 Task: Explore botanical conservatorys in Pittsburgh. 383.820607
Action: Key pressed botanical<Key.space>conservatory<Key.space>in<Key.space>pittsburgh
Screenshot: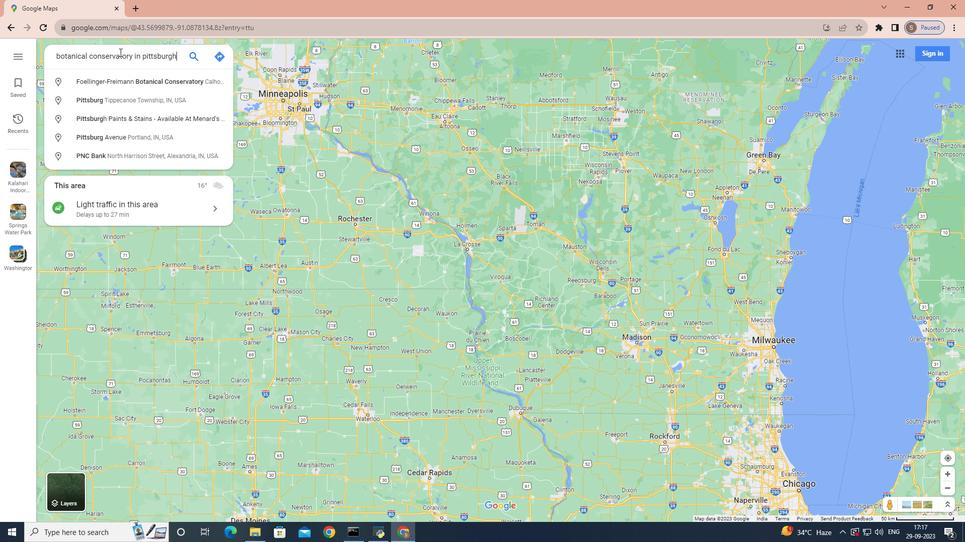 
Action: Mouse moved to (188, 77)
Screenshot: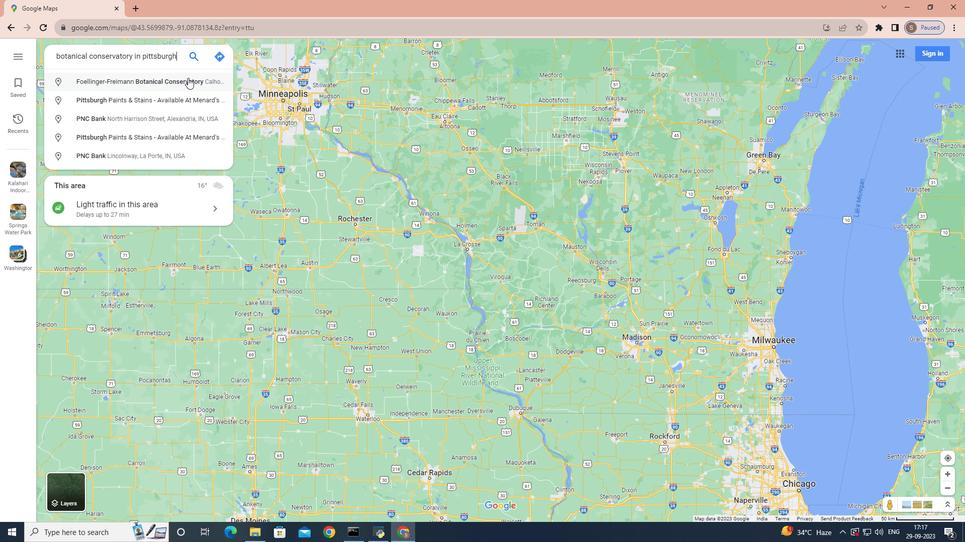 
Action: Mouse pressed left at (188, 77)
Screenshot: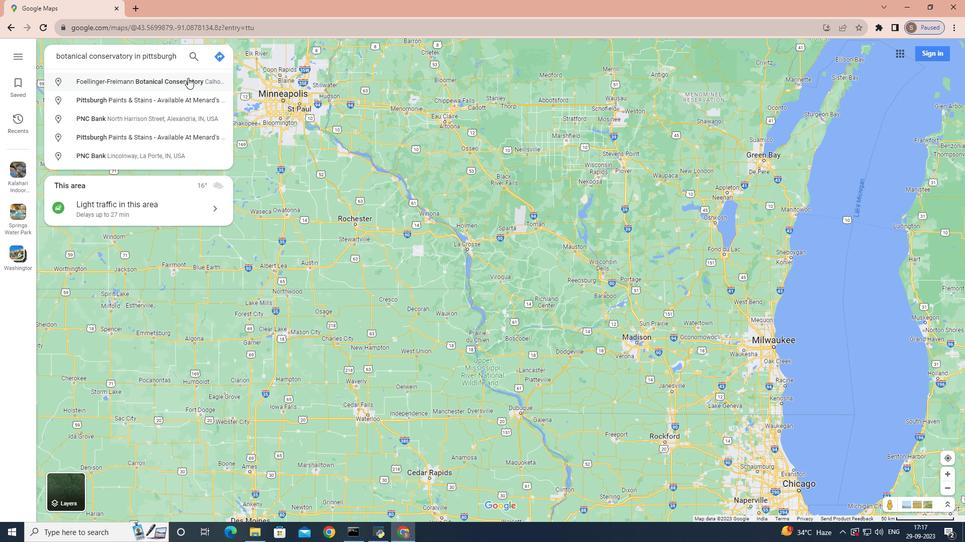 
Action: Mouse moved to (153, 57)
Screenshot: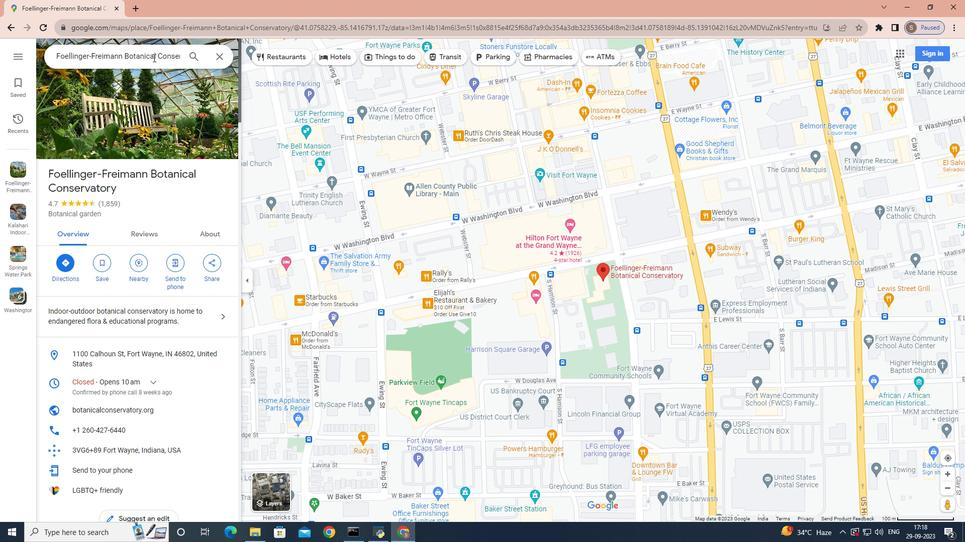 
Action: Mouse pressed left at (153, 57)
Screenshot: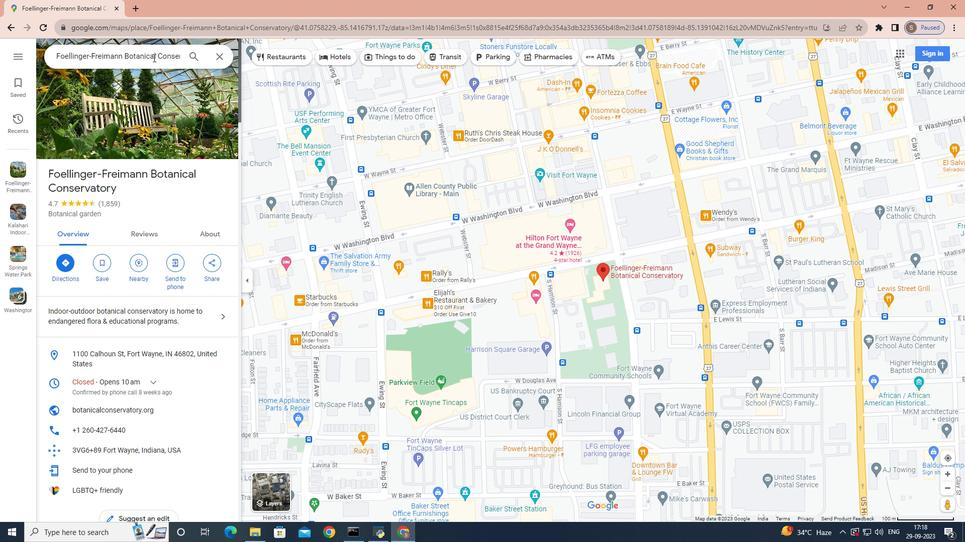 
Action: Mouse moved to (211, 57)
Screenshot: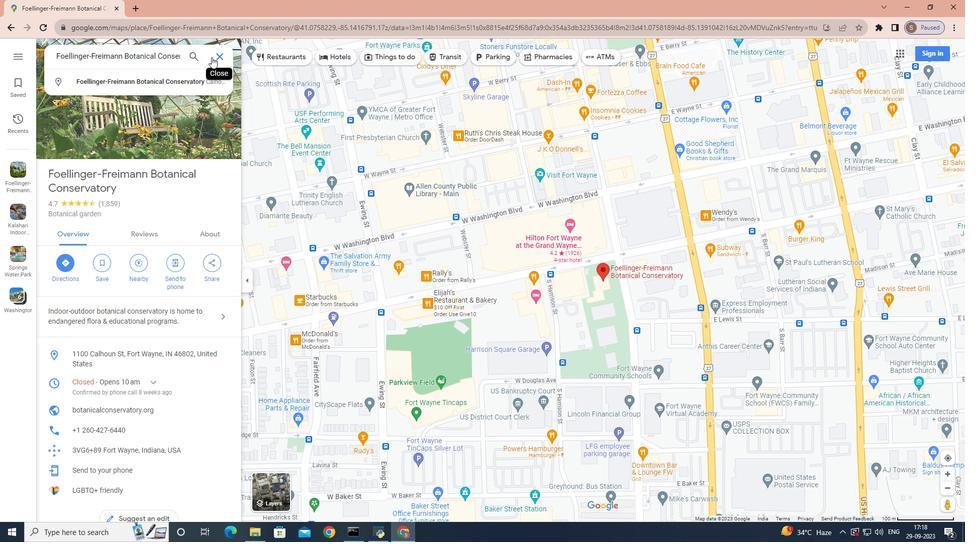 
Action: Mouse pressed left at (211, 57)
Screenshot: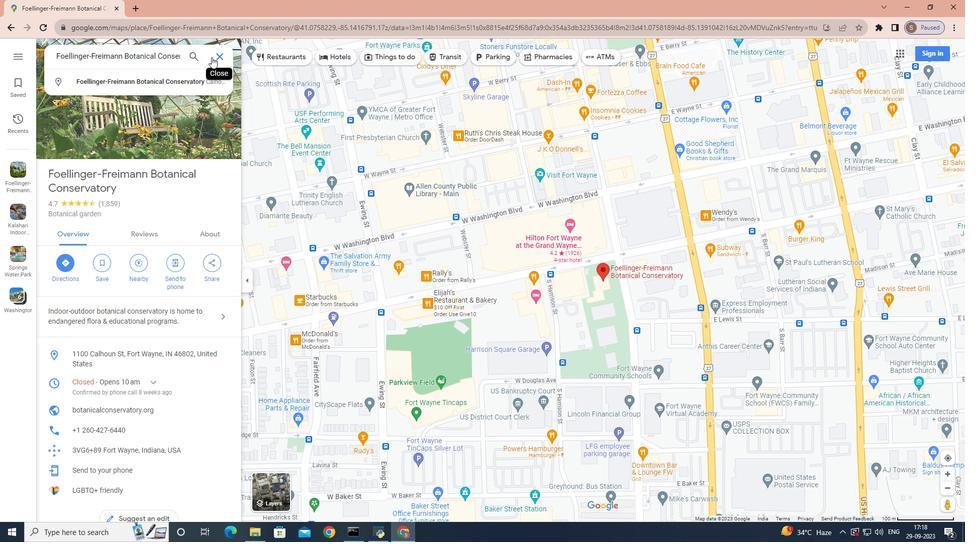 
Action: Mouse moved to (136, 51)
Screenshot: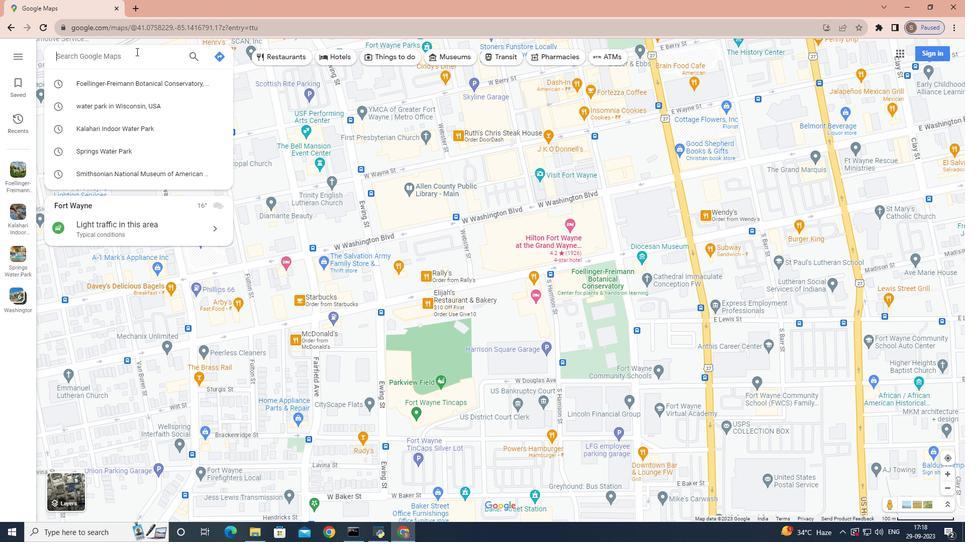 
Action: Key pressed botanical<Key.space>conservatoryb<Key.space>
Screenshot: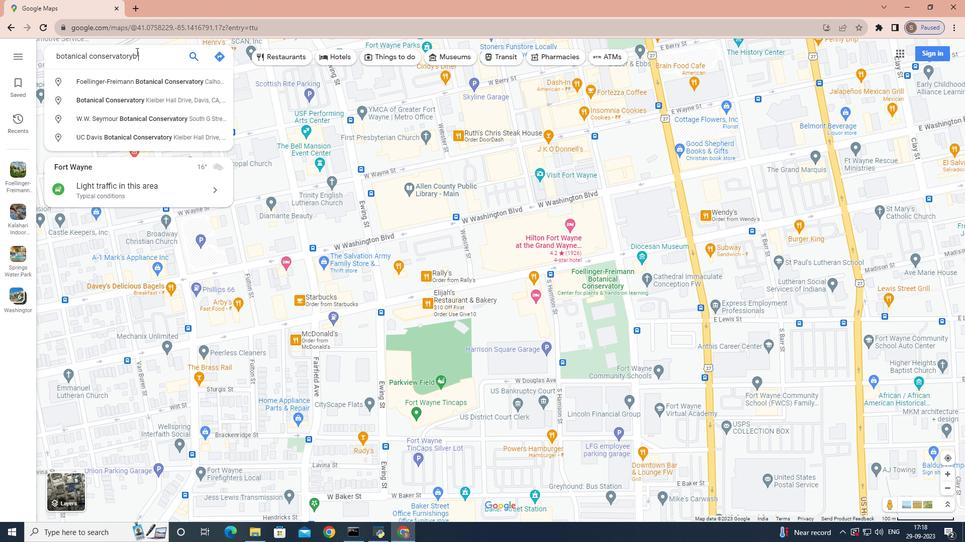 
Action: Mouse moved to (135, 48)
Screenshot: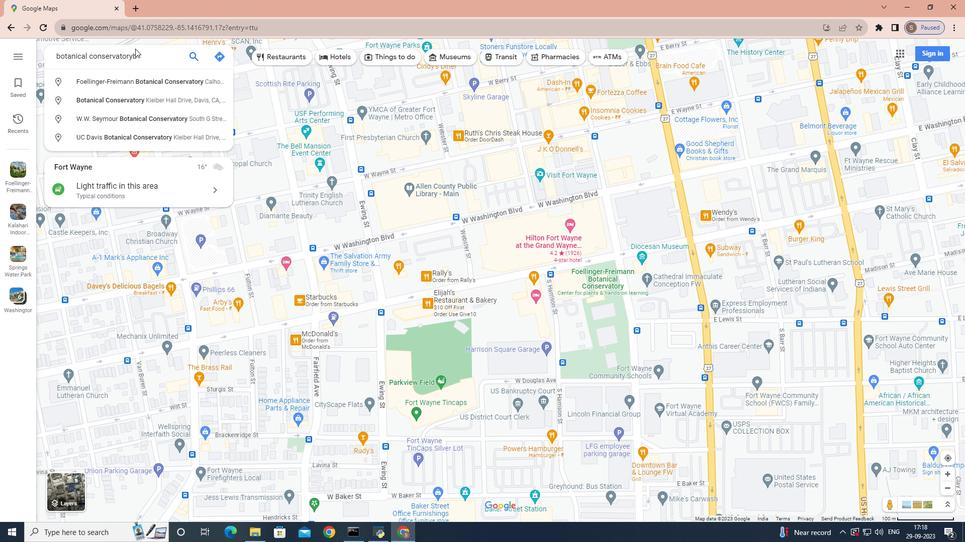 
Action: Key pressed <Key.backspace><Key.space>
Screenshot: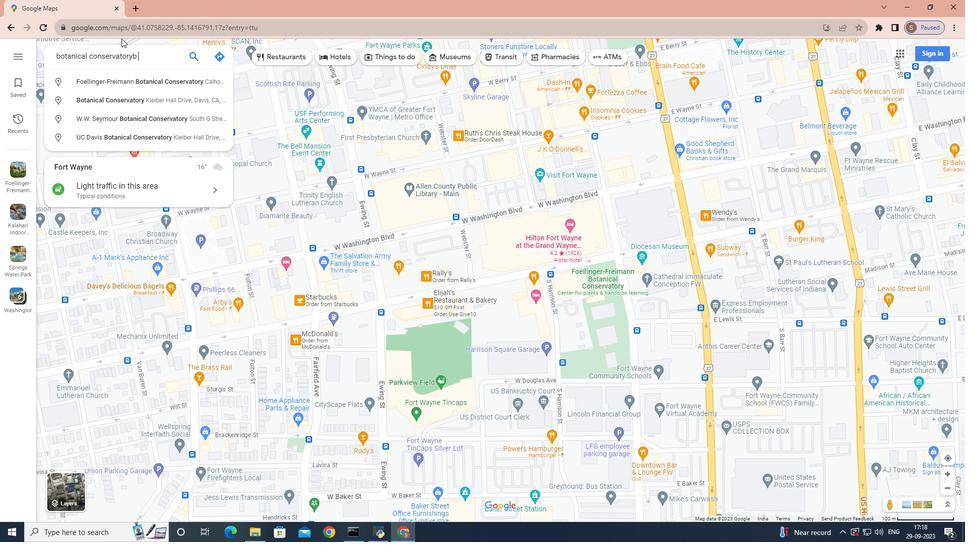 
Action: Mouse moved to (121, 38)
Screenshot: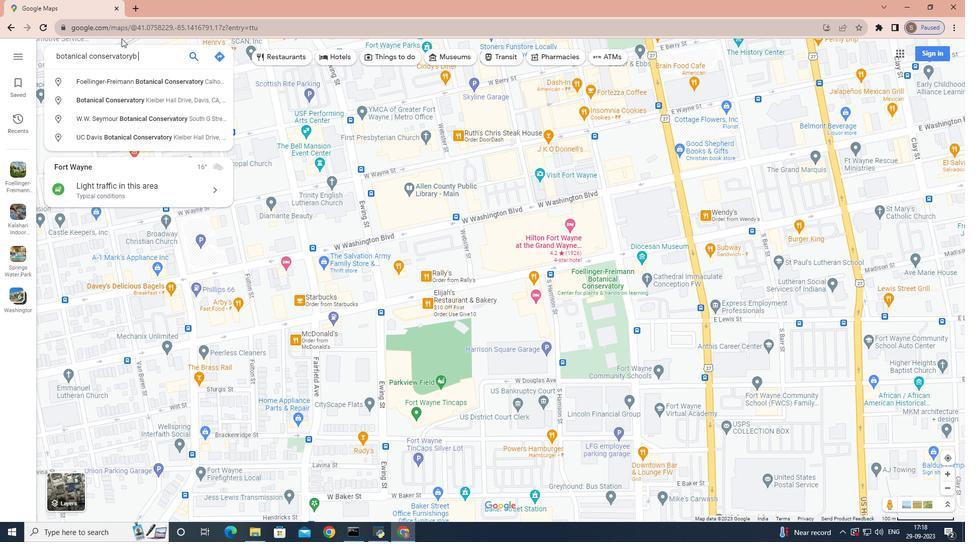 
Action: Key pressed <Key.backspace><Key.backspace><Key.space>in<Key.space>pittsburgh
Screenshot: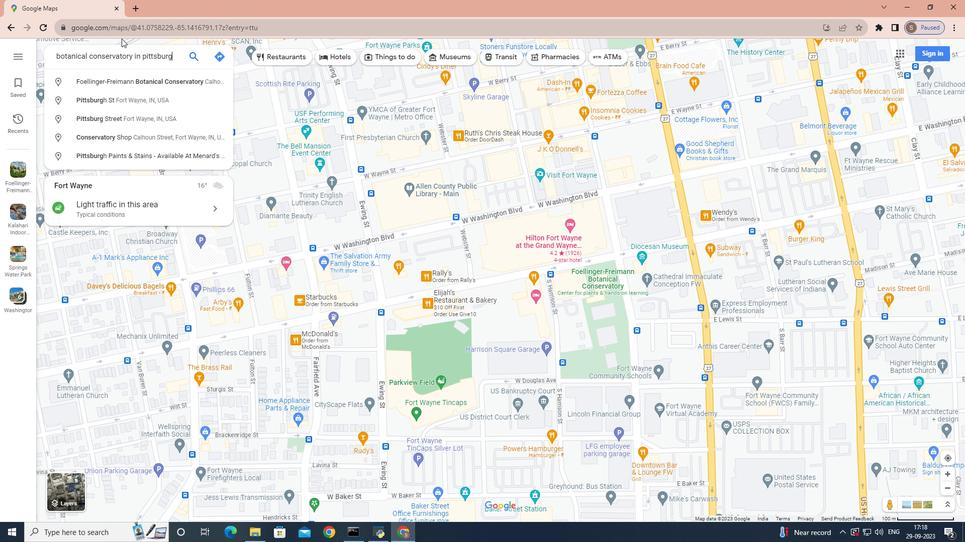 
Action: Mouse moved to (121, 74)
Screenshot: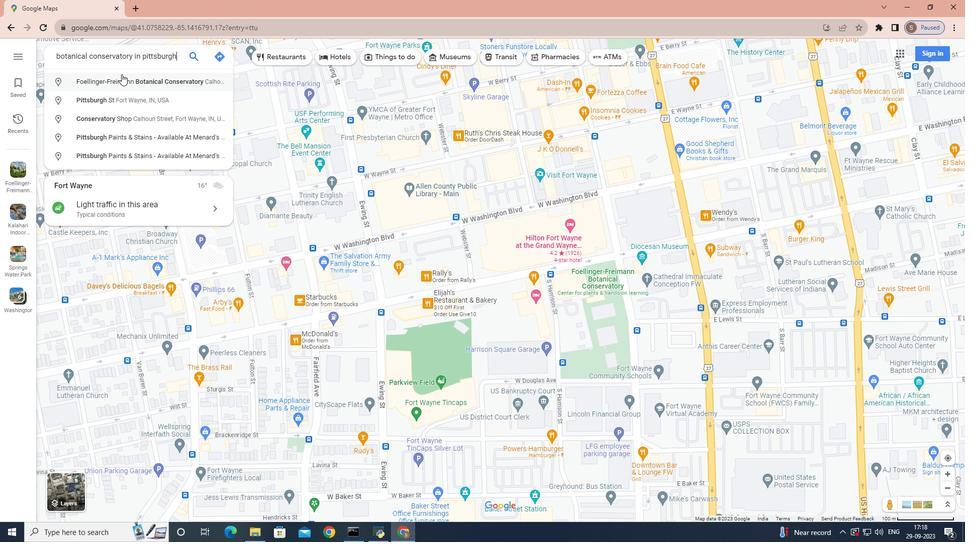 
Action: Mouse pressed left at (121, 74)
Screenshot: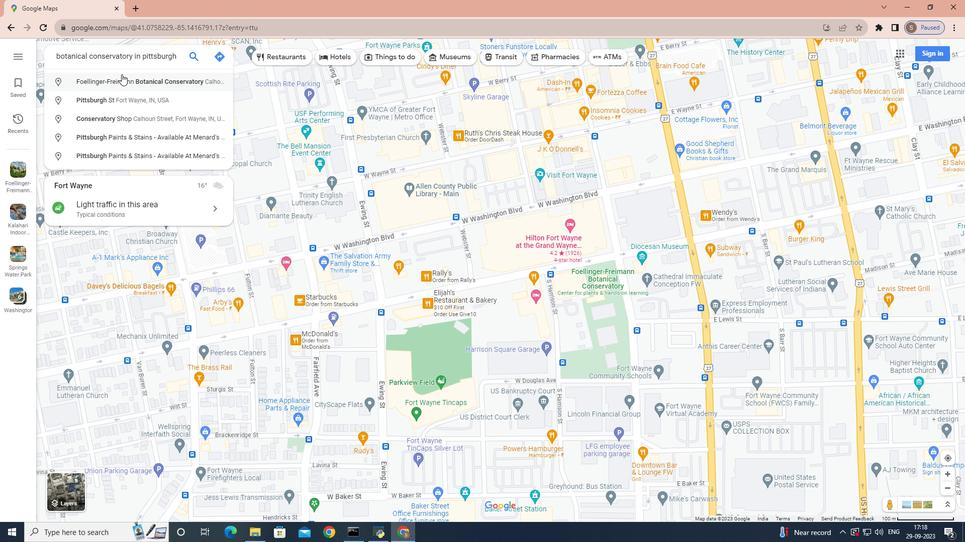 
Action: Mouse moved to (115, 107)
Screenshot: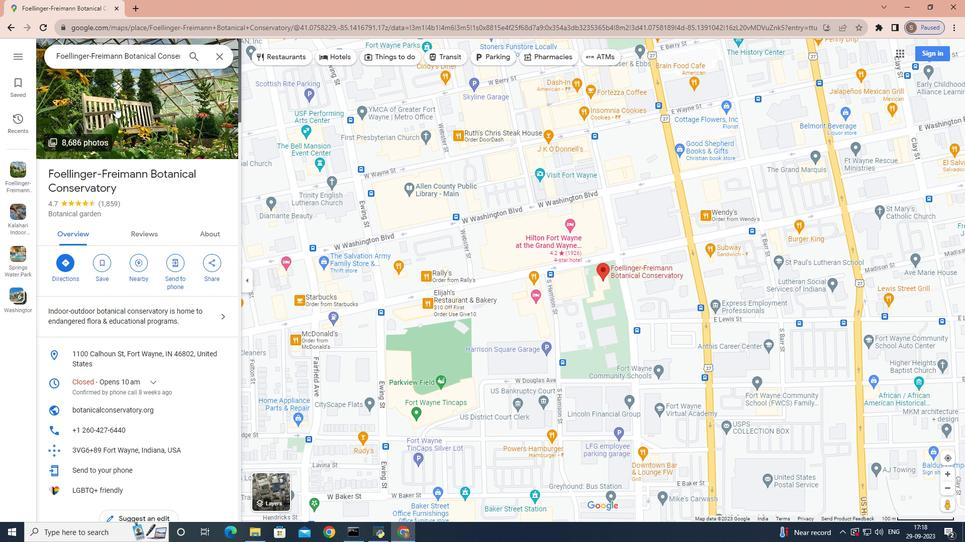 
Action: Mouse scrolled (115, 106) with delta (0, 0)
Screenshot: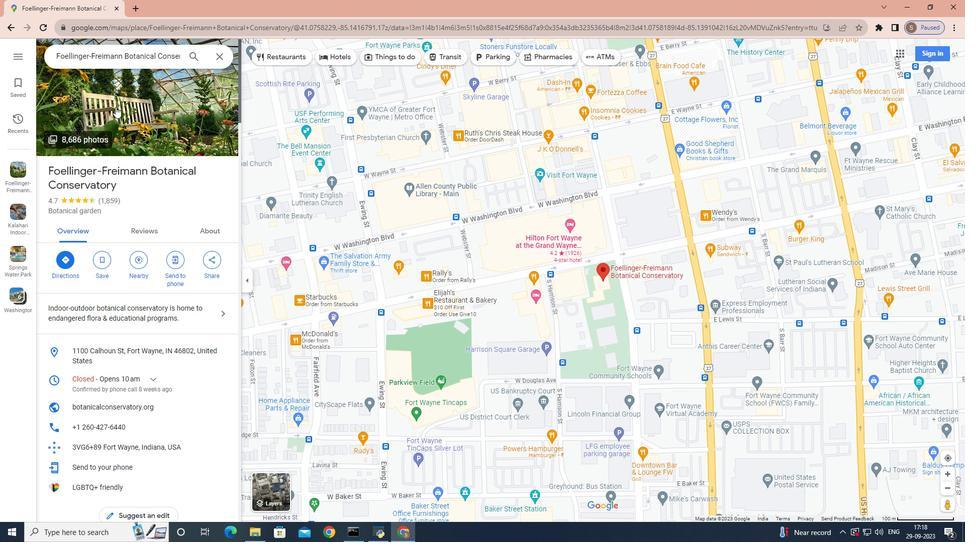 
Action: Mouse scrolled (115, 106) with delta (0, 0)
Screenshot: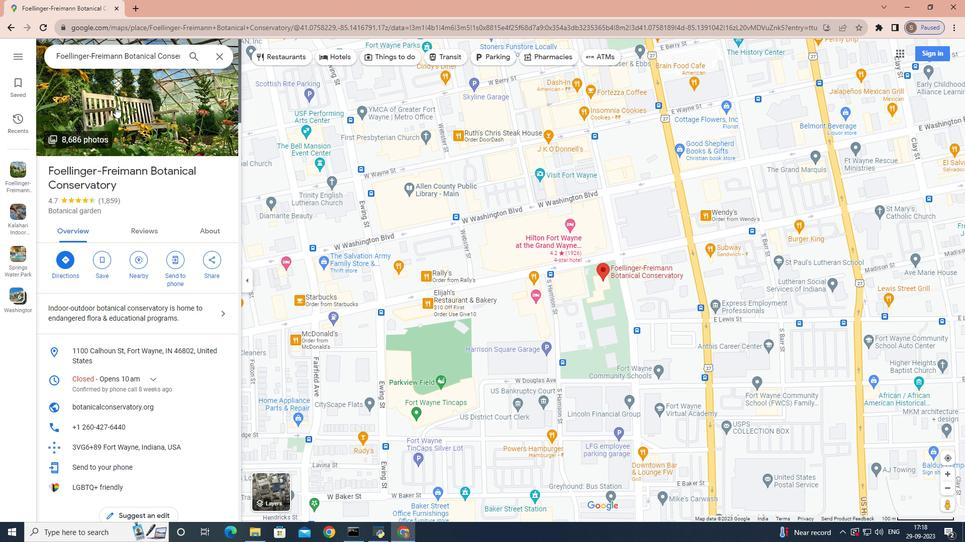 
Action: Mouse scrolled (115, 106) with delta (0, 0)
Screenshot: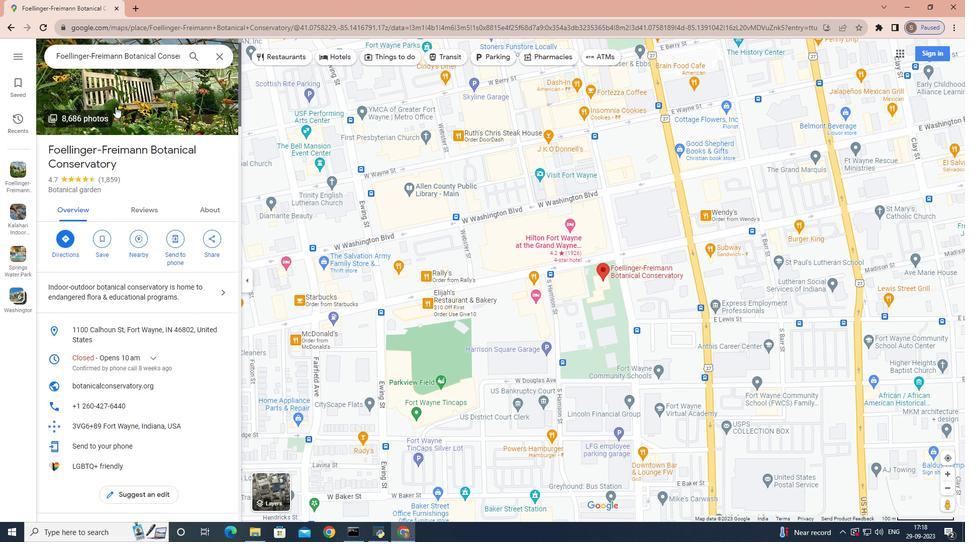 
Action: Mouse scrolled (115, 106) with delta (0, 0)
Screenshot: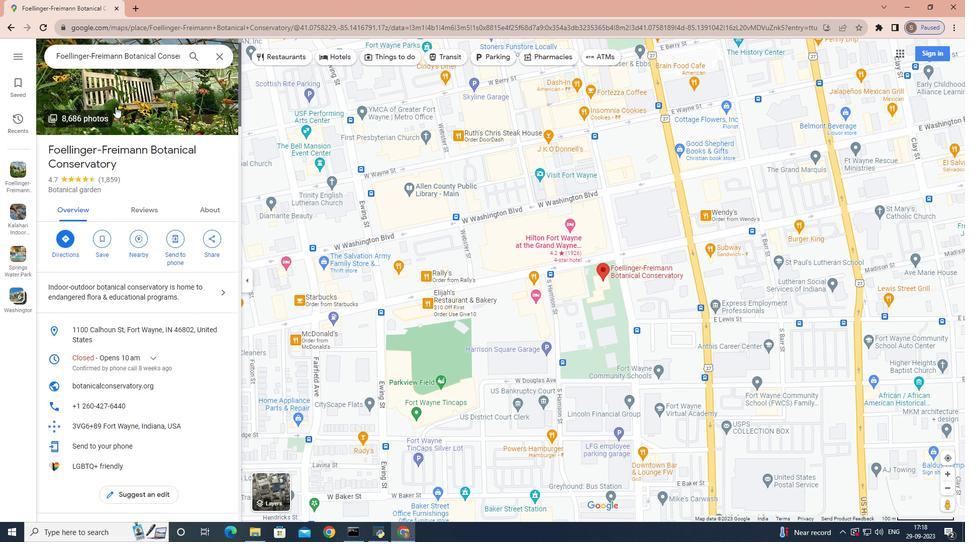
Action: Mouse scrolled (115, 106) with delta (0, 0)
Screenshot: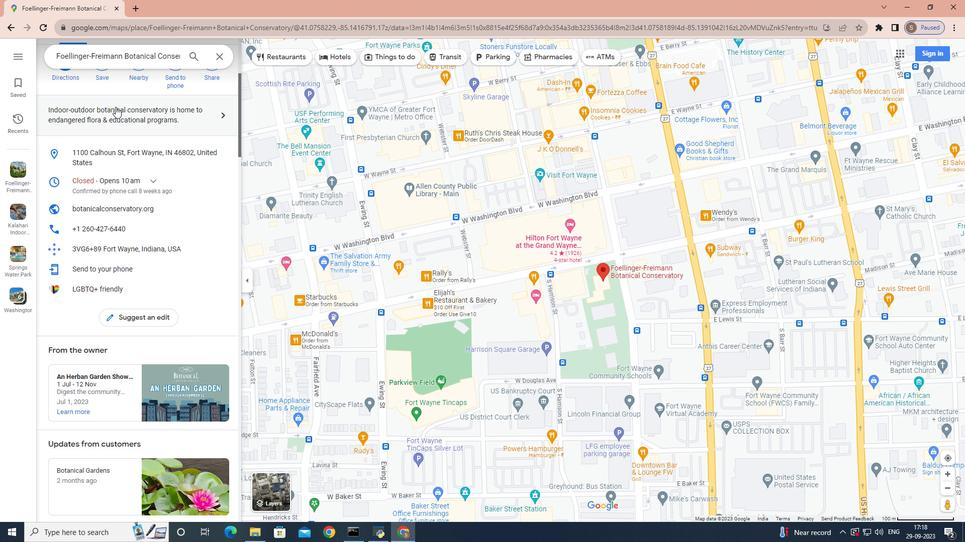 
Action: Mouse scrolled (115, 106) with delta (0, 0)
Screenshot: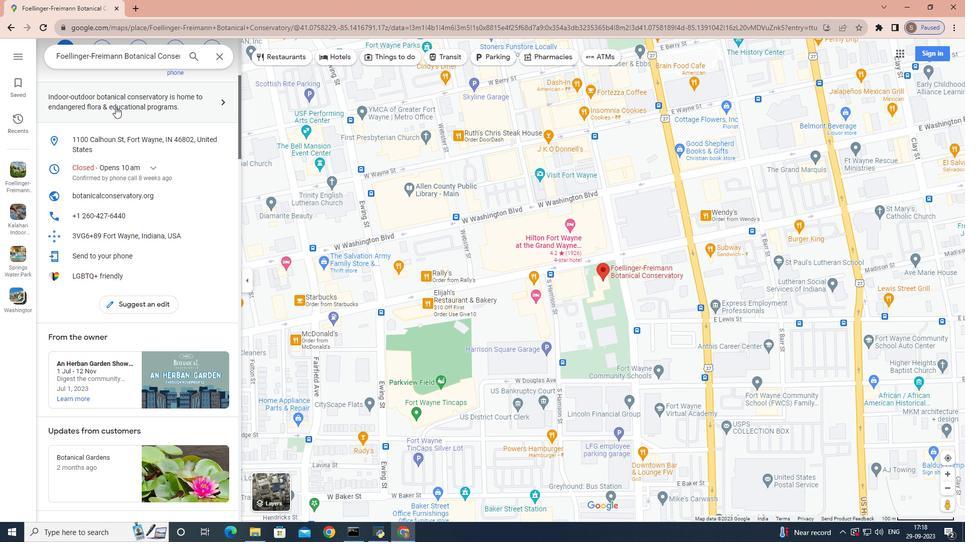 
Action: Mouse scrolled (115, 106) with delta (0, 0)
Screenshot: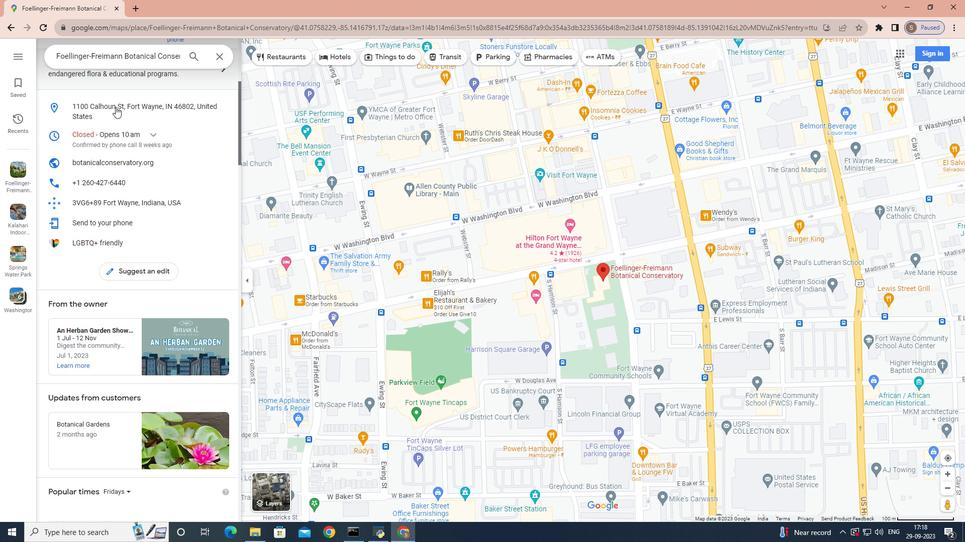 
Action: Mouse scrolled (115, 107) with delta (0, 0)
Screenshot: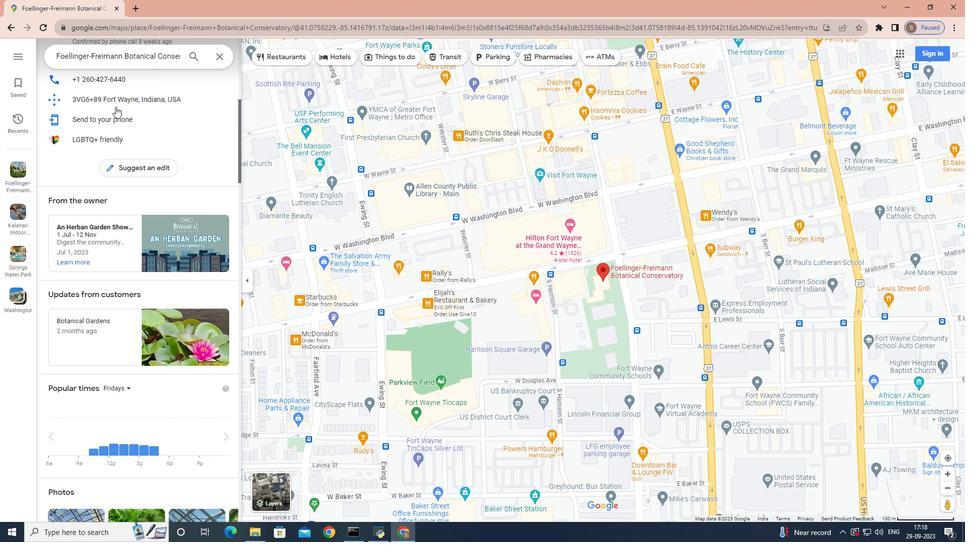 
Action: Mouse scrolled (115, 107) with delta (0, 0)
Screenshot: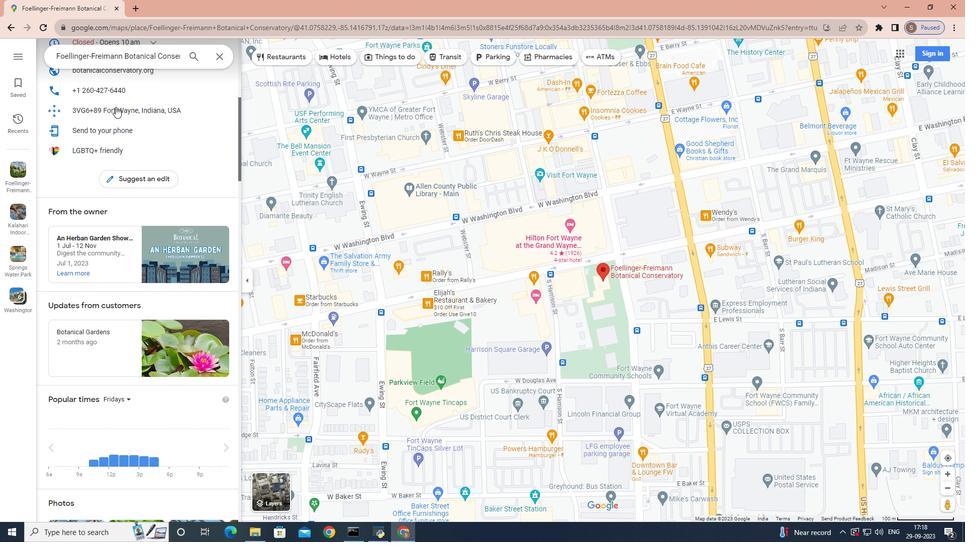 
Action: Mouse scrolled (115, 106) with delta (0, 0)
Screenshot: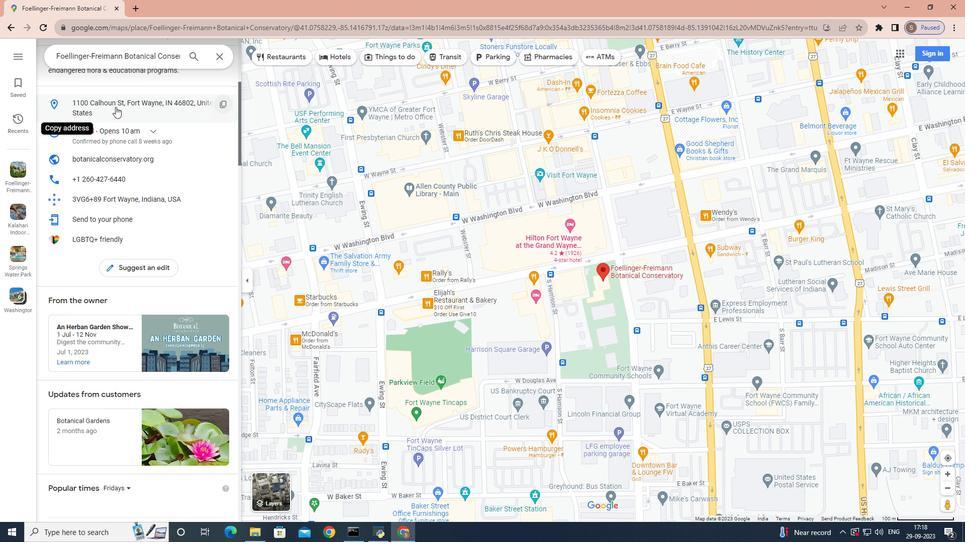 
Action: Mouse scrolled (115, 106) with delta (0, 0)
Screenshot: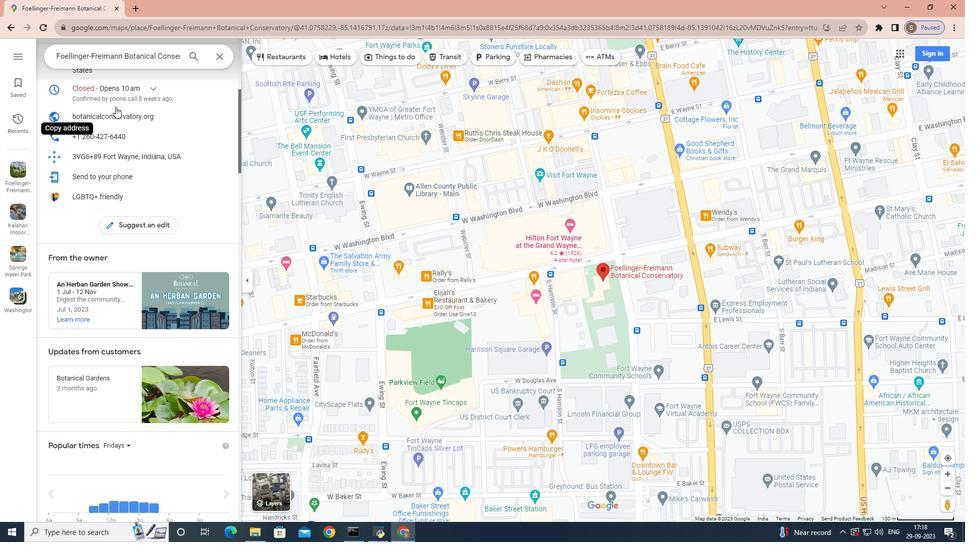 
Action: Mouse scrolled (115, 106) with delta (0, 0)
Screenshot: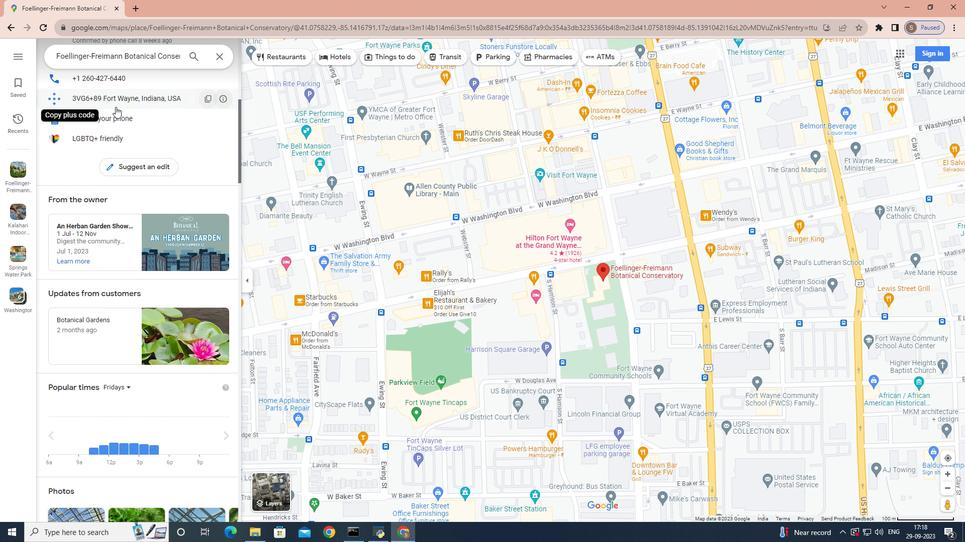 
Action: Mouse scrolled (115, 106) with delta (0, 0)
Screenshot: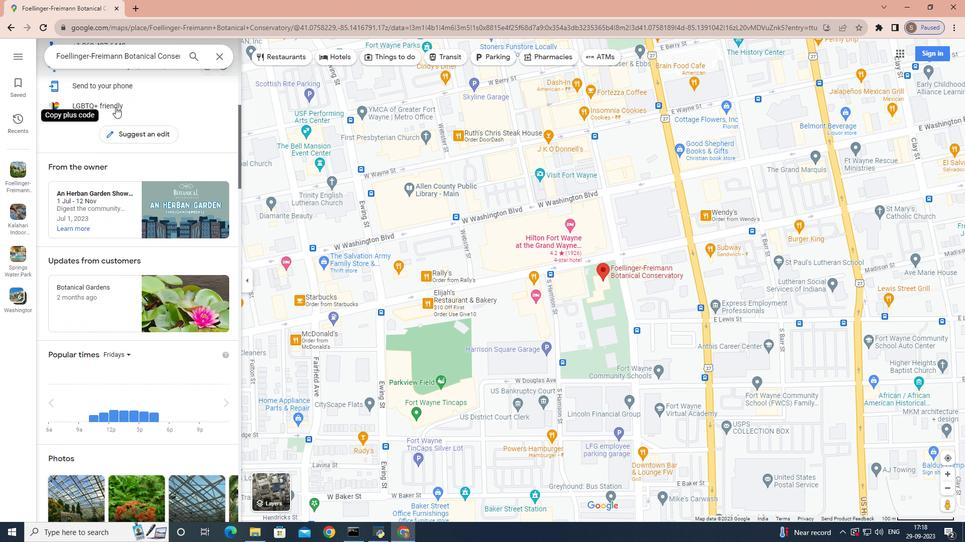 
Action: Mouse moved to (109, 102)
Screenshot: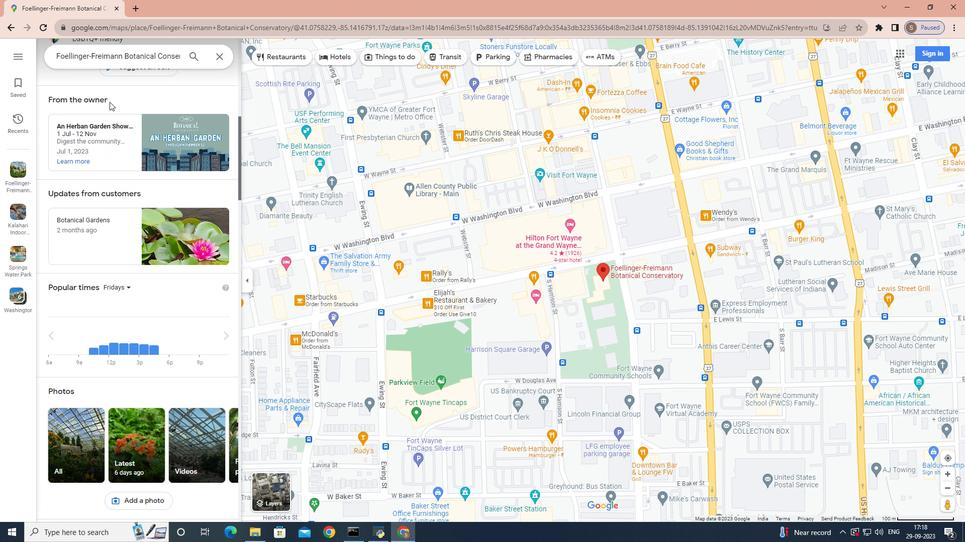 
Action: Mouse scrolled (109, 101) with delta (0, 0)
Screenshot: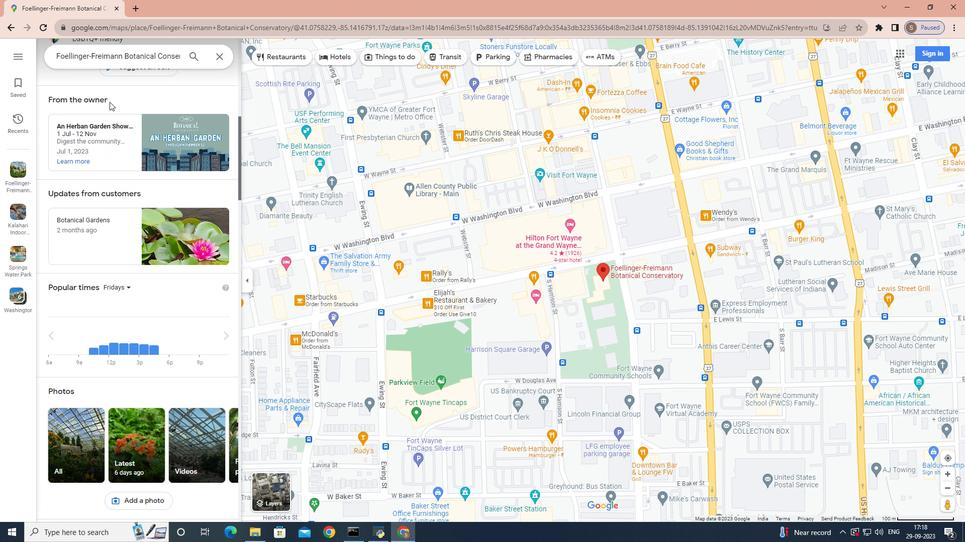 
Action: Mouse scrolled (109, 101) with delta (0, 0)
Screenshot: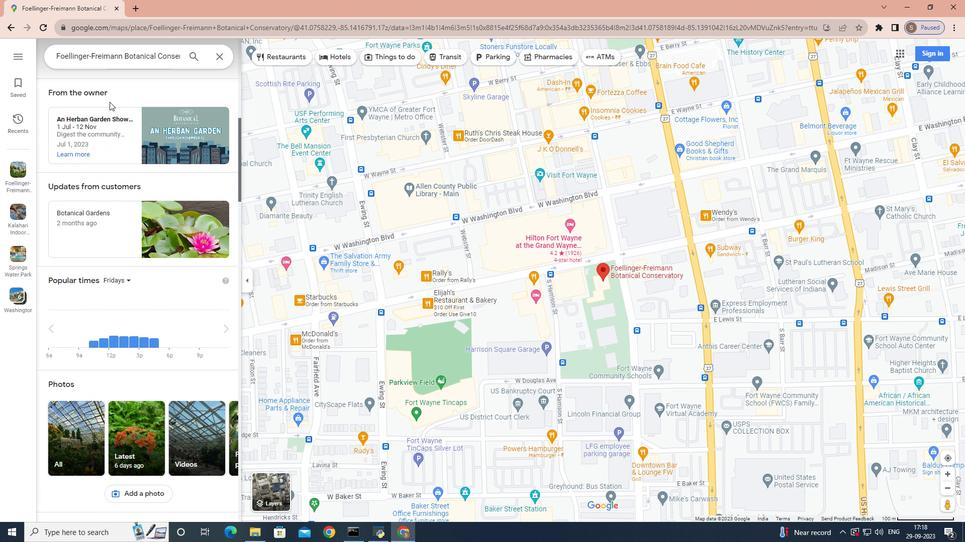 
Action: Mouse scrolled (109, 101) with delta (0, 0)
Screenshot: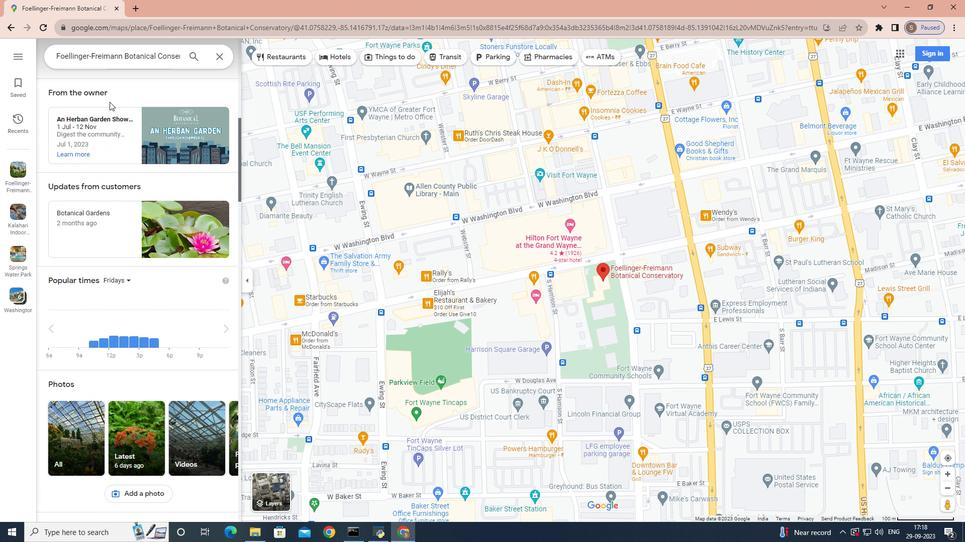 
Action: Mouse scrolled (109, 101) with delta (0, 0)
Screenshot: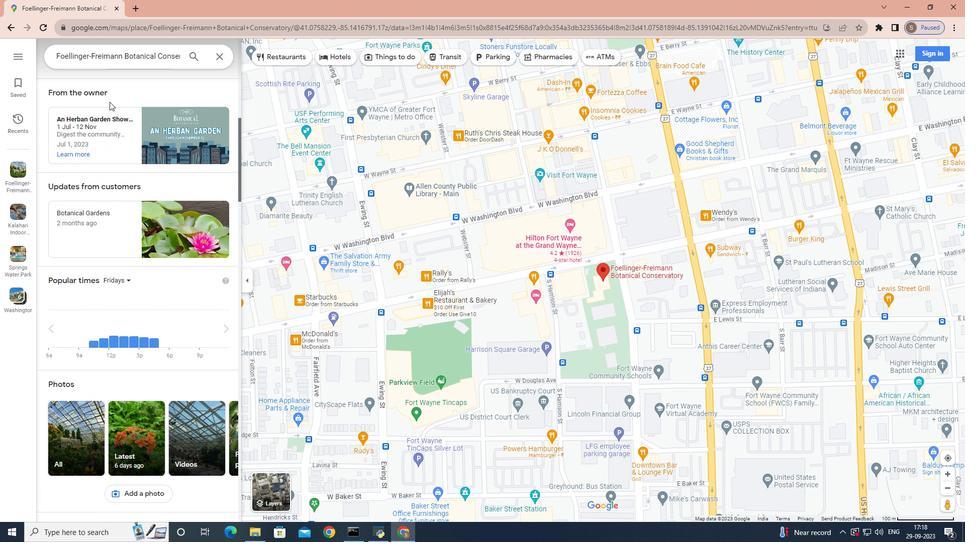 
Action: Mouse scrolled (109, 101) with delta (0, 0)
Screenshot: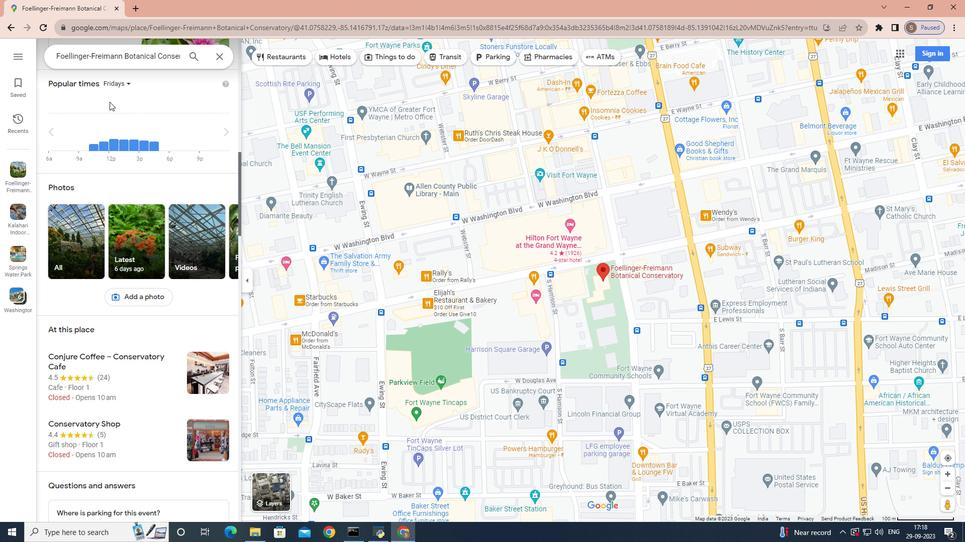 
Action: Mouse scrolled (109, 101) with delta (0, 0)
Screenshot: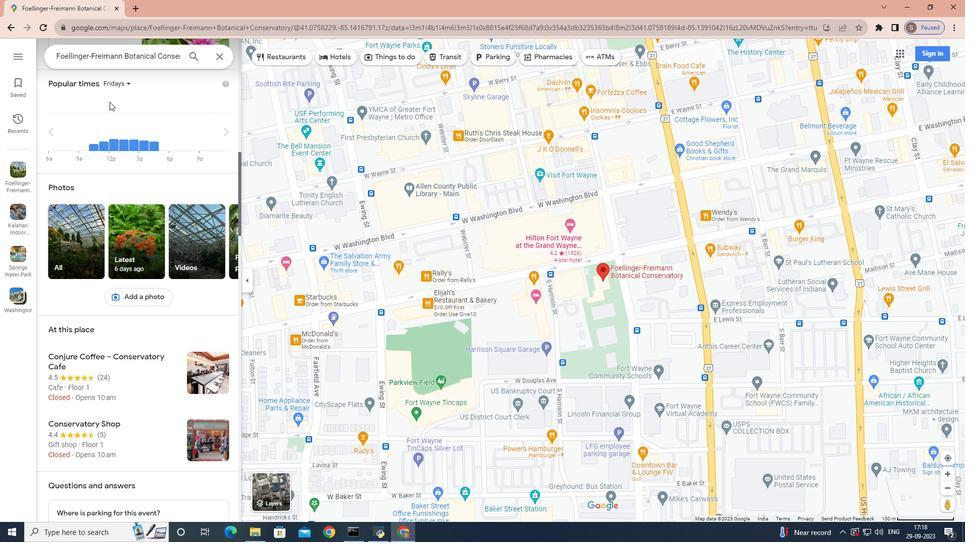 
Action: Mouse scrolled (109, 101) with delta (0, 0)
Screenshot: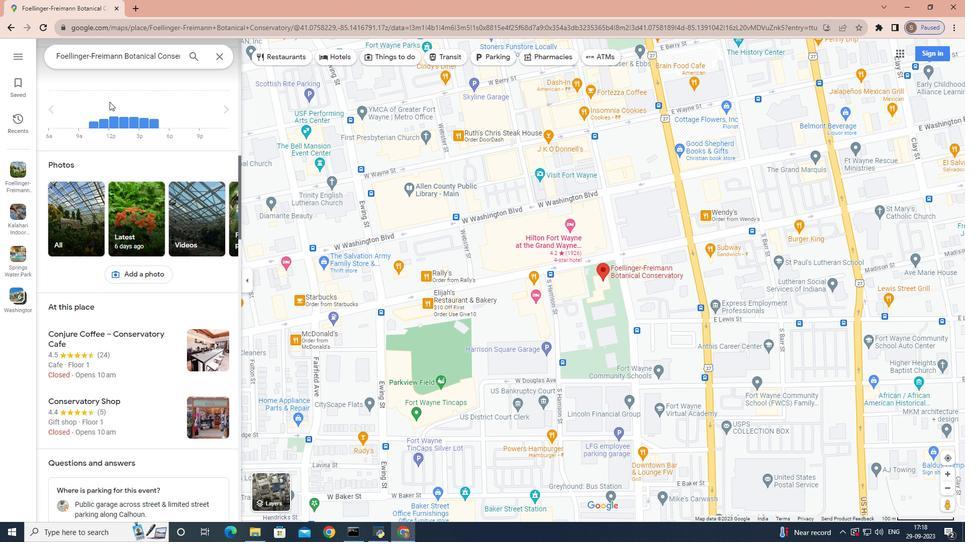 
Action: Mouse scrolled (109, 101) with delta (0, 0)
Screenshot: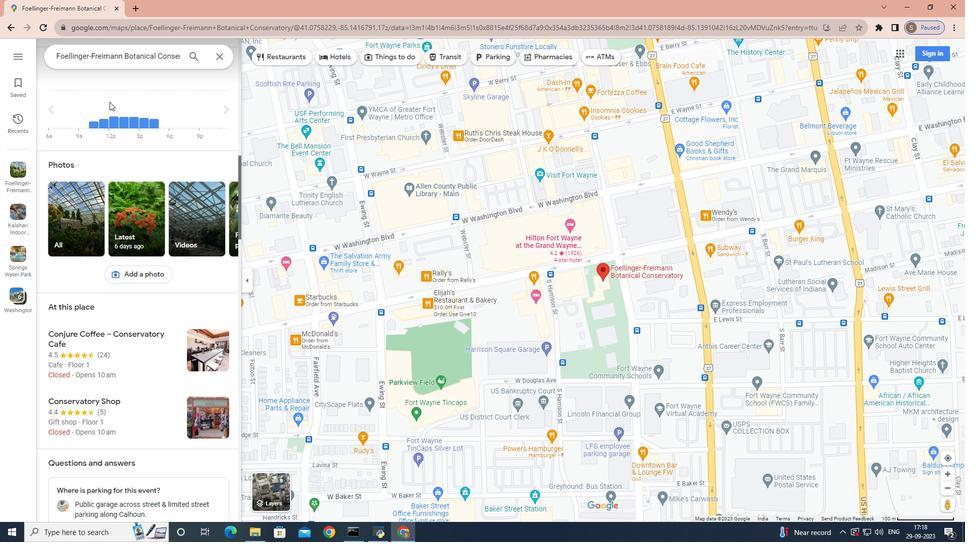 
Action: Mouse scrolled (109, 101) with delta (0, 0)
Screenshot: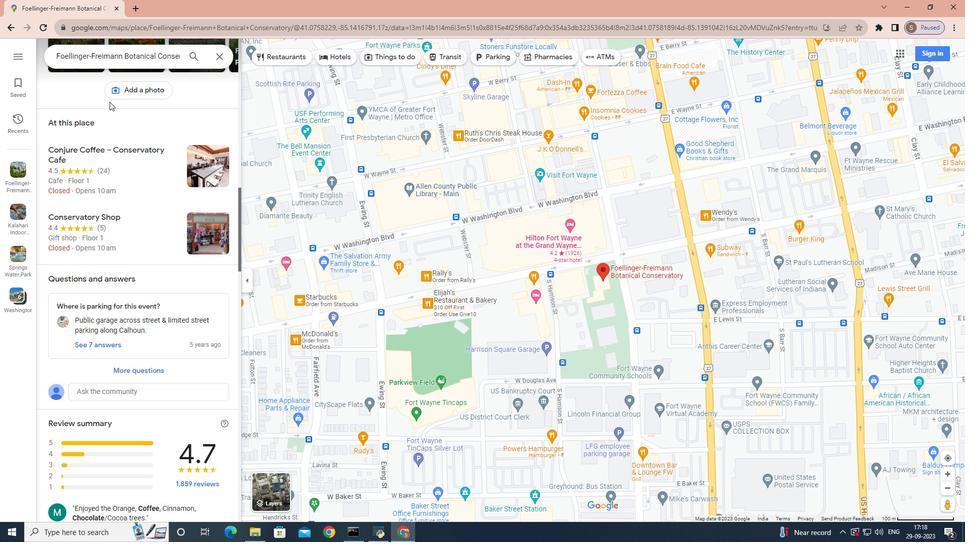 
Action: Mouse scrolled (109, 101) with delta (0, 0)
Screenshot: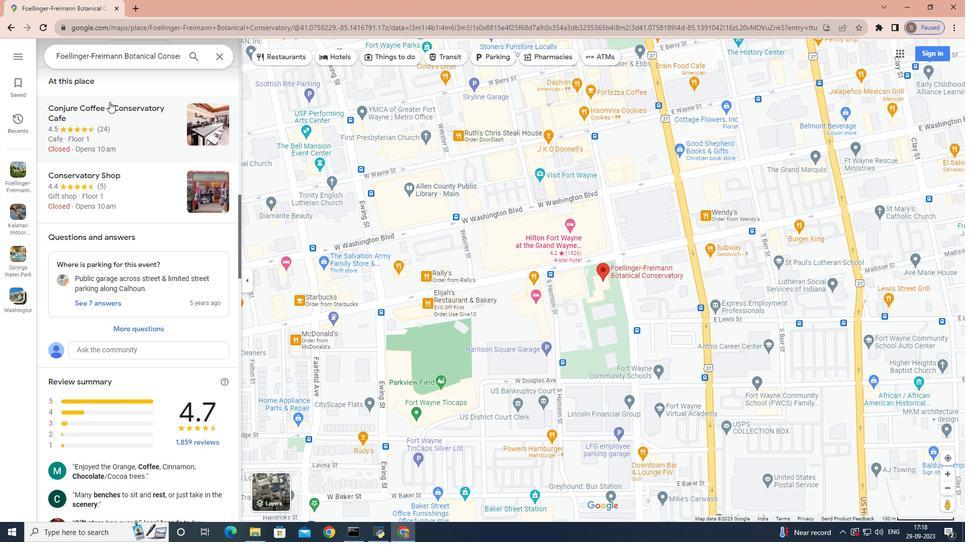 
Action: Mouse scrolled (109, 101) with delta (0, 0)
Screenshot: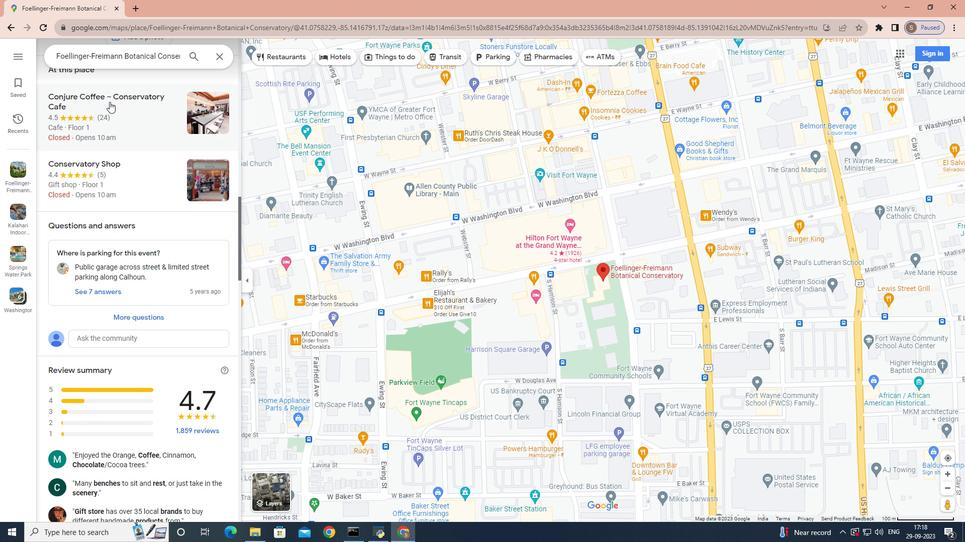 
Action: Mouse scrolled (109, 101) with delta (0, 0)
Screenshot: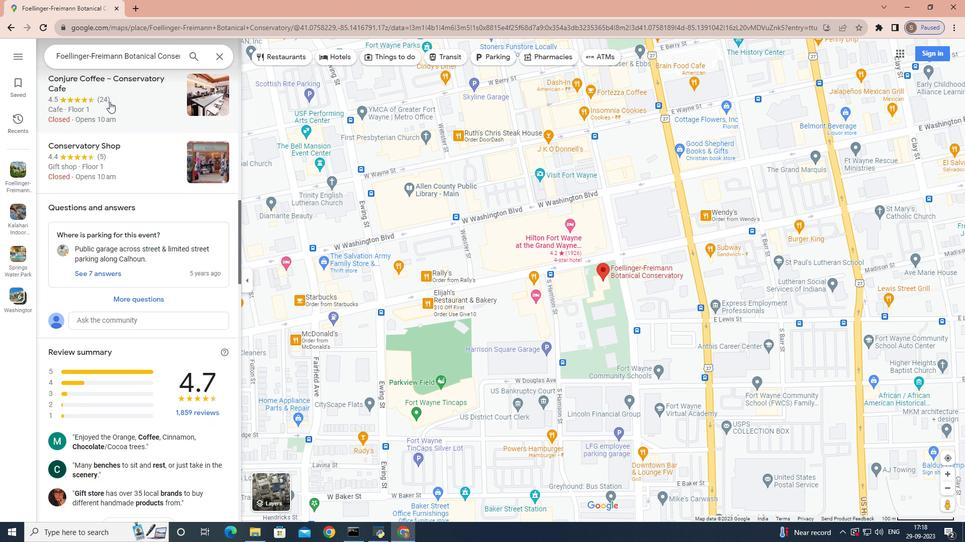 
Action: Mouse scrolled (109, 101) with delta (0, 0)
Screenshot: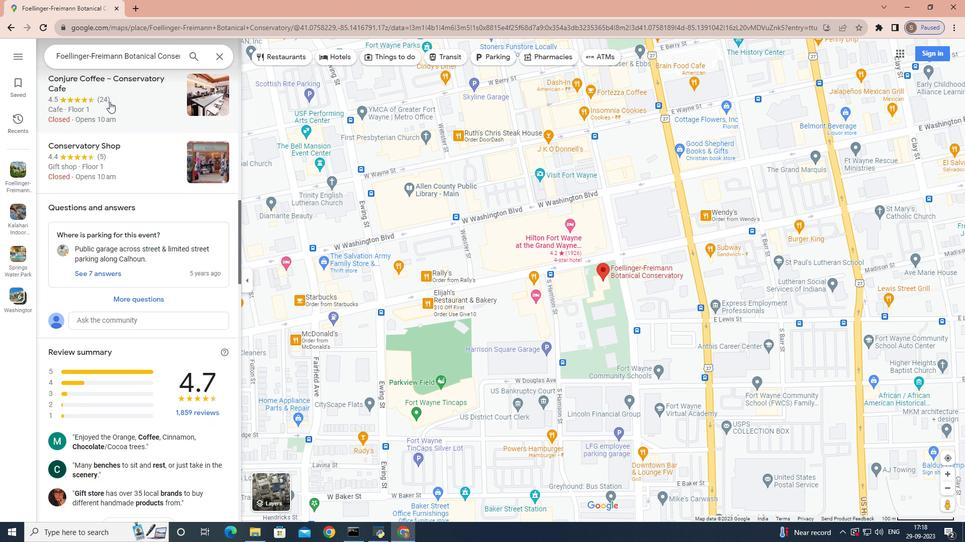 
Action: Mouse scrolled (109, 101) with delta (0, 0)
Screenshot: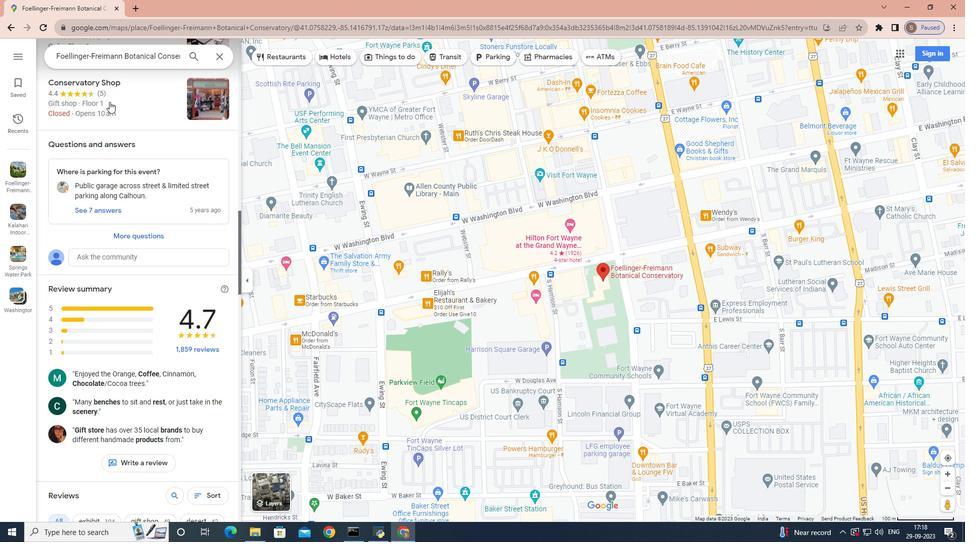 
Action: Mouse scrolled (109, 101) with delta (0, 0)
Screenshot: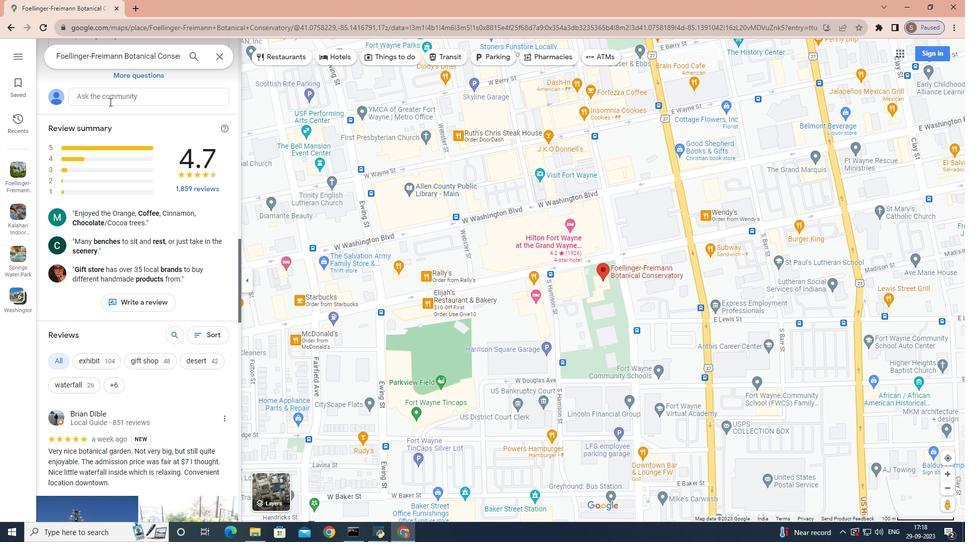 
Action: Mouse scrolled (109, 101) with delta (0, 0)
Screenshot: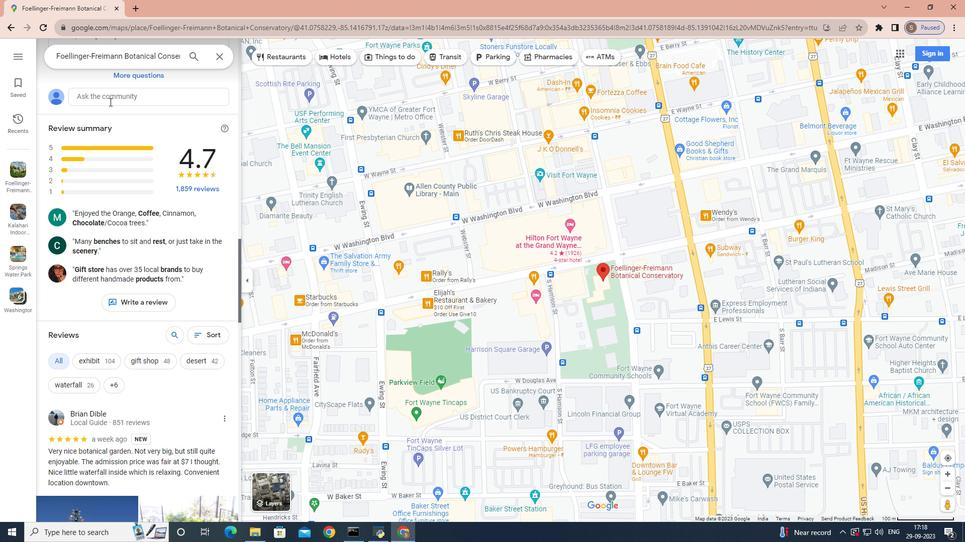 
Action: Mouse scrolled (109, 101) with delta (0, 0)
Screenshot: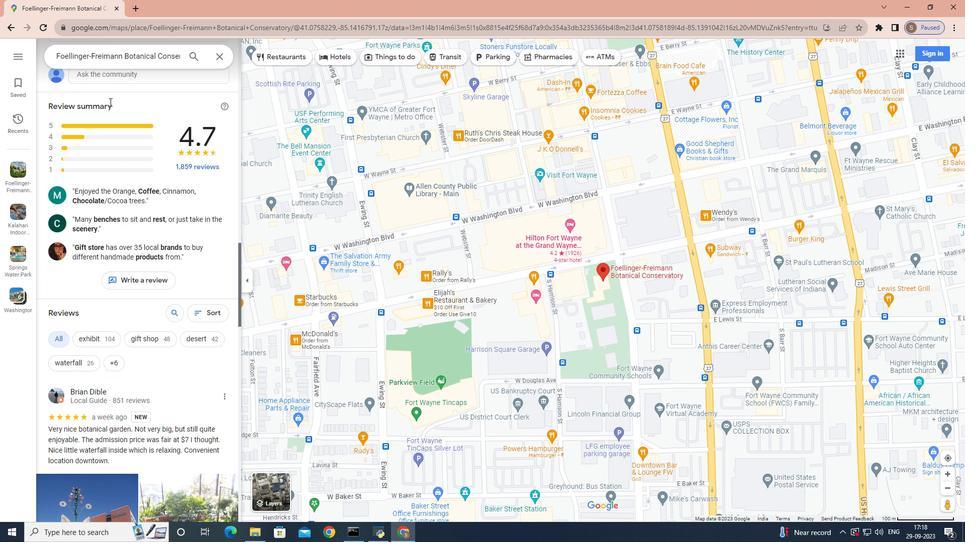 
Action: Mouse scrolled (109, 101) with delta (0, 0)
Screenshot: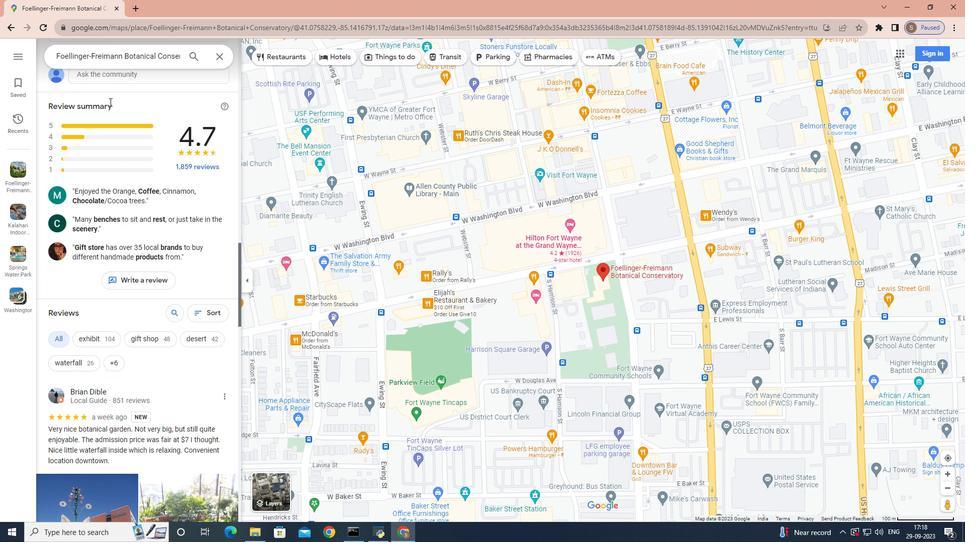 
Action: Mouse scrolled (109, 101) with delta (0, 0)
Screenshot: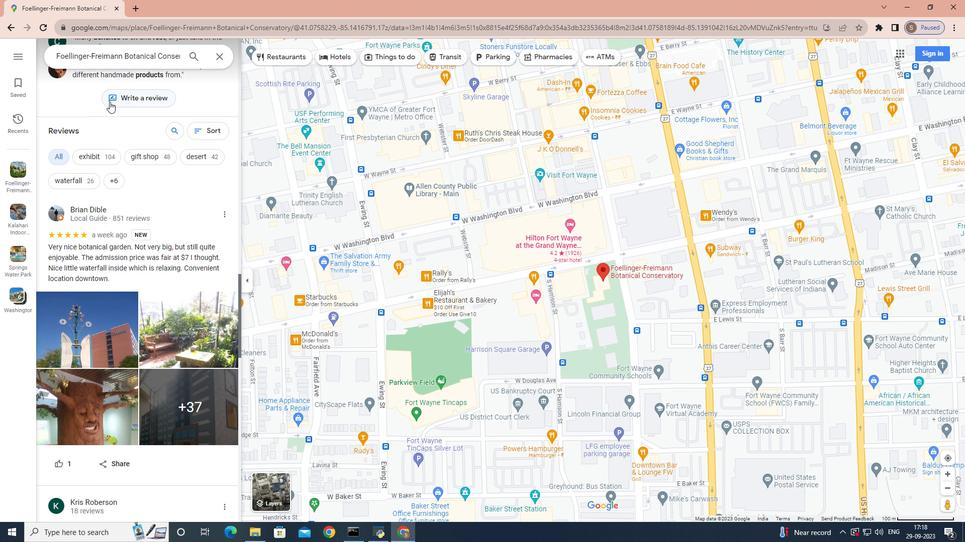 
Action: Mouse scrolled (109, 101) with delta (0, 0)
Screenshot: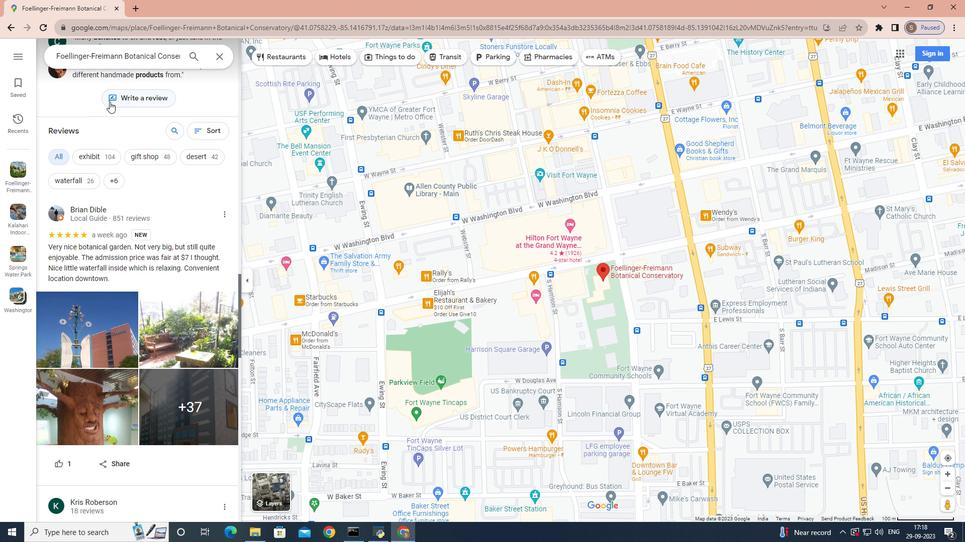
Action: Mouse scrolled (109, 101) with delta (0, 0)
Screenshot: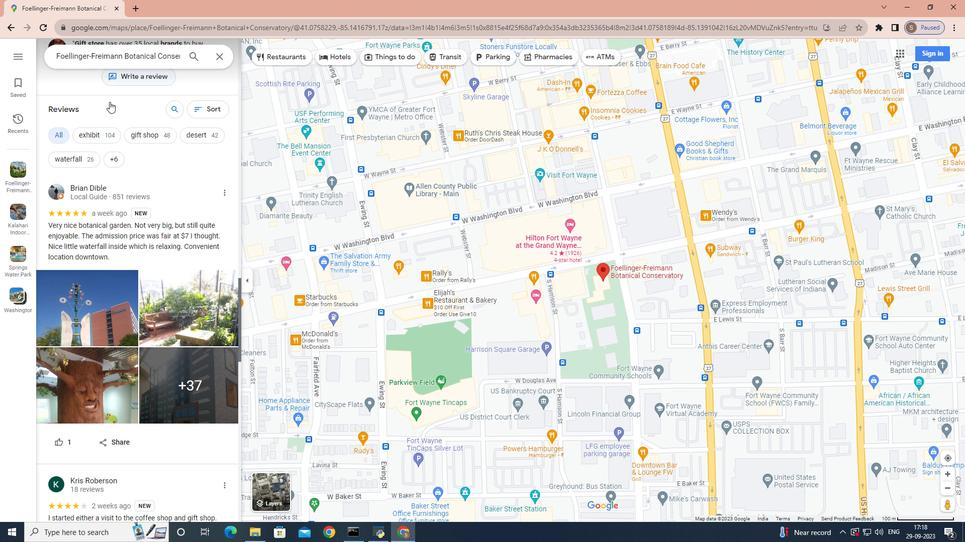 
Action: Mouse scrolled (109, 101) with delta (0, 0)
Screenshot: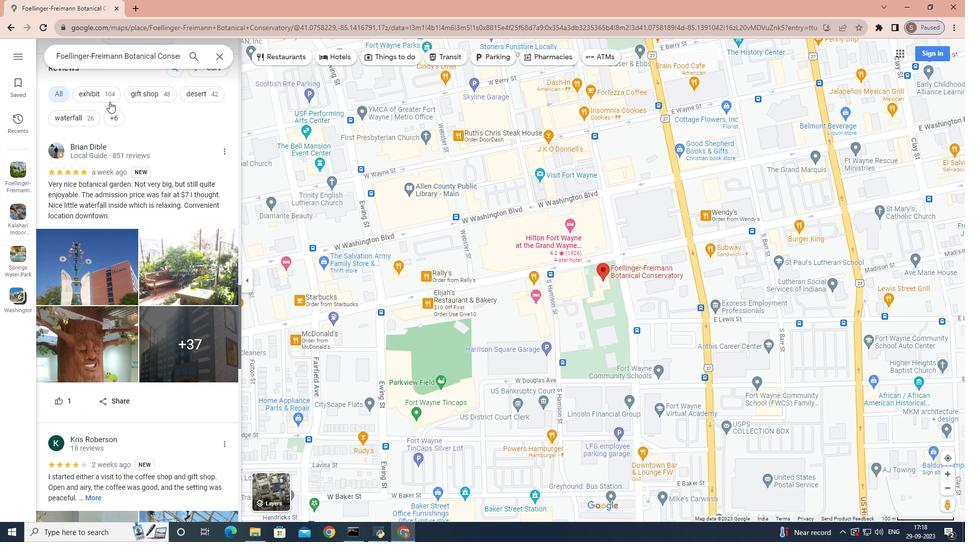 
Action: Mouse scrolled (109, 101) with delta (0, 0)
Screenshot: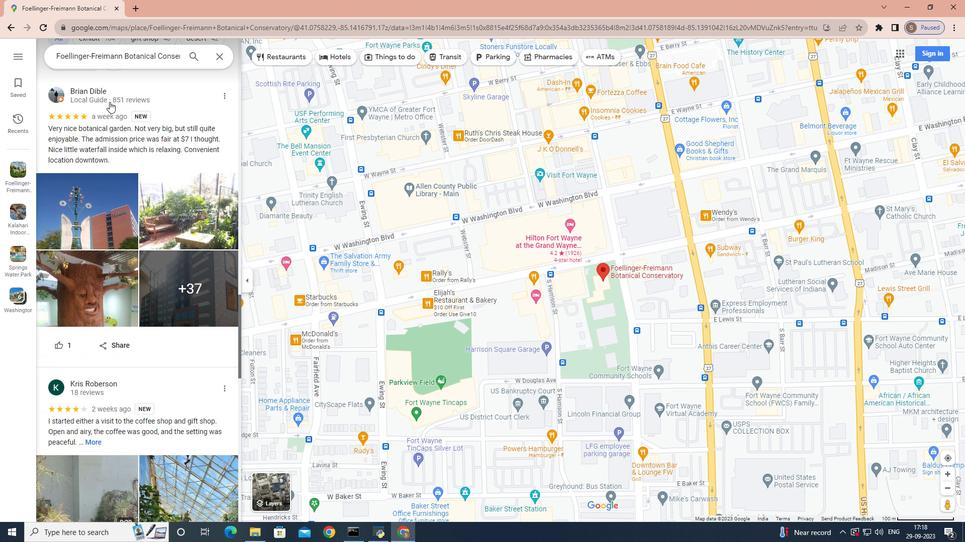 
Action: Mouse scrolled (109, 101) with delta (0, 0)
Screenshot: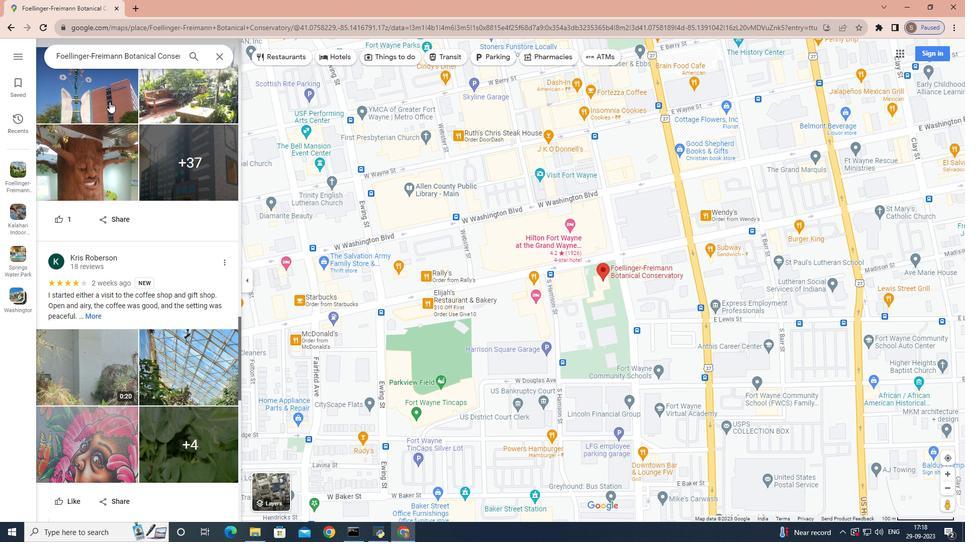 
Action: Mouse scrolled (109, 101) with delta (0, 0)
Screenshot: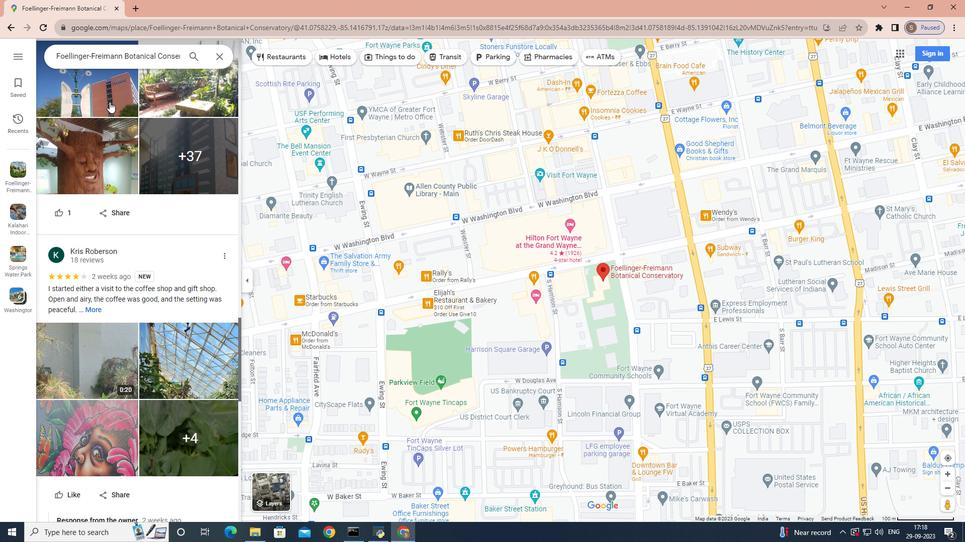 
Action: Mouse scrolled (109, 101) with delta (0, 0)
Screenshot: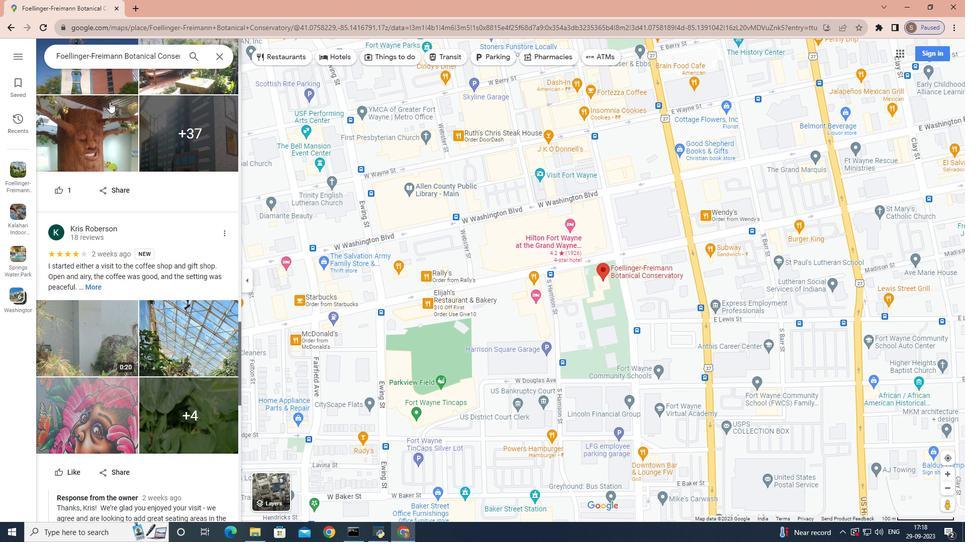 
Action: Mouse scrolled (109, 101) with delta (0, 0)
Screenshot: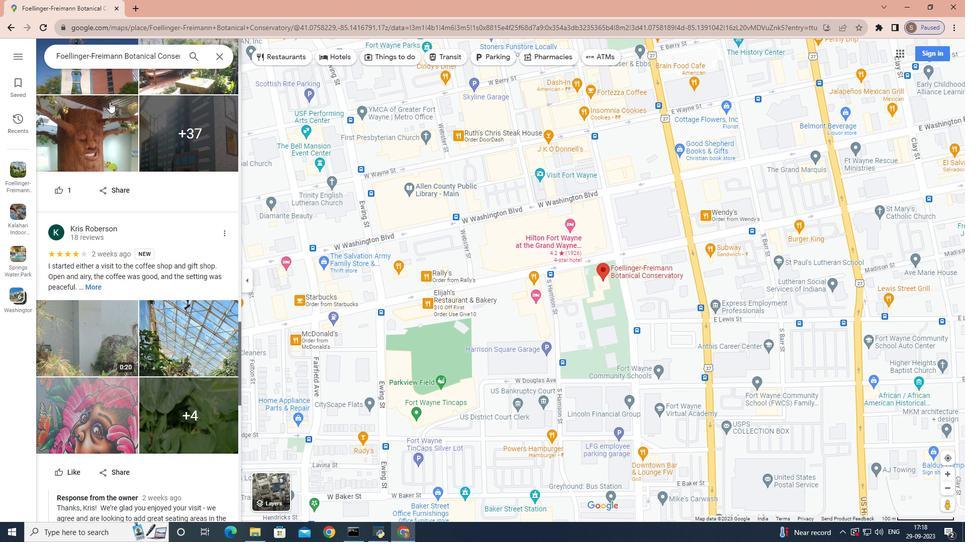 
Action: Mouse scrolled (109, 101) with delta (0, 0)
Screenshot: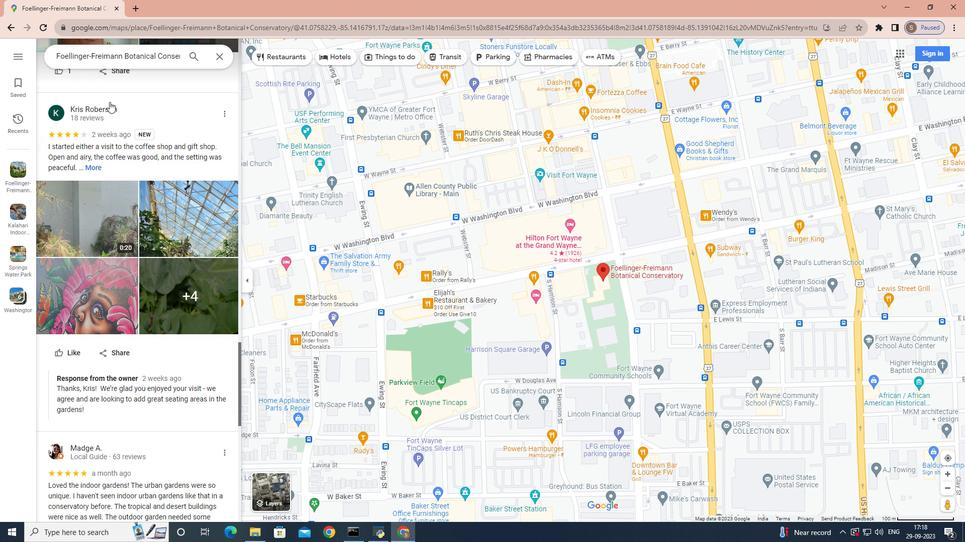 
Action: Mouse scrolled (109, 101) with delta (0, 0)
Screenshot: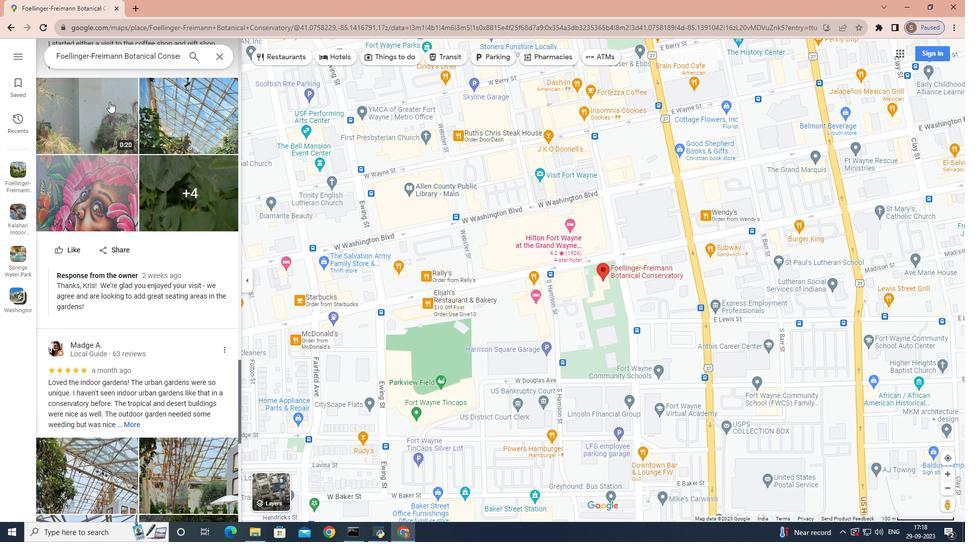 
Action: Mouse scrolled (109, 101) with delta (0, 0)
Screenshot: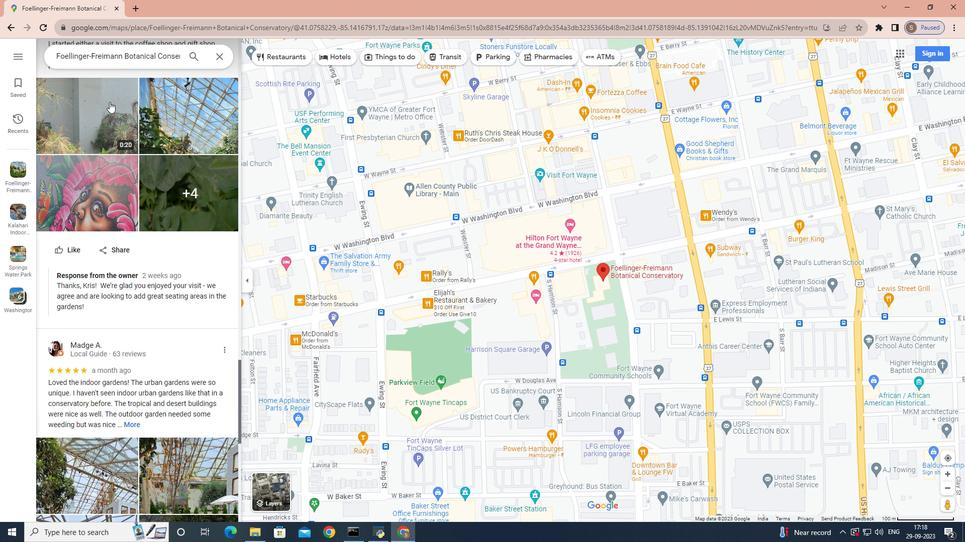 
Action: Mouse scrolled (109, 101) with delta (0, 0)
Screenshot: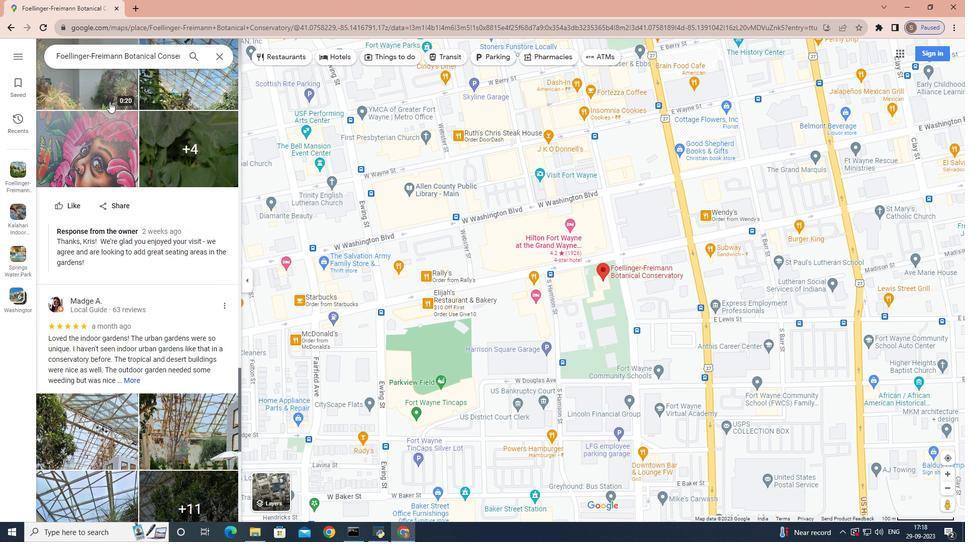 
Action: Mouse scrolled (109, 101) with delta (0, 0)
Screenshot: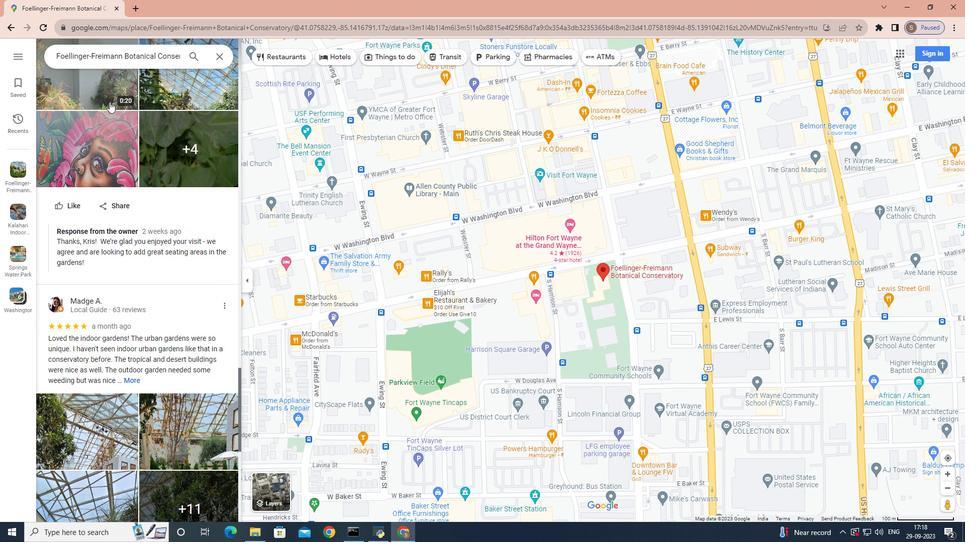 
Action: Mouse scrolled (109, 101) with delta (0, 0)
Screenshot: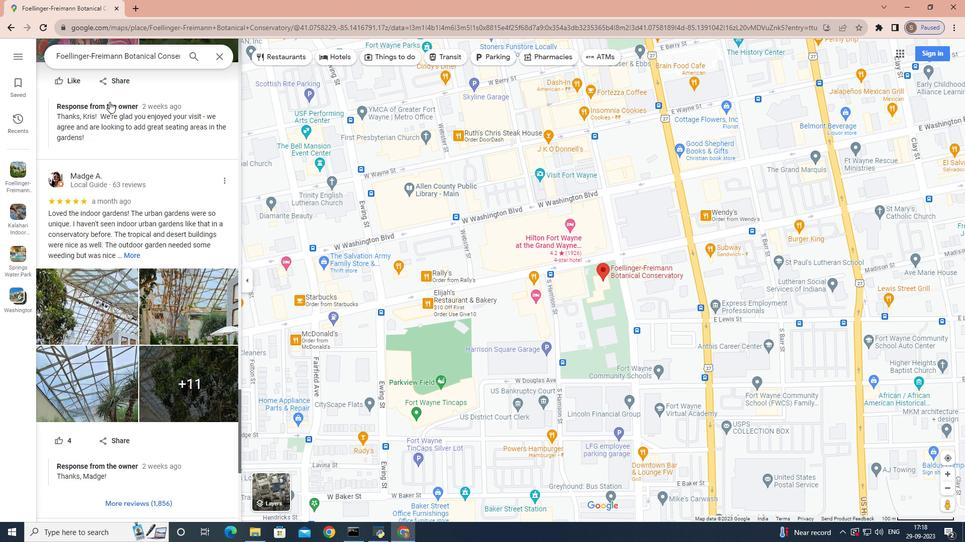 
Action: Mouse moved to (136, 169)
Screenshot: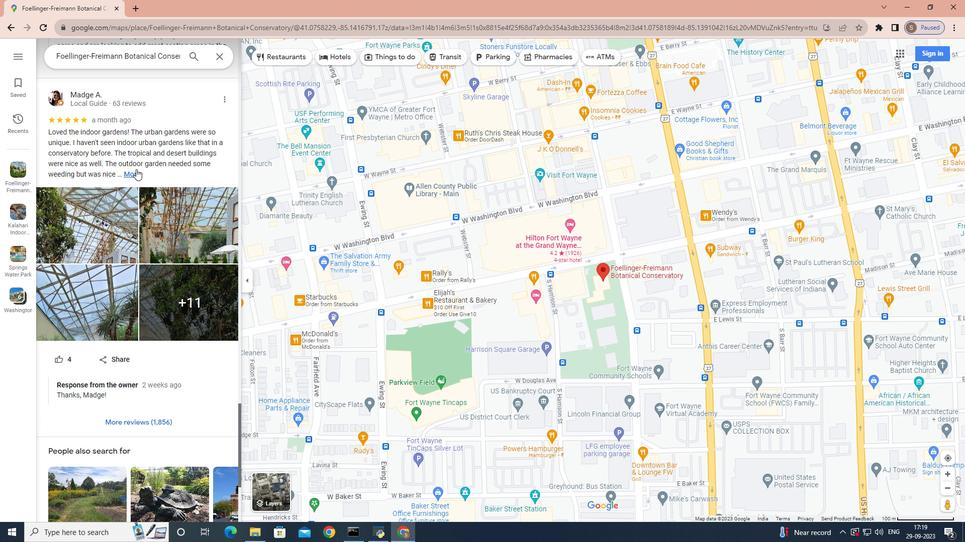 
Action: Mouse pressed left at (136, 169)
Screenshot: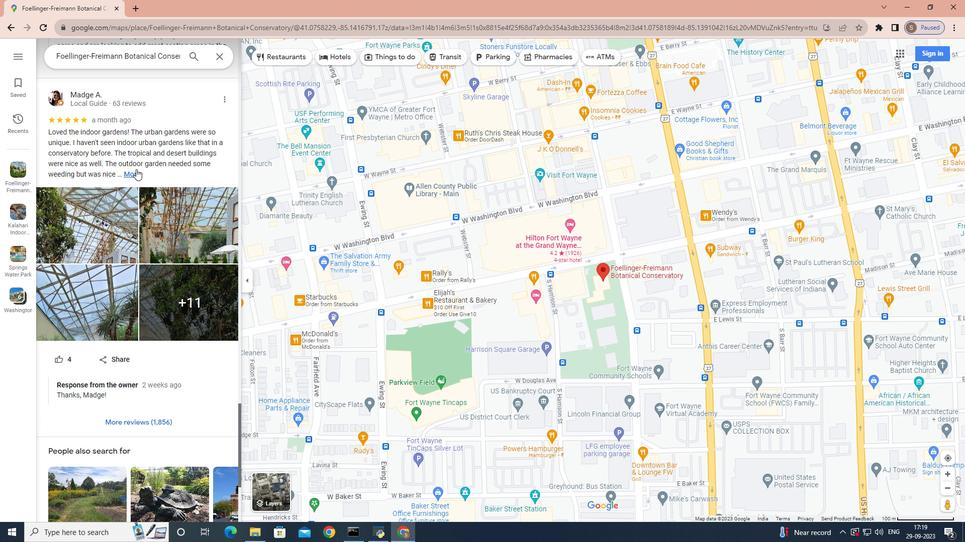 
Action: Mouse scrolled (136, 168) with delta (0, 0)
Screenshot: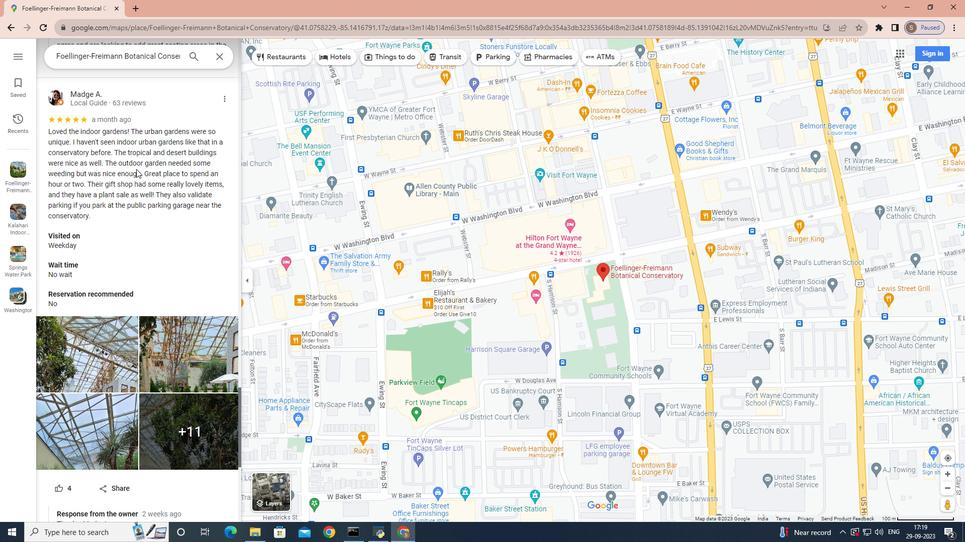 
Action: Mouse scrolled (136, 168) with delta (0, 0)
Screenshot: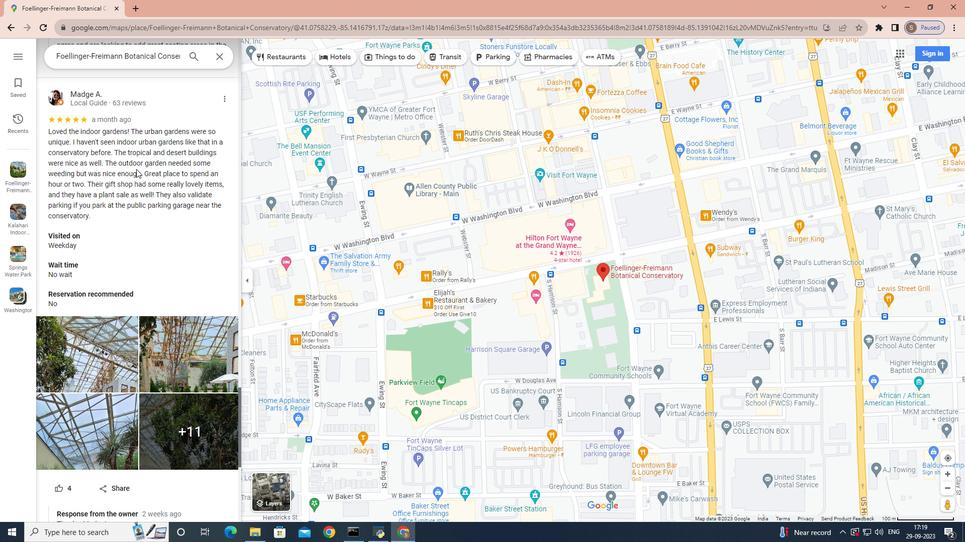 
Action: Mouse scrolled (136, 168) with delta (0, 0)
Screenshot: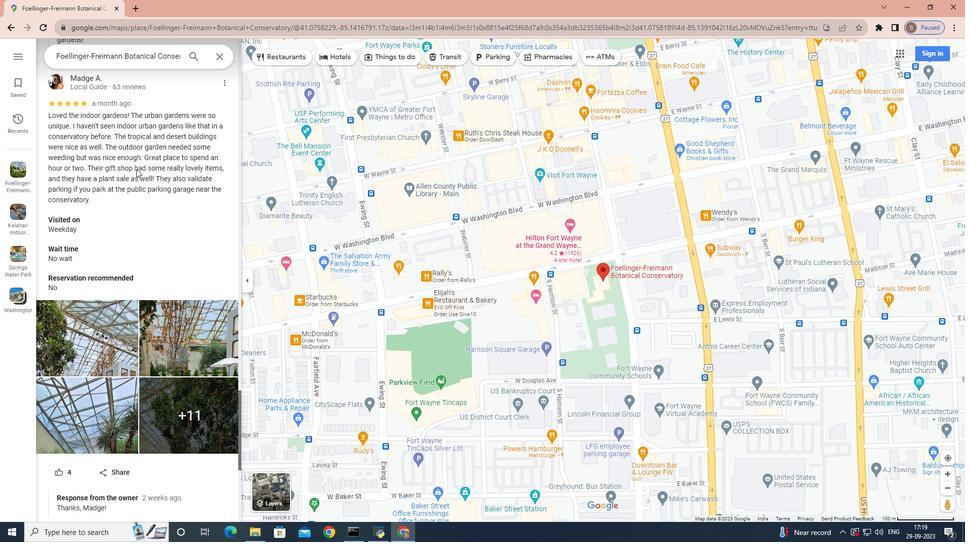 
Action: Mouse scrolled (136, 168) with delta (0, 0)
Screenshot: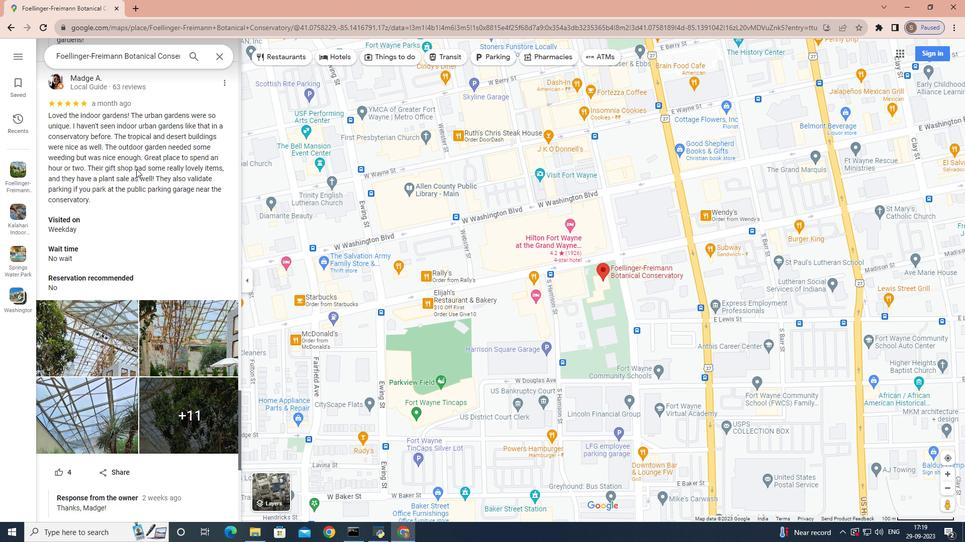 
Action: Mouse scrolled (136, 168) with delta (0, 0)
Screenshot: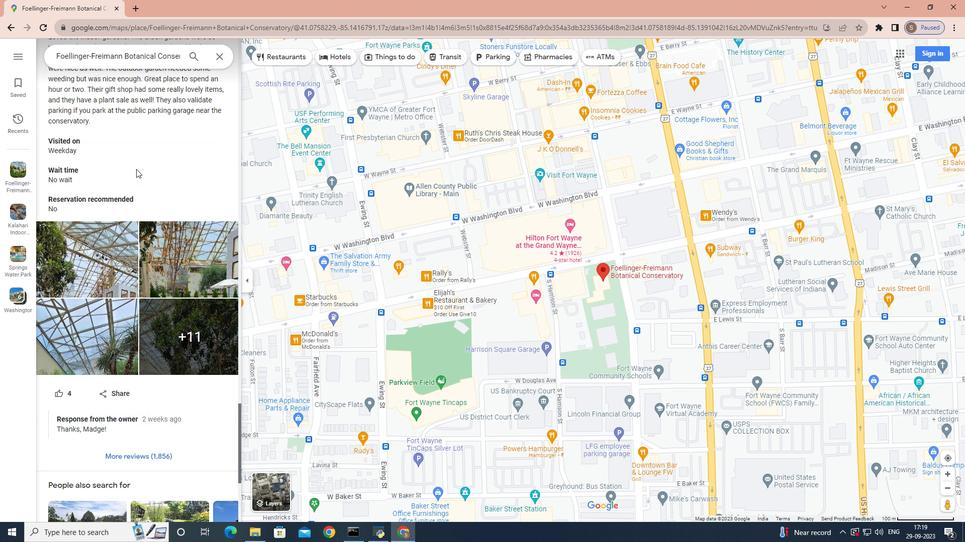 
Action: Mouse scrolled (136, 168) with delta (0, 0)
Screenshot: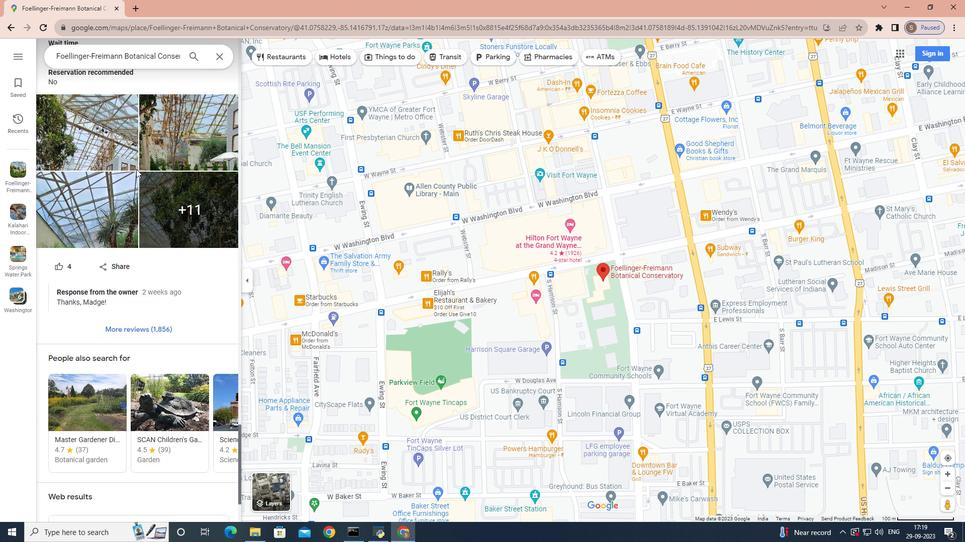 
Action: Mouse scrolled (136, 168) with delta (0, 0)
Screenshot: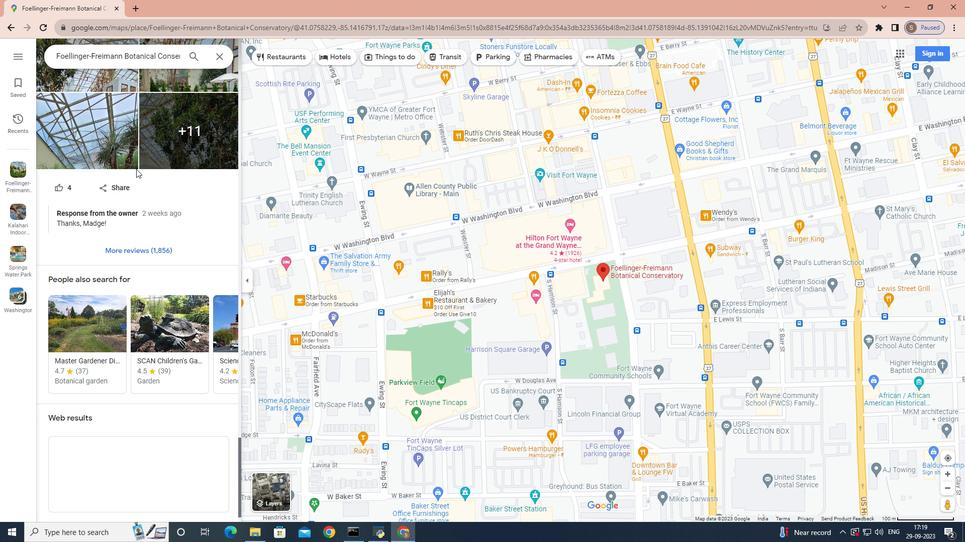 
Action: Mouse scrolled (136, 168) with delta (0, 0)
Screenshot: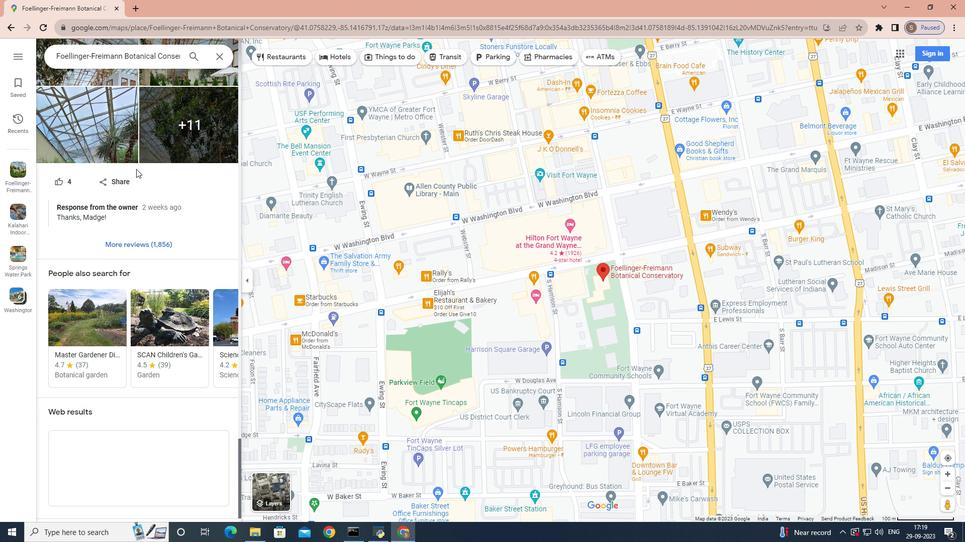 
Action: Mouse scrolled (136, 168) with delta (0, 0)
Screenshot: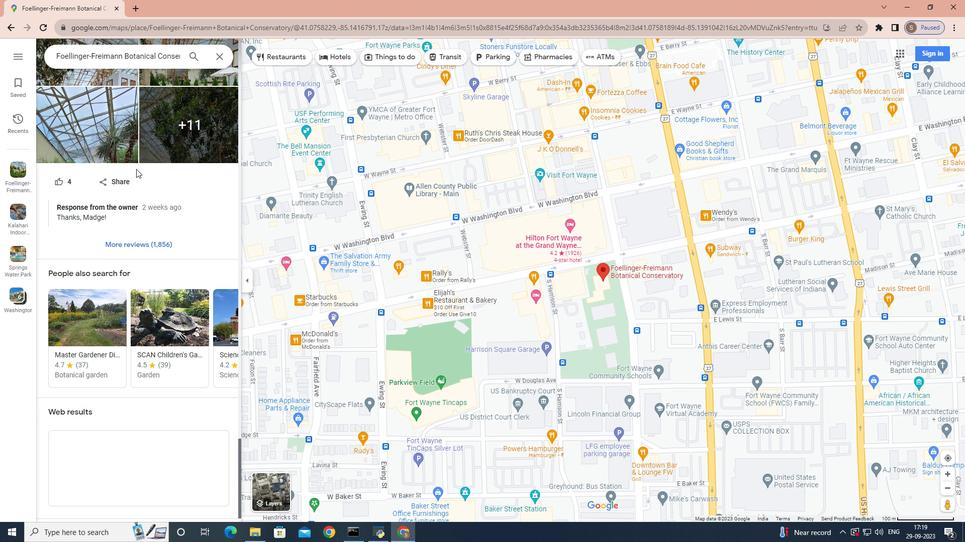 
Action: Mouse scrolled (136, 168) with delta (0, 0)
Screenshot: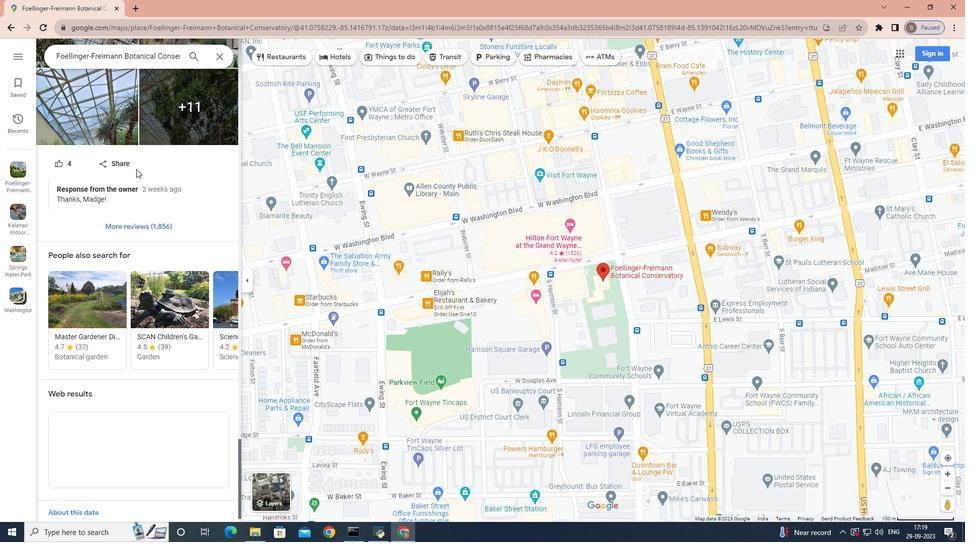 
Action: Mouse scrolled (136, 168) with delta (0, 0)
Screenshot: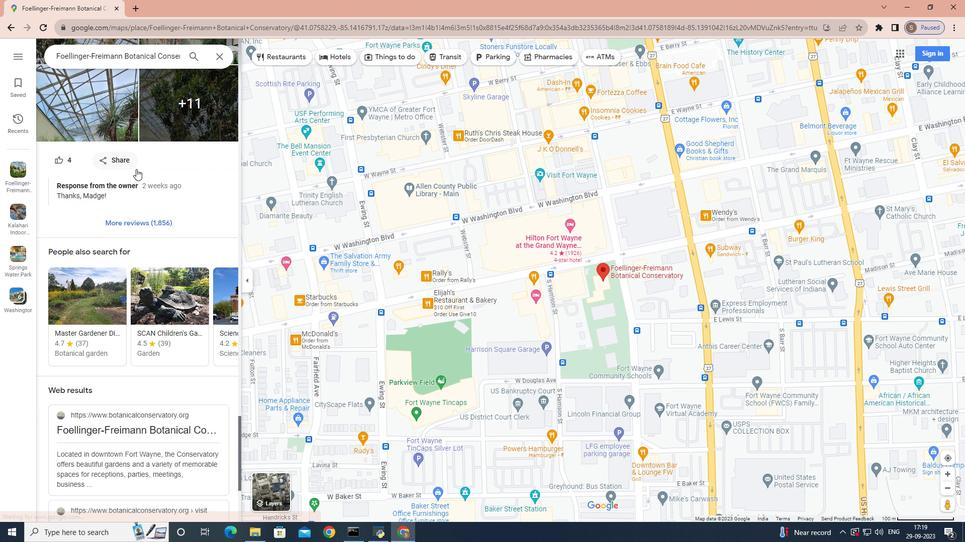 
Action: Mouse scrolled (136, 168) with delta (0, 0)
Screenshot: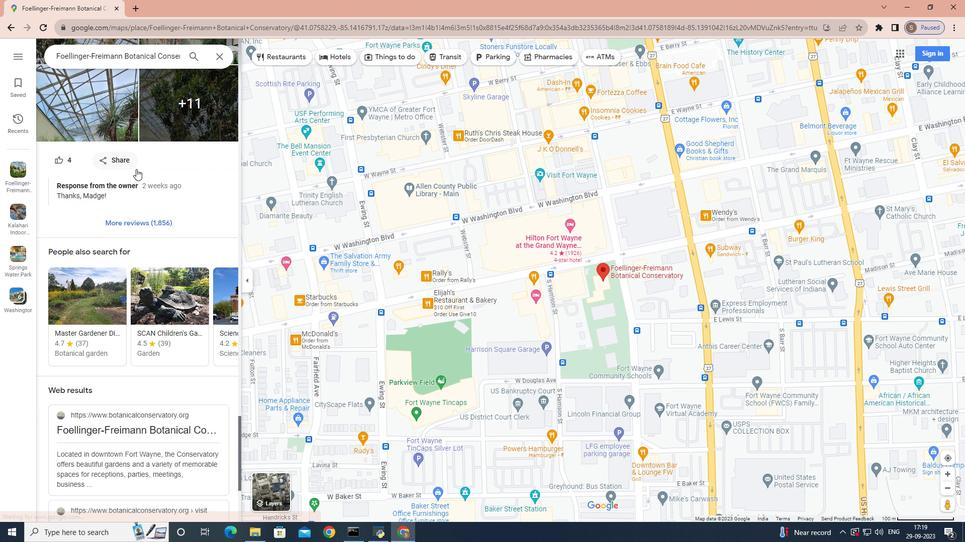 
Action: Mouse scrolled (136, 168) with delta (0, 0)
Screenshot: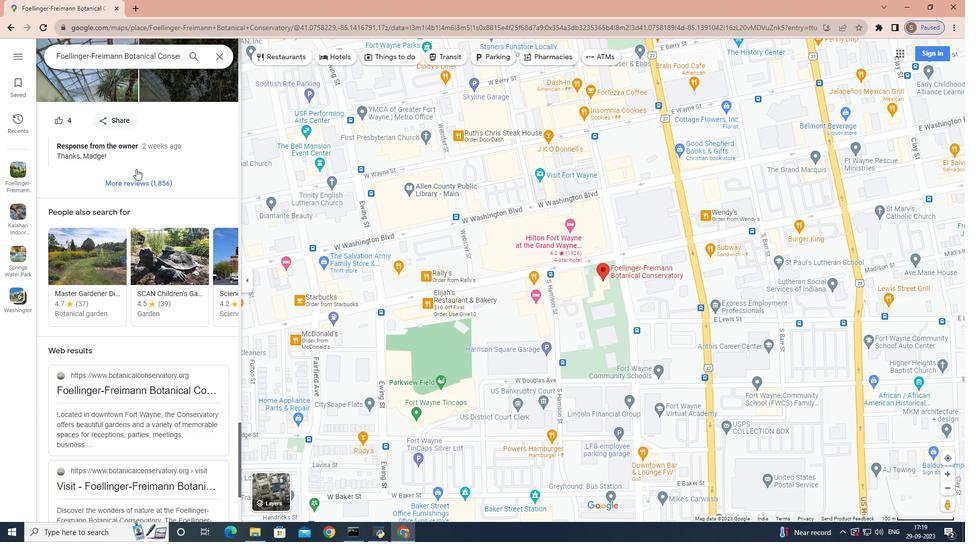 
Action: Mouse scrolled (136, 168) with delta (0, 0)
Screenshot: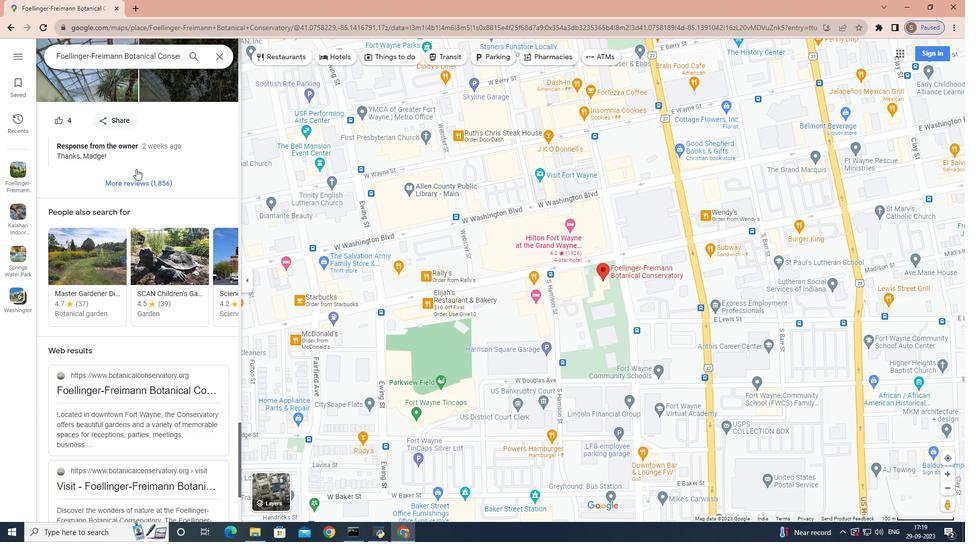 
Action: Mouse scrolled (136, 168) with delta (0, 0)
Screenshot: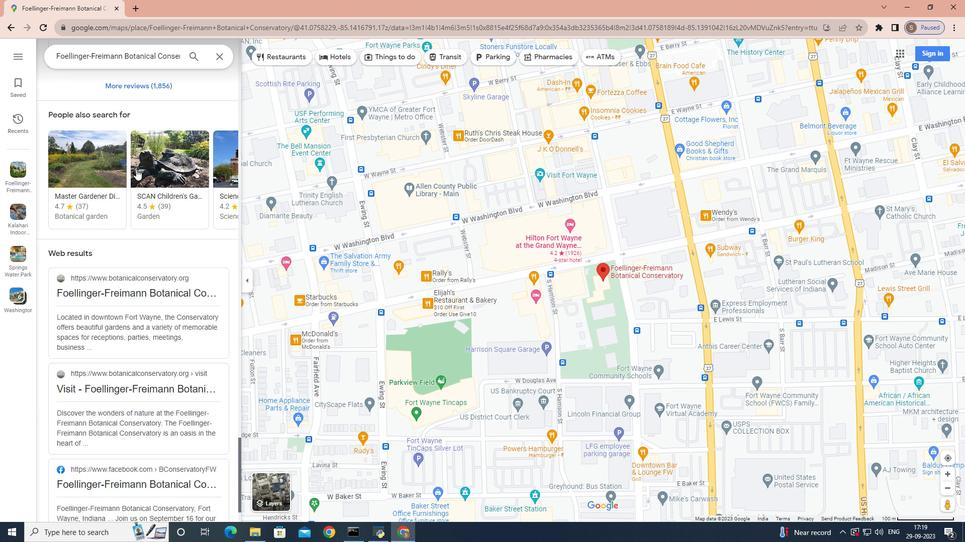 
Action: Mouse scrolled (136, 168) with delta (0, 0)
Screenshot: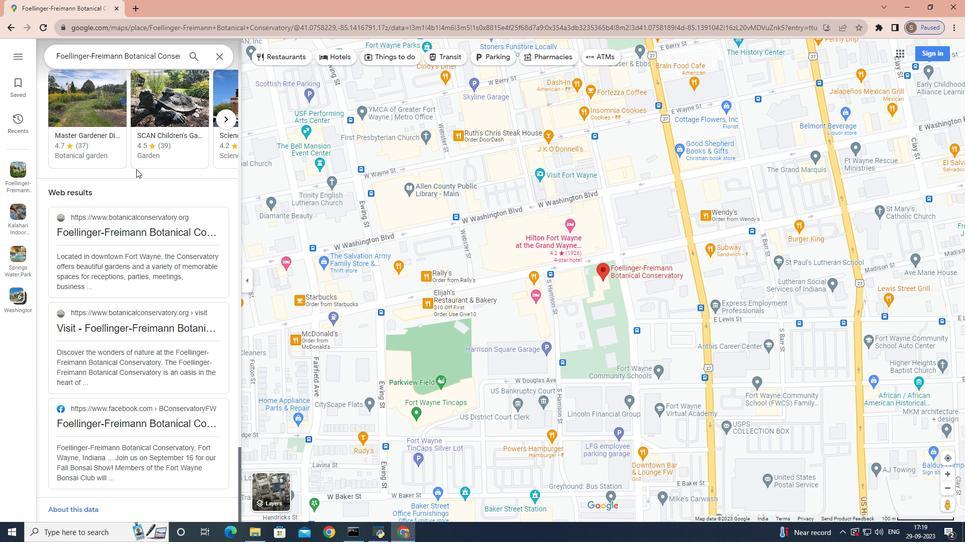 
Action: Mouse scrolled (136, 168) with delta (0, 0)
Screenshot: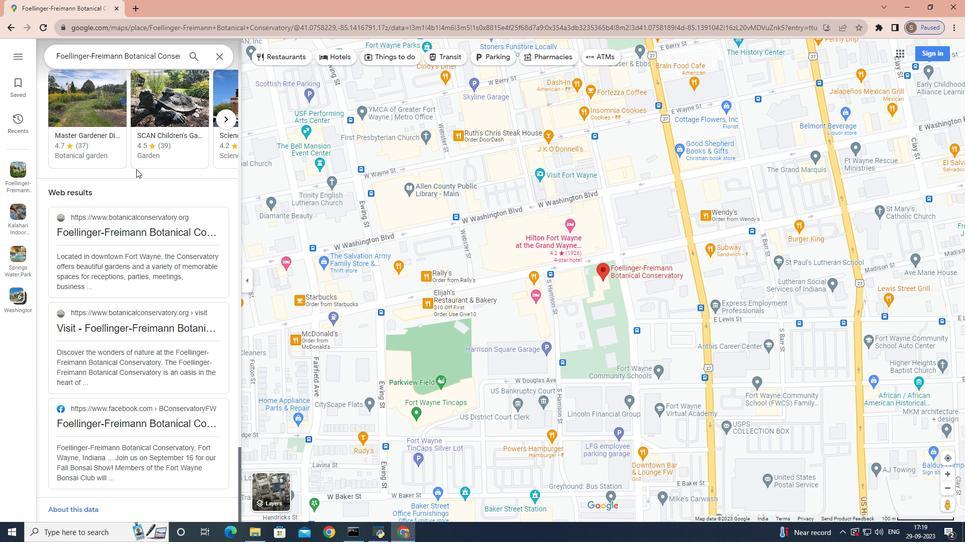 
Action: Mouse scrolled (136, 168) with delta (0, 0)
Screenshot: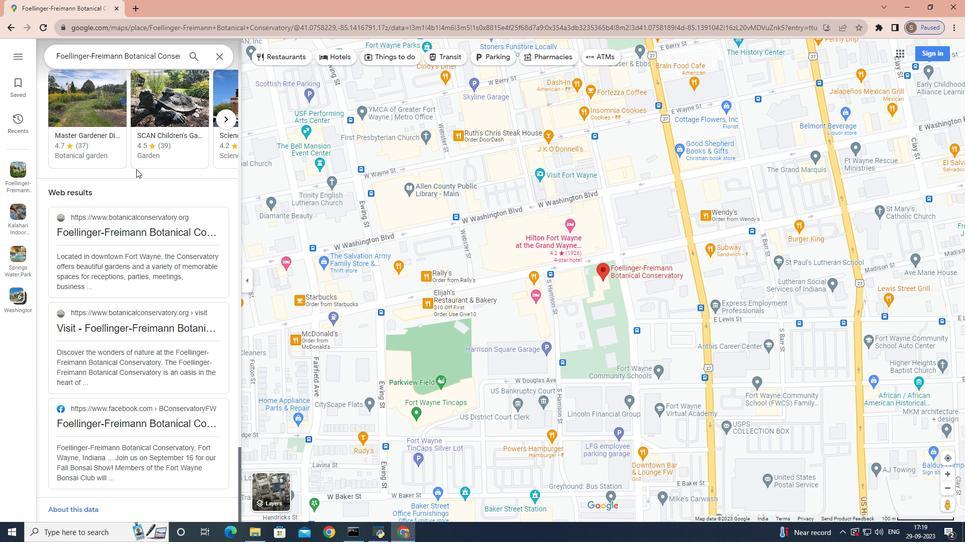 
Action: Mouse scrolled (136, 168) with delta (0, 0)
Screenshot: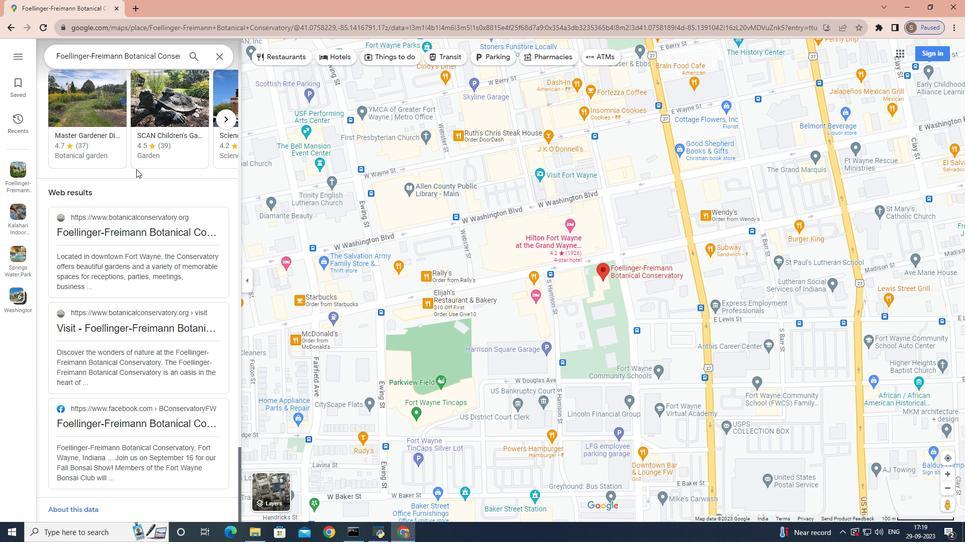 
Action: Mouse scrolled (136, 169) with delta (0, 0)
Screenshot: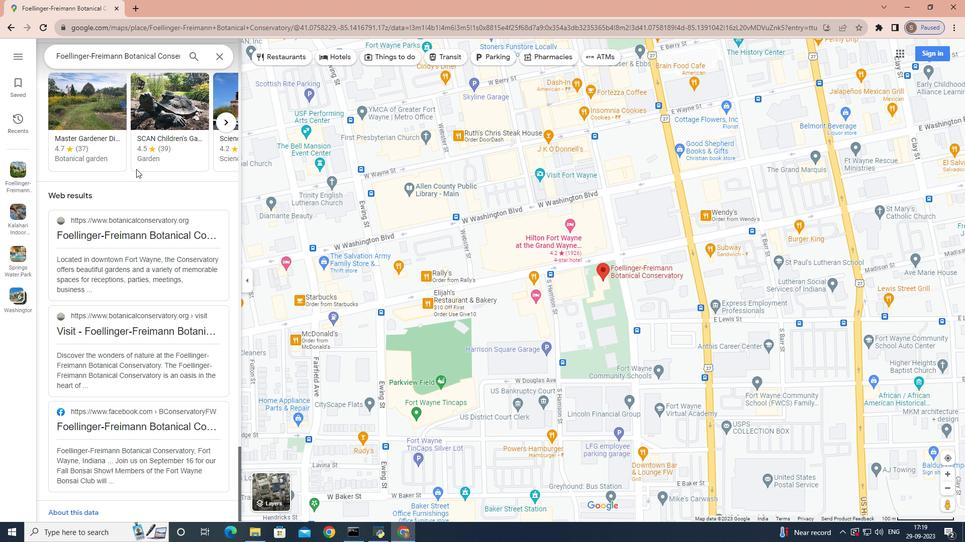 
Action: Mouse scrolled (136, 169) with delta (0, 0)
Screenshot: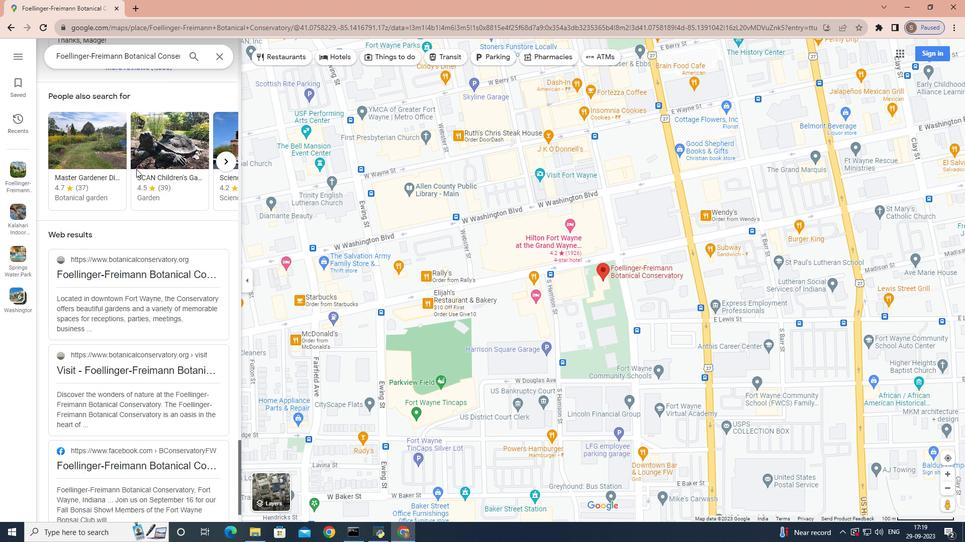 
Action: Mouse scrolled (136, 169) with delta (0, 0)
Screenshot: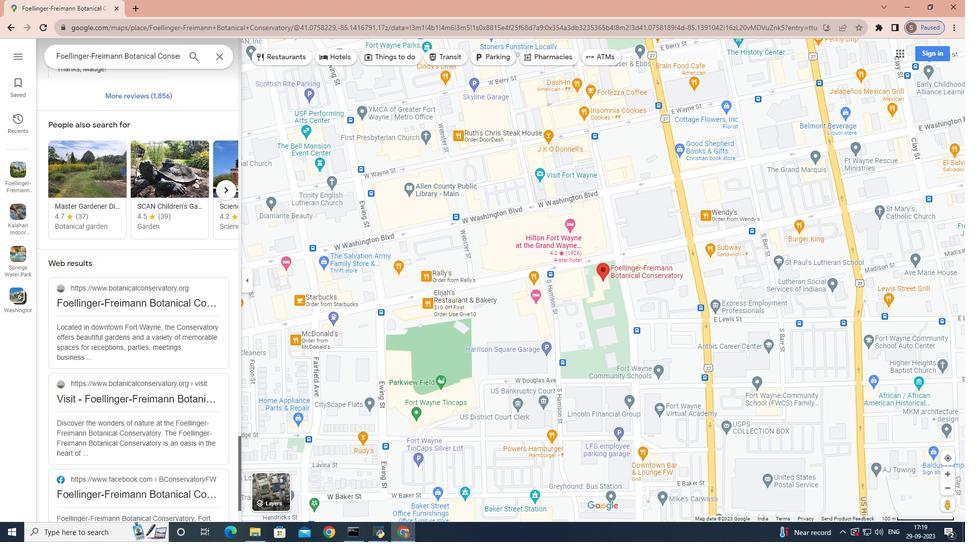 
Action: Mouse scrolled (136, 169) with delta (0, 0)
Screenshot: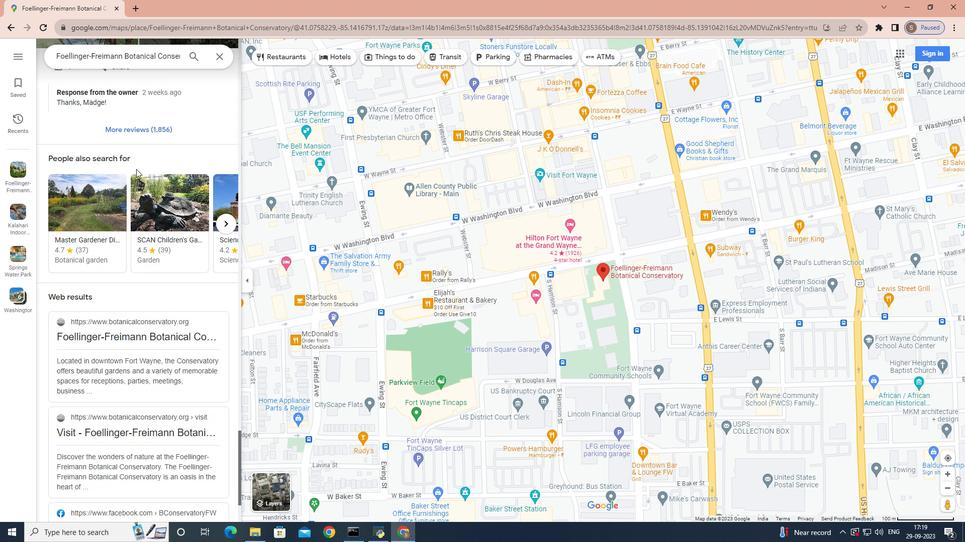 
Action: Mouse scrolled (136, 169) with delta (0, 0)
Screenshot: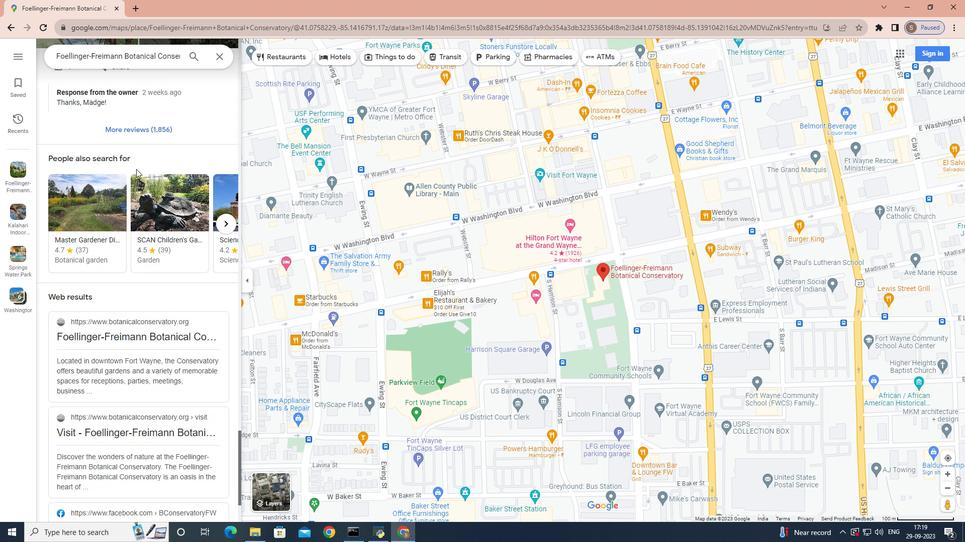 
Action: Mouse scrolled (136, 169) with delta (0, 0)
Screenshot: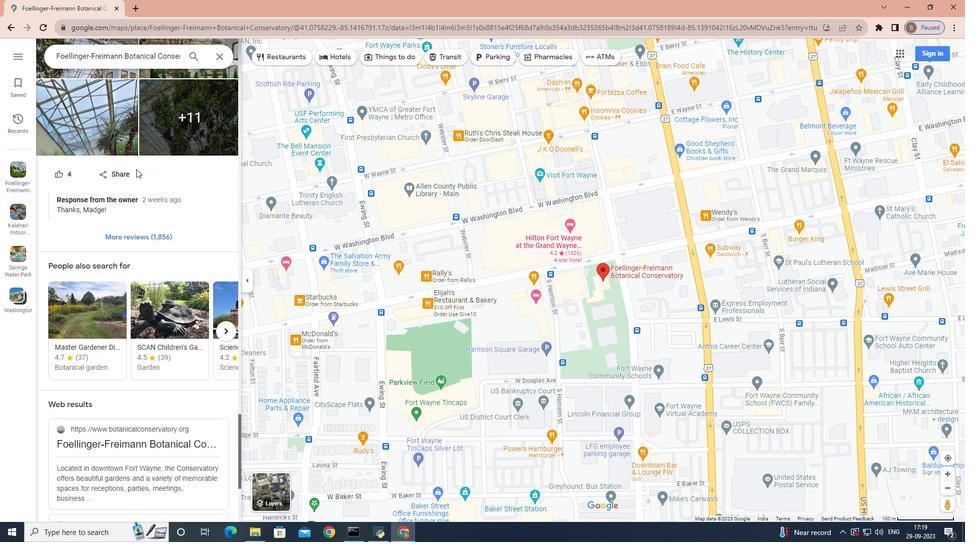 
Action: Mouse scrolled (136, 169) with delta (0, 0)
Screenshot: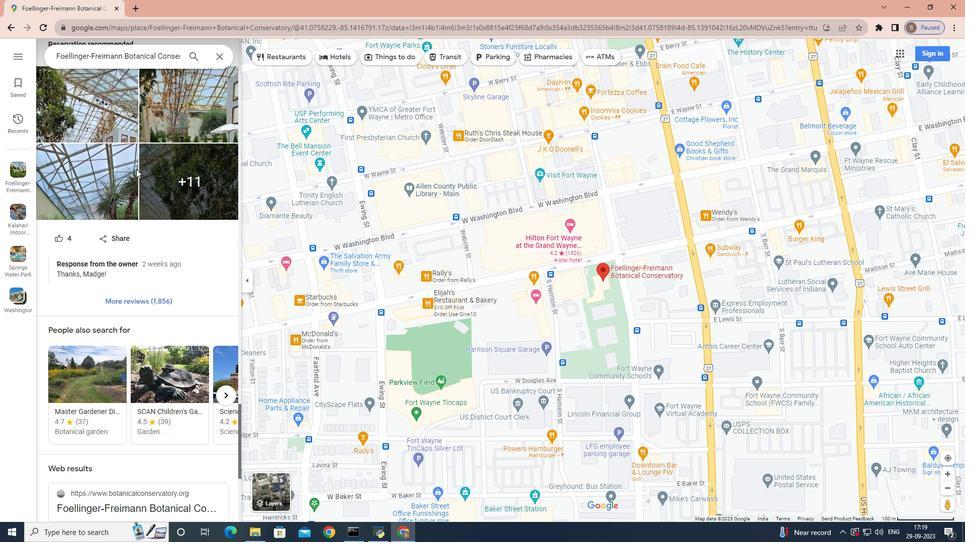 
Action: Mouse scrolled (136, 169) with delta (0, 0)
Screenshot: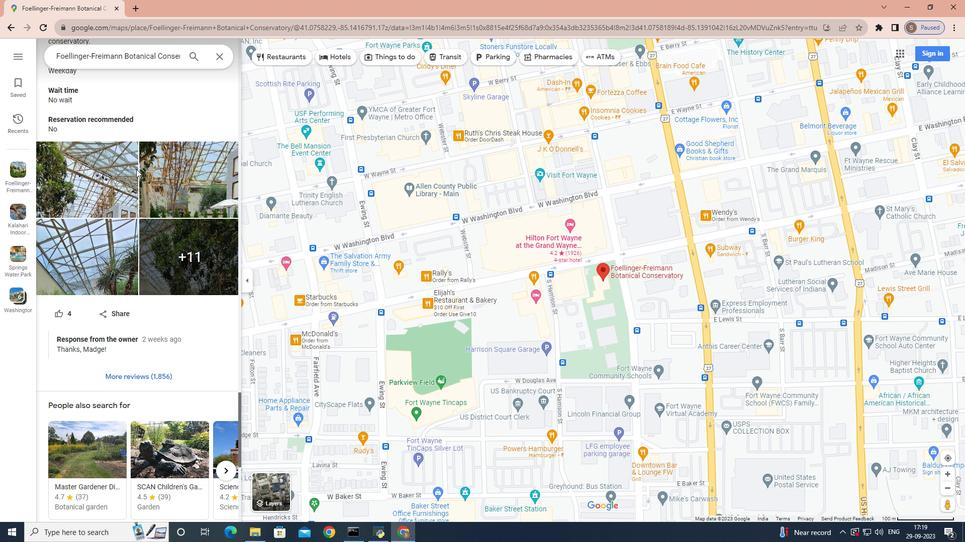 
Action: Mouse scrolled (136, 169) with delta (0, 0)
Screenshot: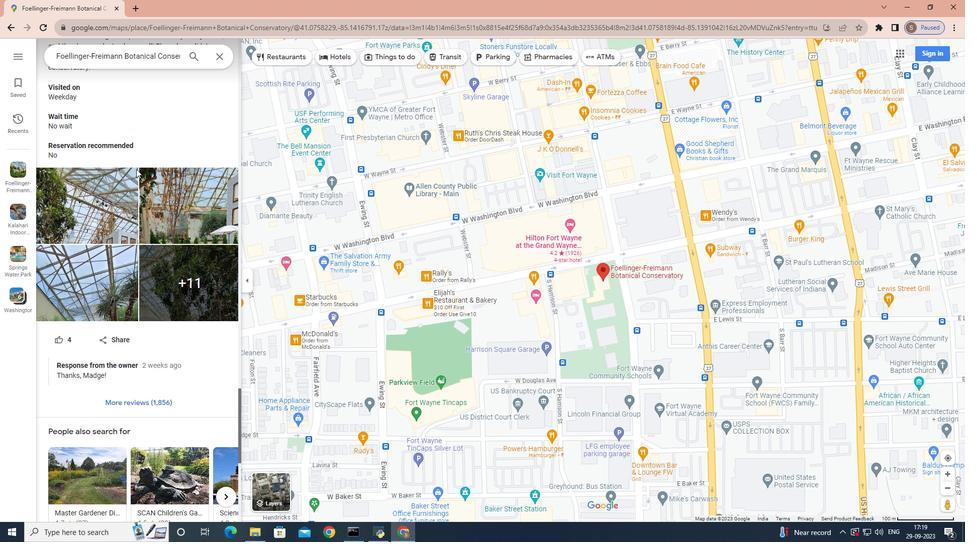 
Action: Mouse scrolled (136, 169) with delta (0, 0)
Screenshot: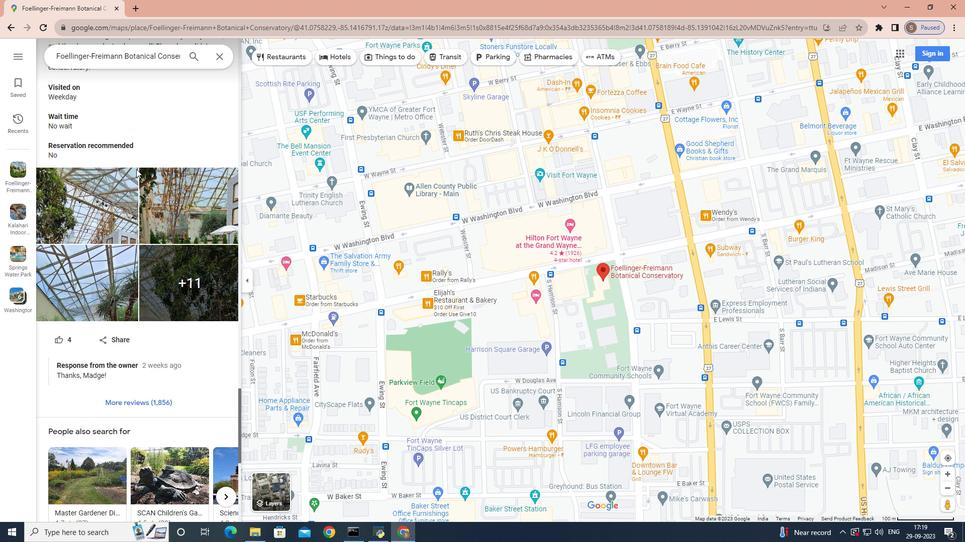 
Action: Mouse scrolled (136, 169) with delta (0, 0)
Screenshot: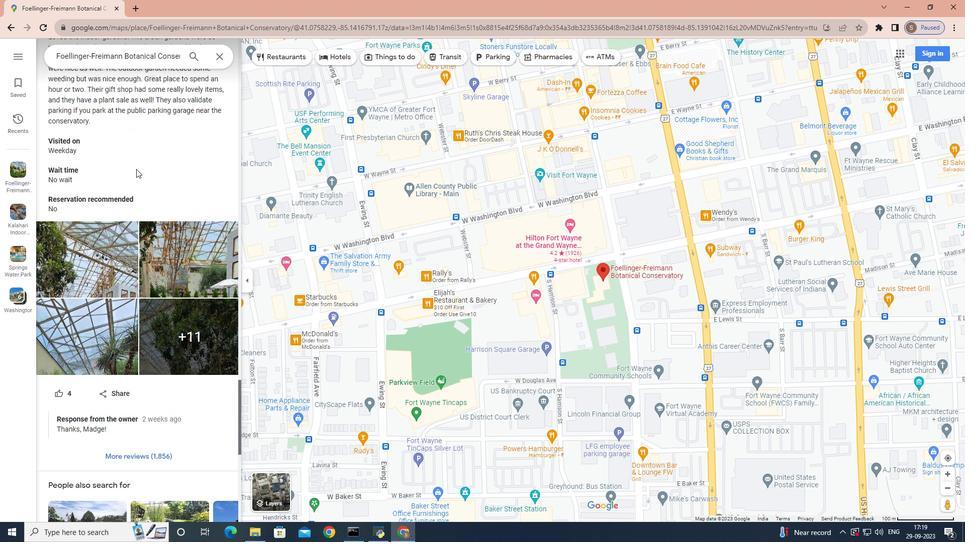 
Action: Mouse scrolled (136, 169) with delta (0, 0)
Screenshot: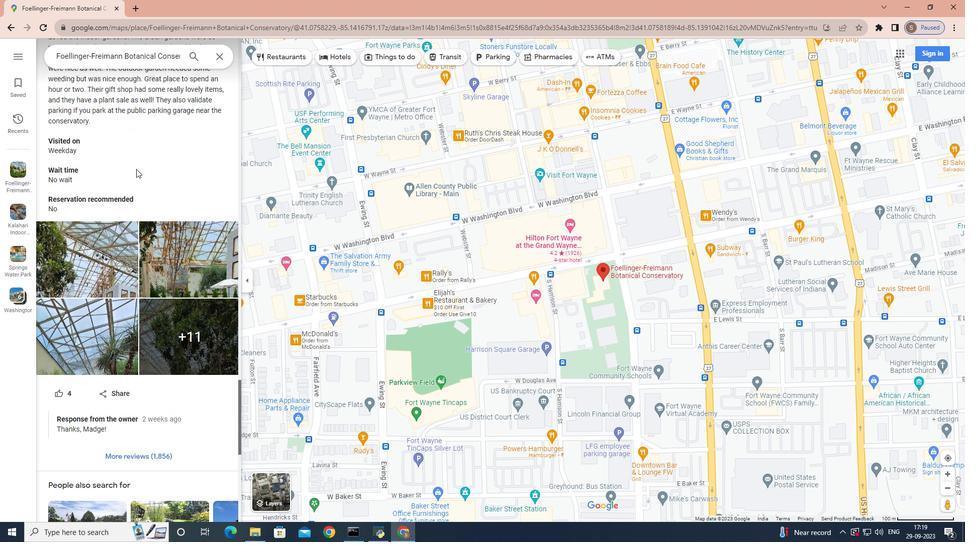 
Action: Mouse scrolled (136, 169) with delta (0, 0)
Screenshot: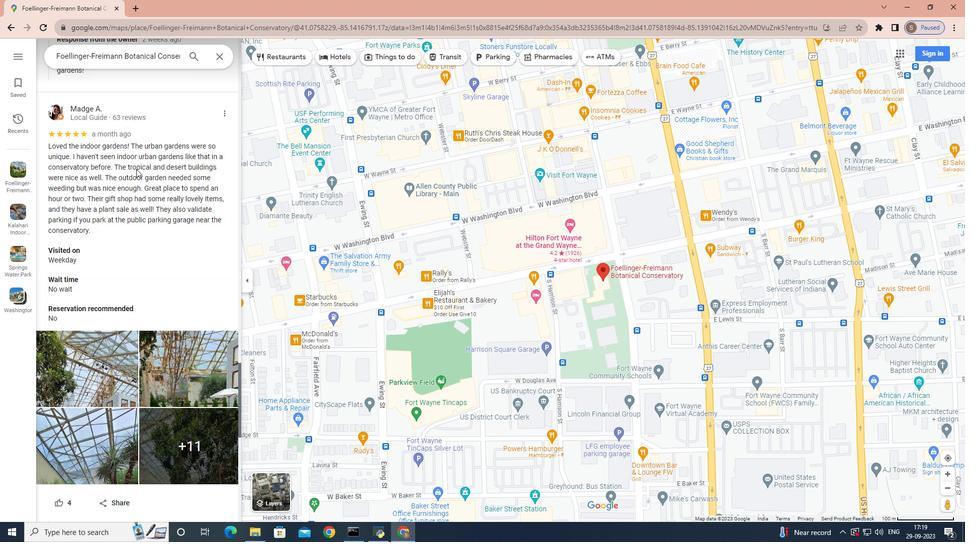 
Action: Mouse scrolled (136, 169) with delta (0, 0)
Screenshot: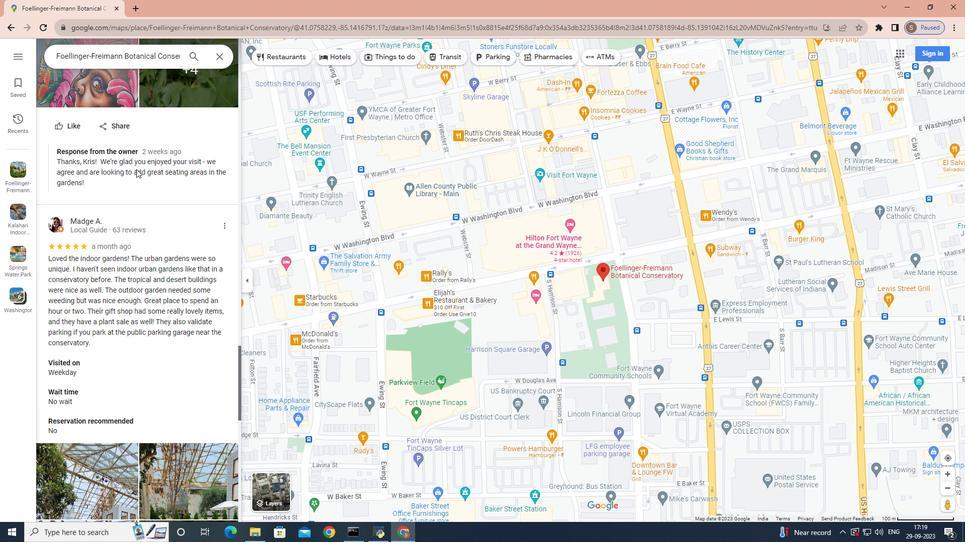 
Action: Mouse scrolled (136, 169) with delta (0, 0)
Screenshot: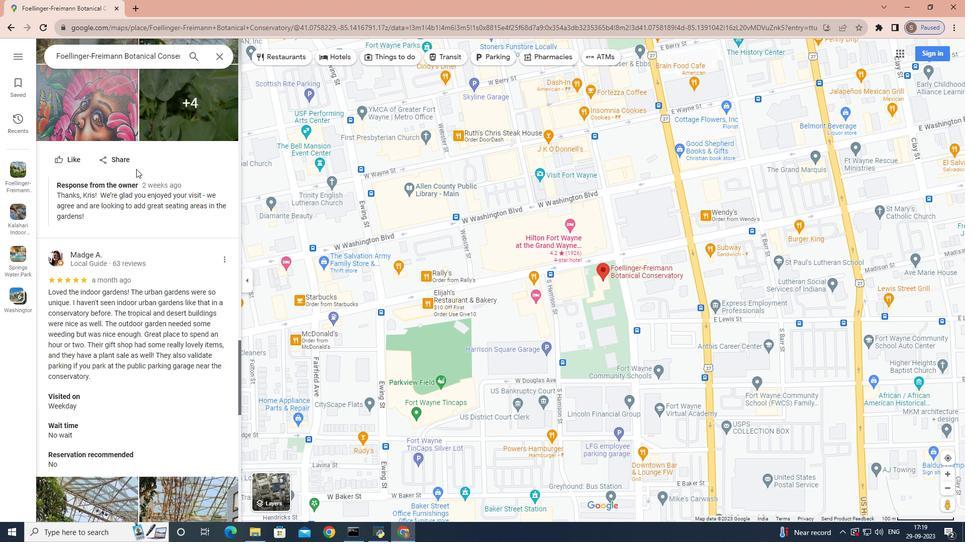 
Action: Mouse scrolled (136, 169) with delta (0, 0)
Screenshot: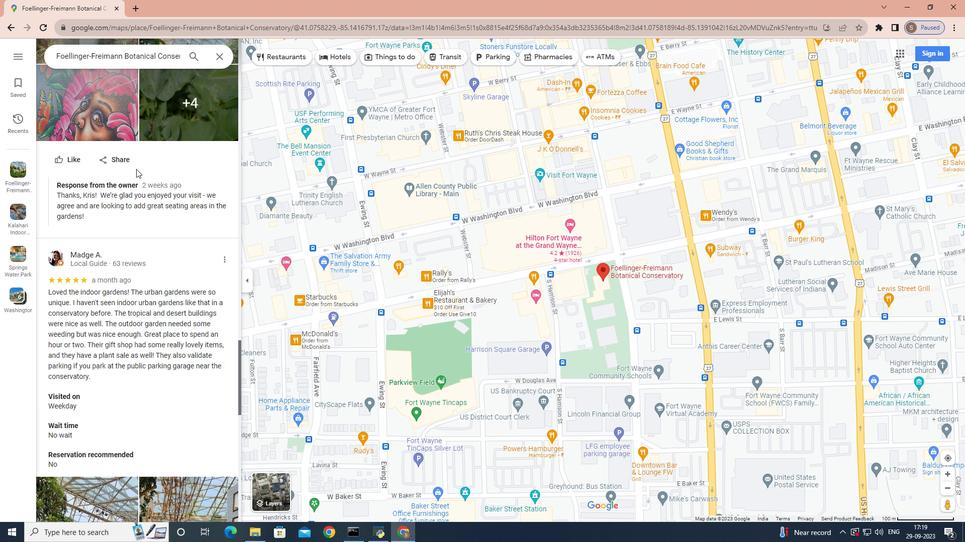 
Action: Mouse scrolled (136, 169) with delta (0, 0)
Screenshot: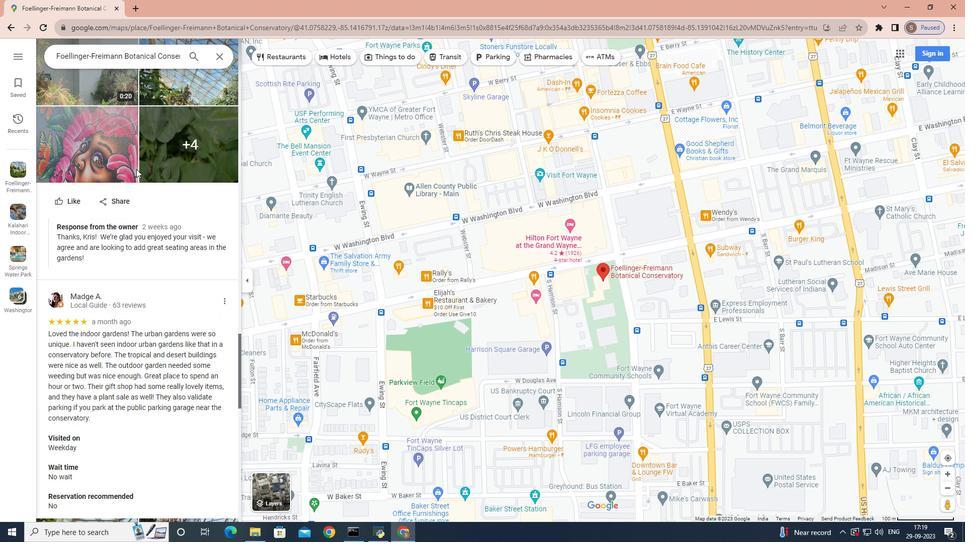 
Action: Mouse scrolled (136, 169) with delta (0, 0)
Screenshot: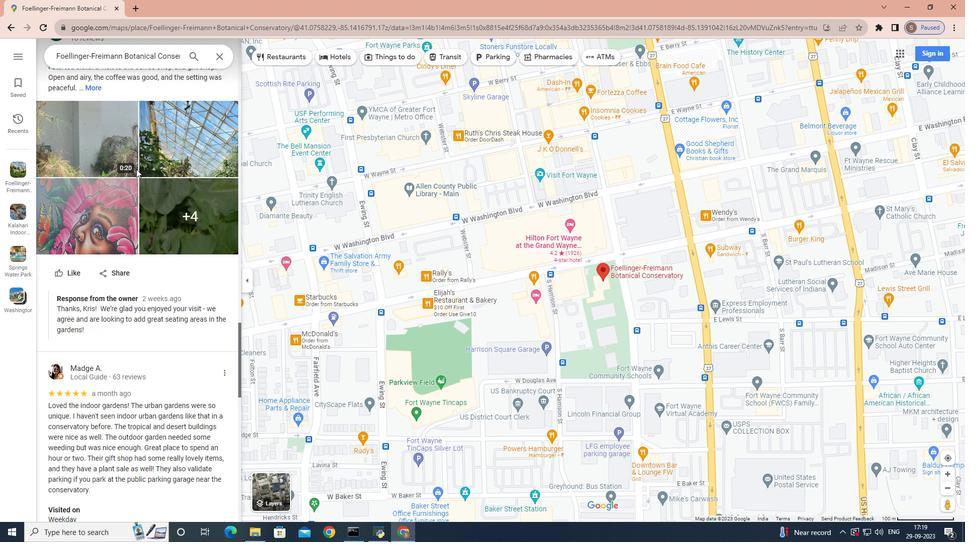 
Action: Mouse moved to (88, 187)
Screenshot: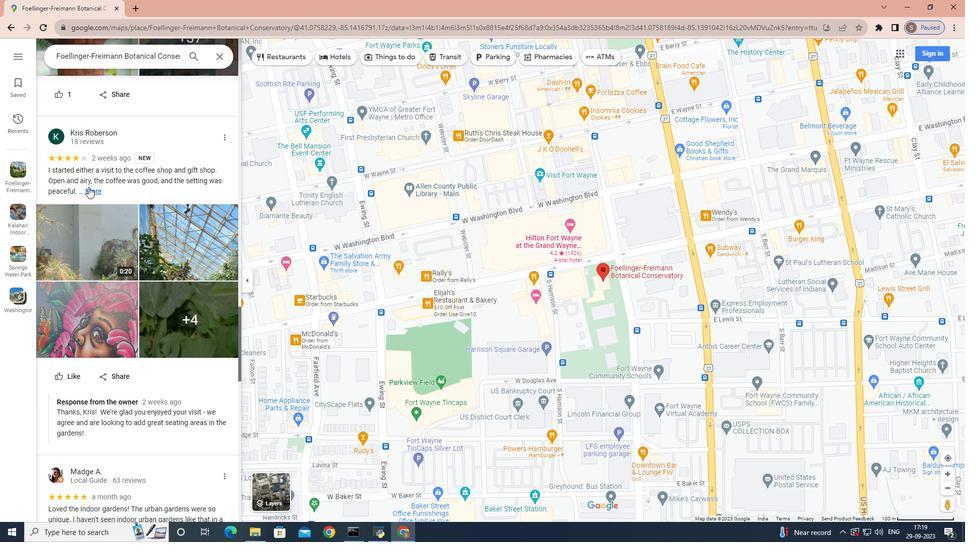 
Action: Mouse pressed left at (88, 187)
Screenshot: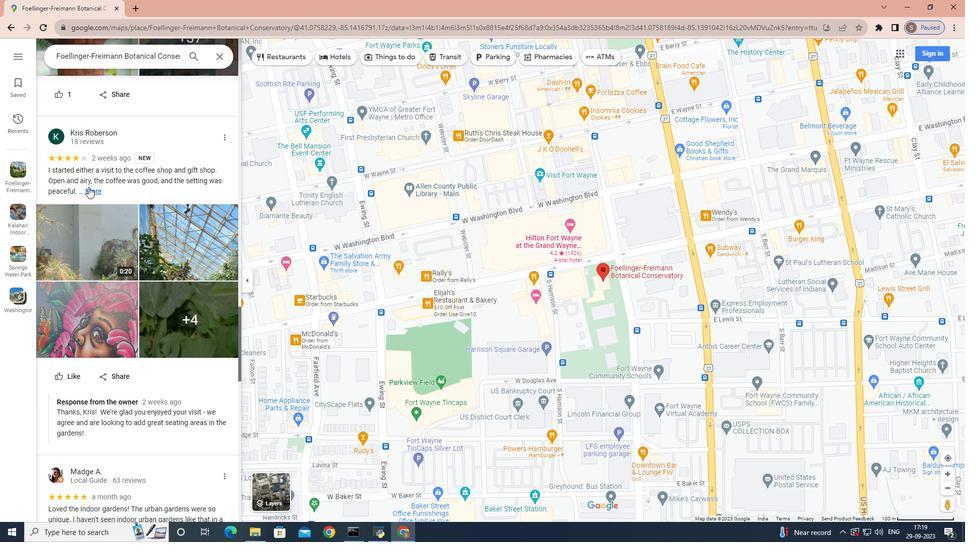 
Action: Mouse moved to (88, 182)
Screenshot: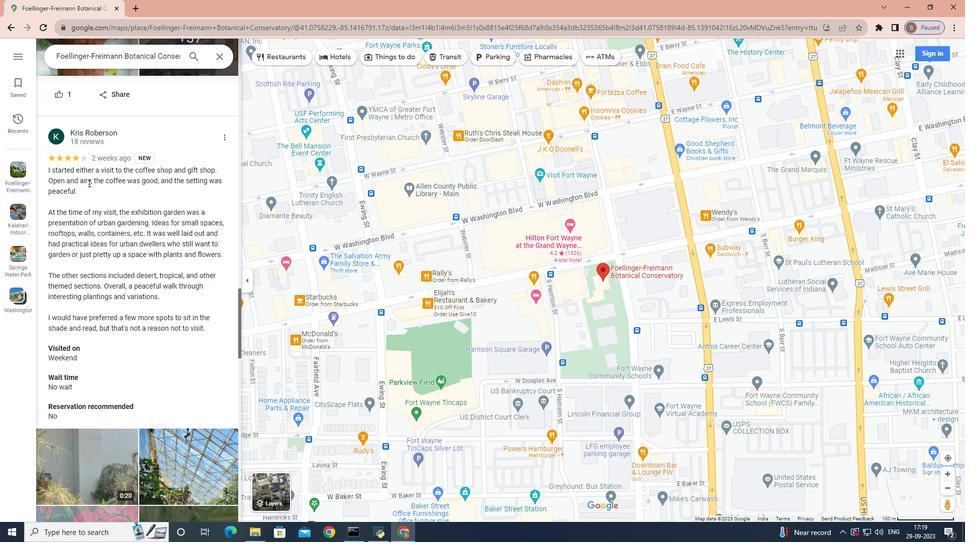 
Action: Mouse scrolled (88, 183) with delta (0, 0)
Screenshot: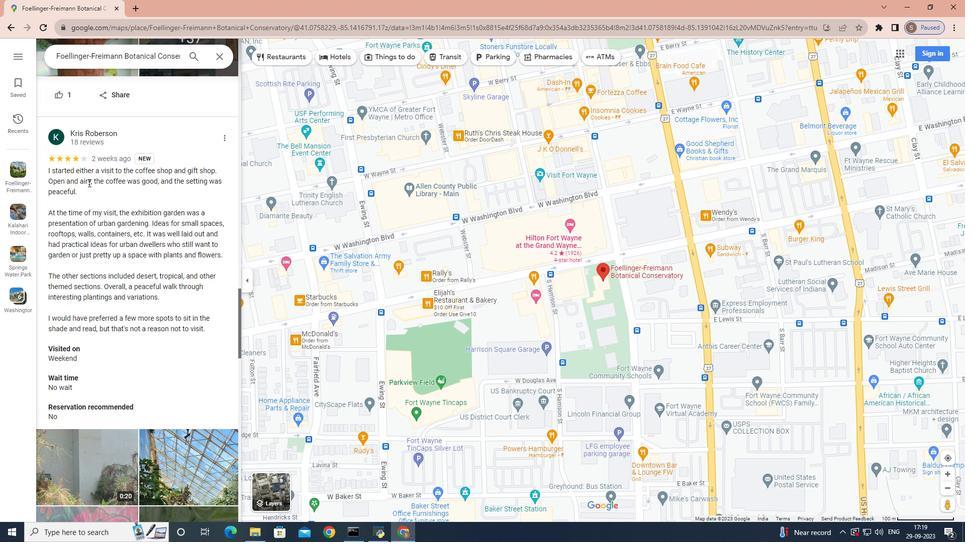 
Action: Mouse scrolled (88, 183) with delta (0, 0)
Screenshot: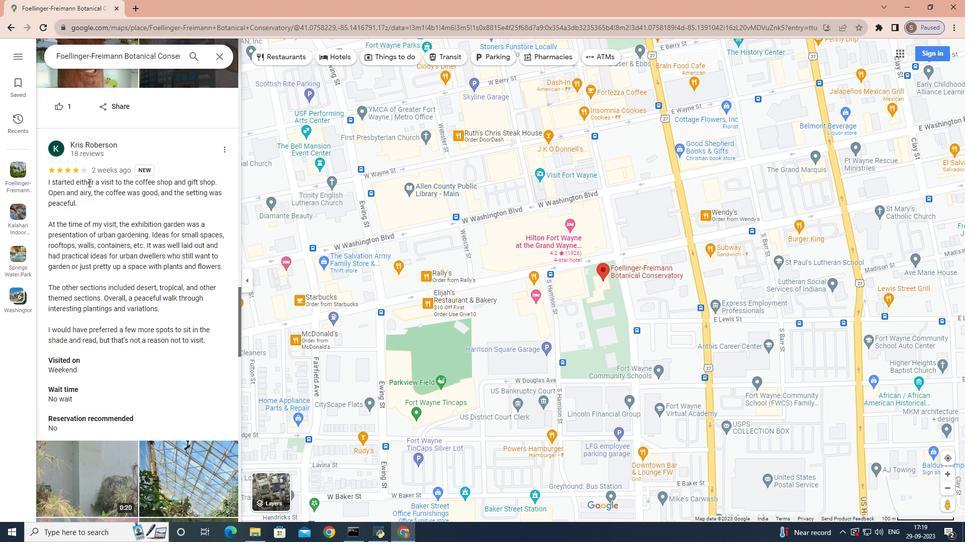 
Action: Mouse scrolled (88, 183) with delta (0, 0)
Screenshot: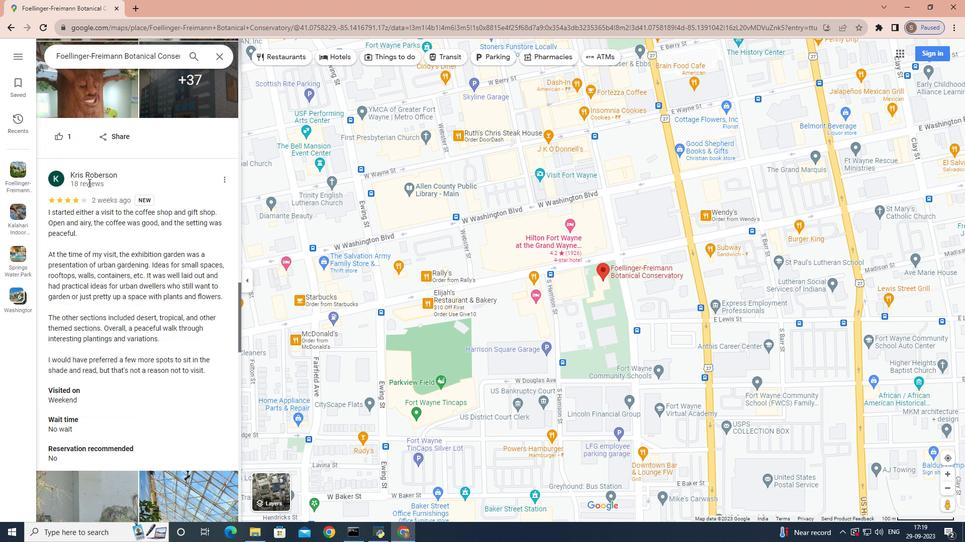 
Action: Mouse scrolled (88, 183) with delta (0, 0)
Screenshot: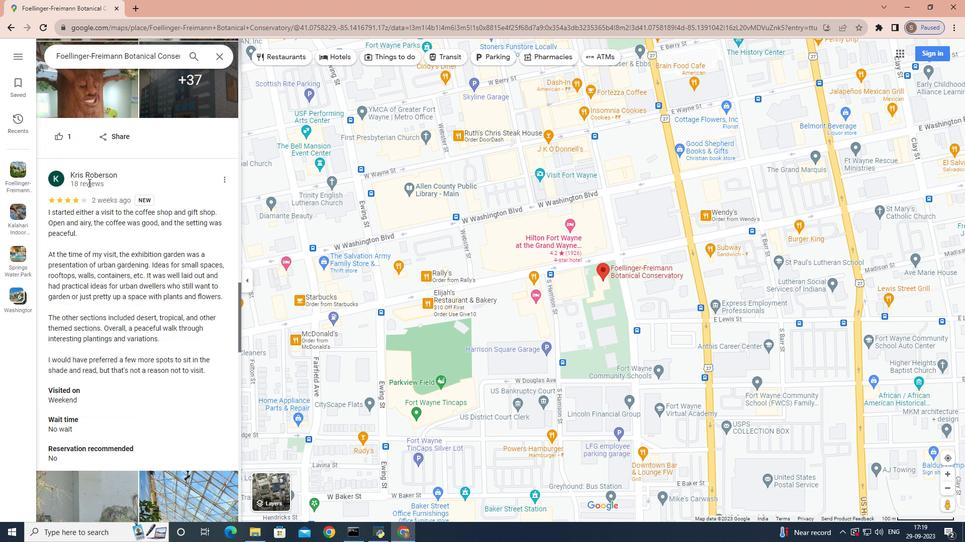 
Action: Mouse scrolled (88, 183) with delta (0, 0)
Screenshot: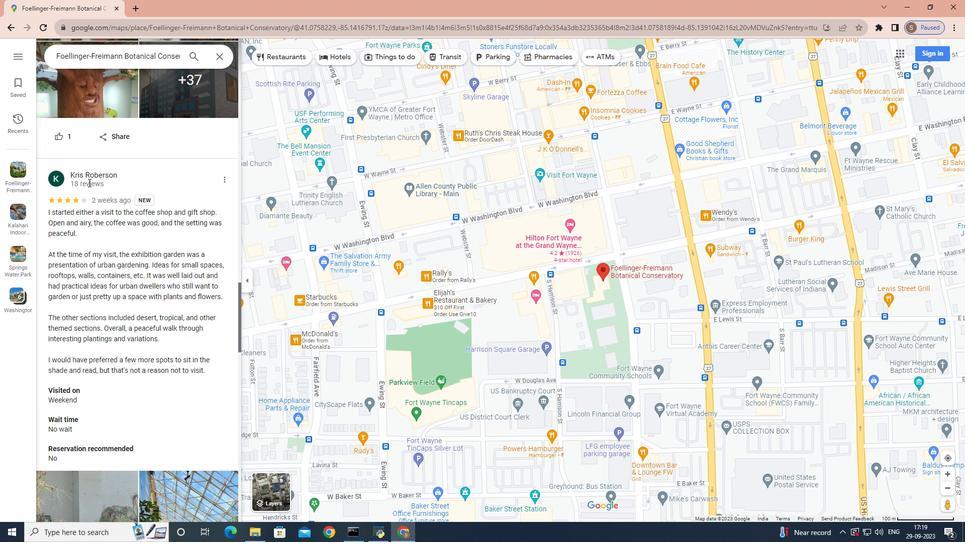 
Action: Mouse scrolled (88, 183) with delta (0, 0)
Screenshot: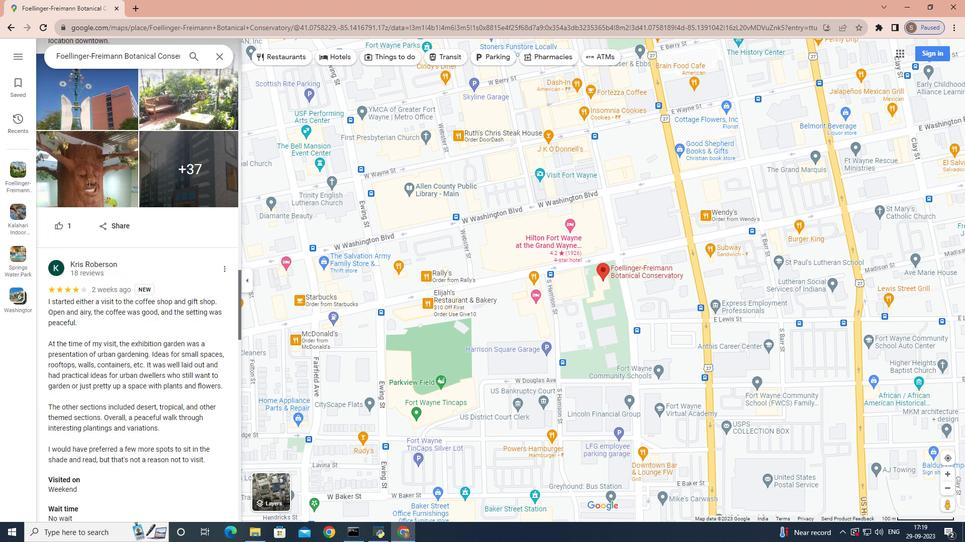 
Action: Mouse scrolled (88, 183) with delta (0, 0)
Screenshot: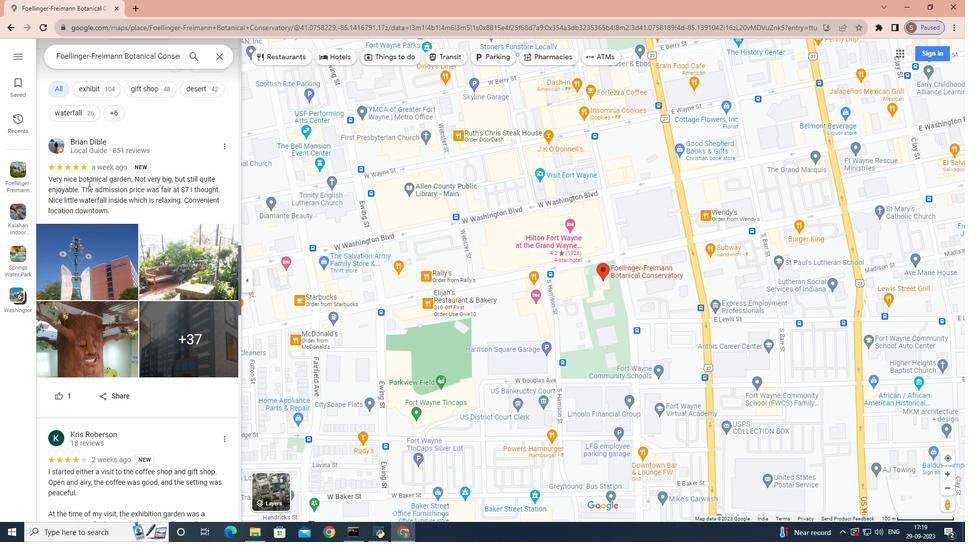 
Action: Mouse scrolled (88, 183) with delta (0, 0)
Screenshot: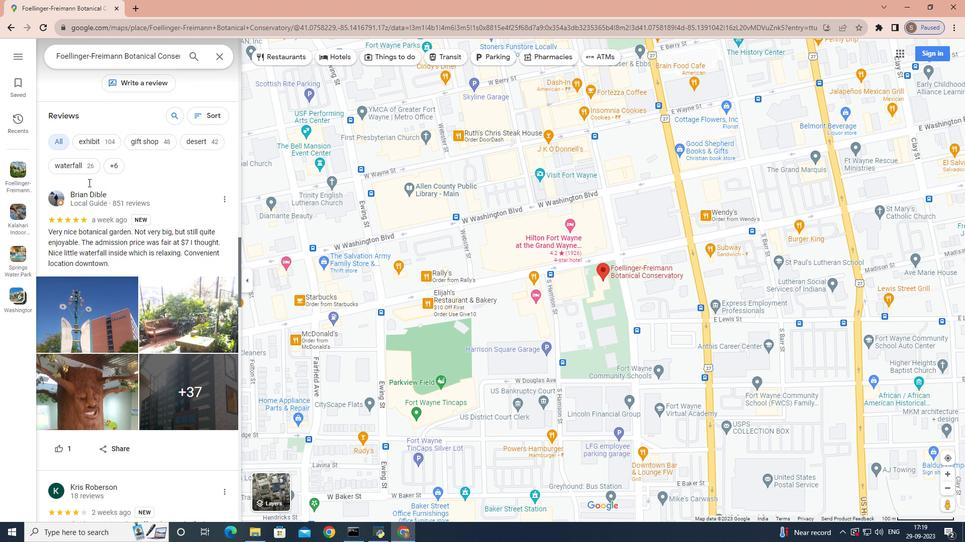 
Action: Mouse scrolled (88, 183) with delta (0, 0)
Screenshot: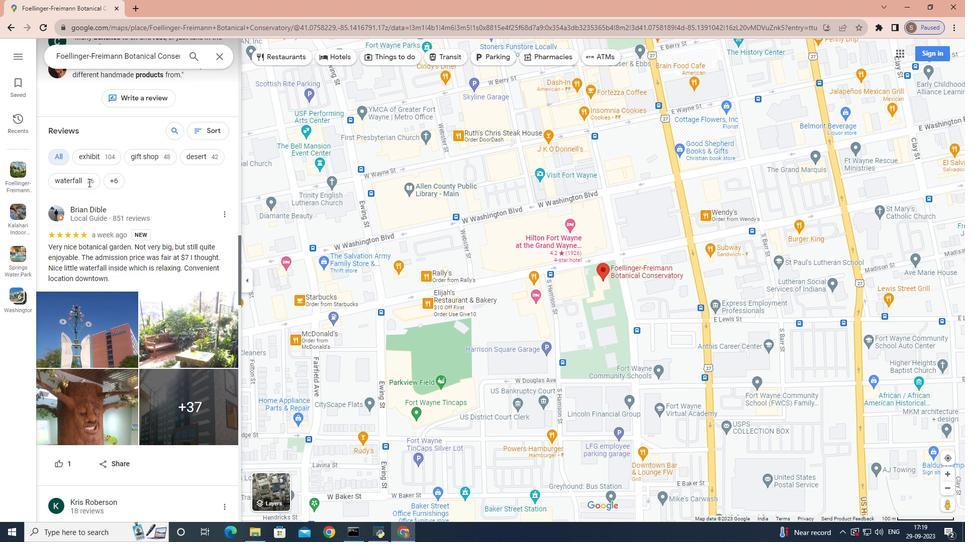
Action: Mouse scrolled (88, 183) with delta (0, 0)
Screenshot: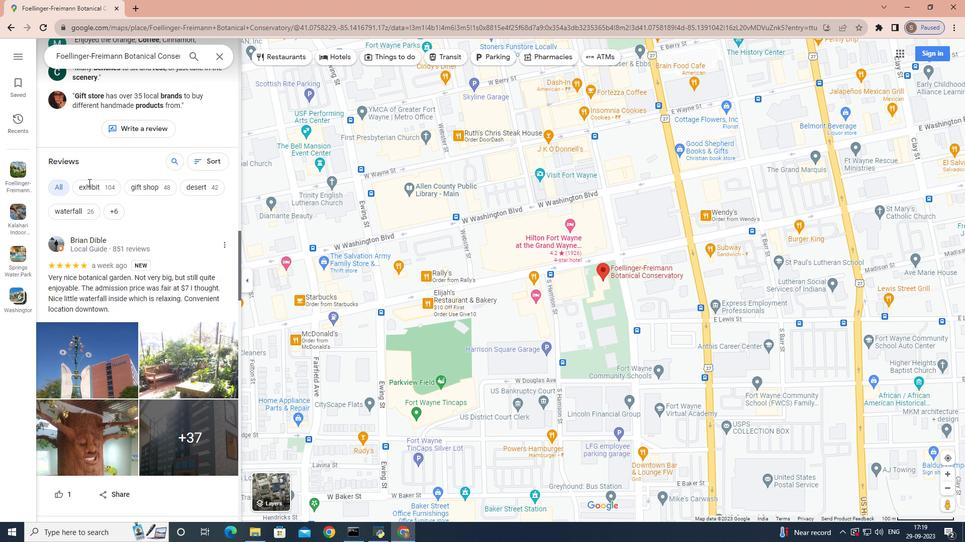 
Action: Mouse scrolled (88, 183) with delta (0, 0)
Screenshot: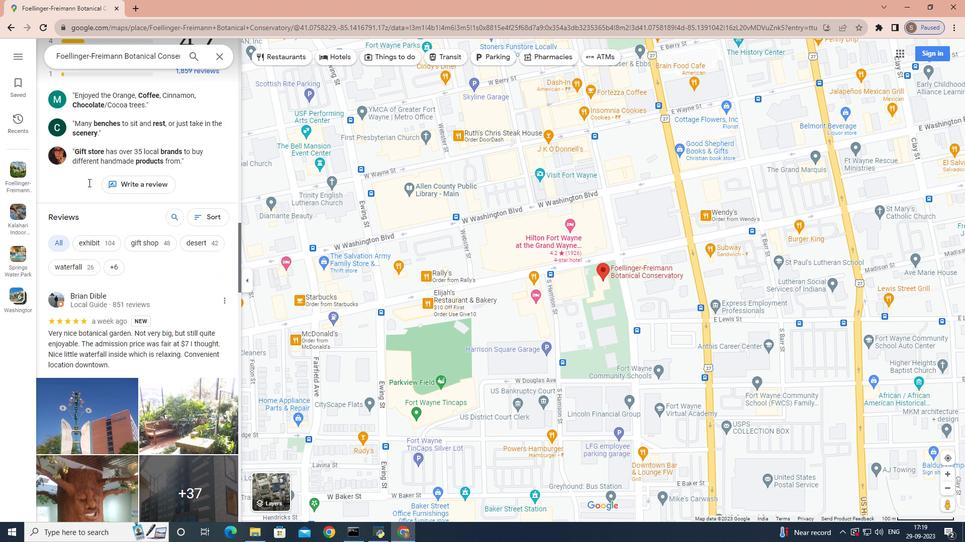 
Action: Mouse scrolled (88, 183) with delta (0, 0)
Screenshot: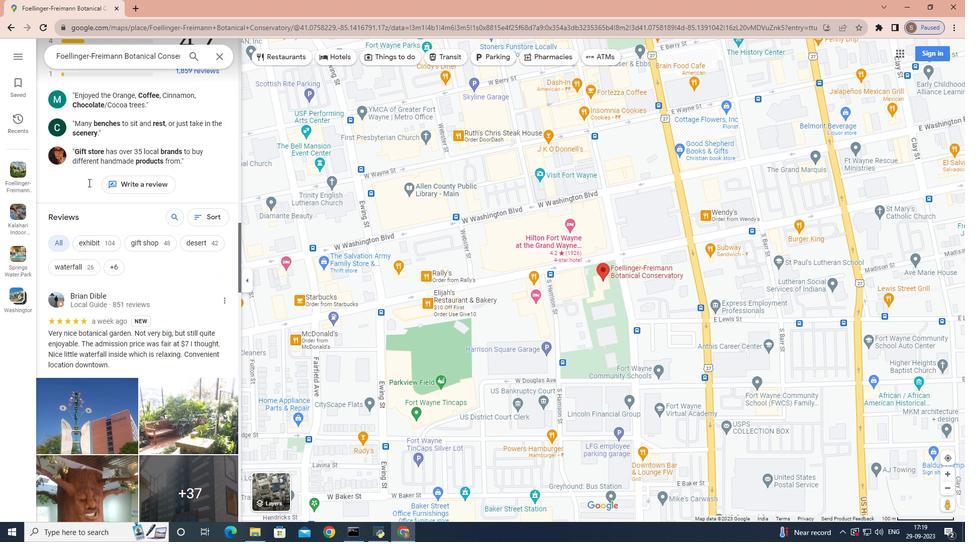 
Action: Mouse scrolled (88, 183) with delta (0, 0)
Screenshot: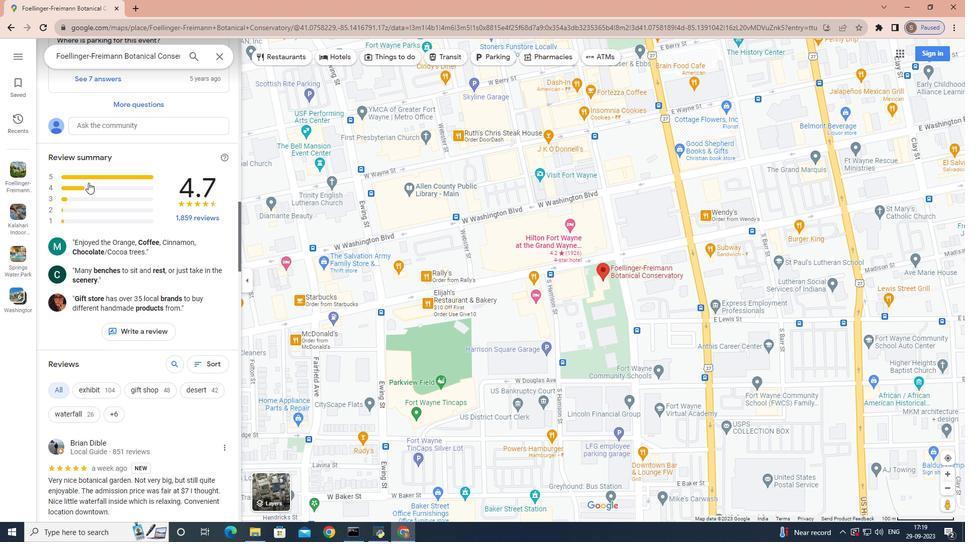 
Action: Mouse scrolled (88, 183) with delta (0, 0)
Screenshot: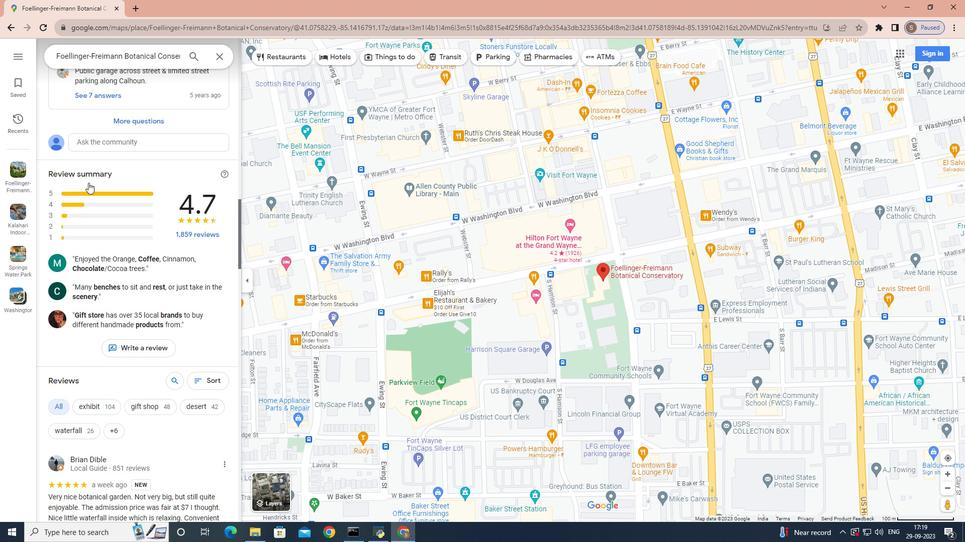 
Action: Mouse scrolled (88, 183) with delta (0, 0)
Screenshot: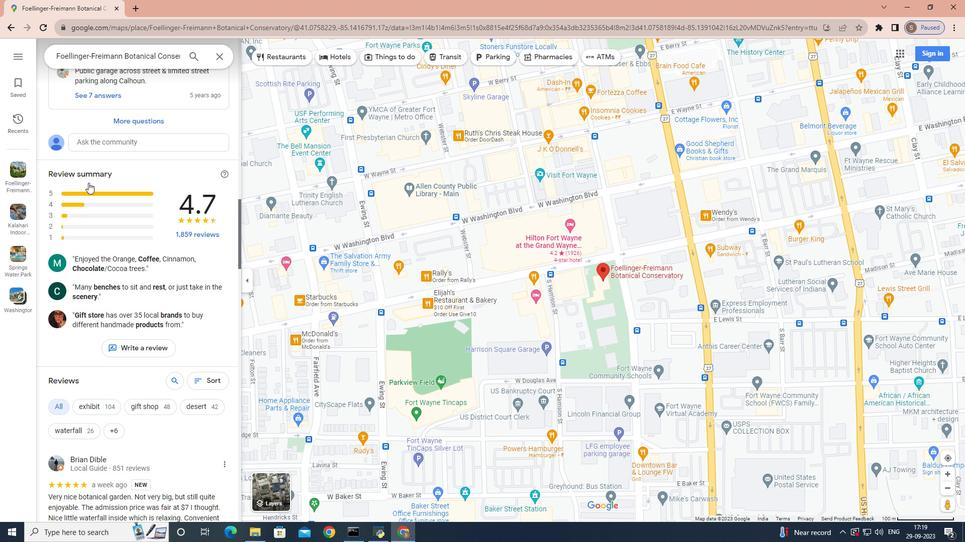 
Action: Mouse scrolled (88, 183) with delta (0, 0)
Screenshot: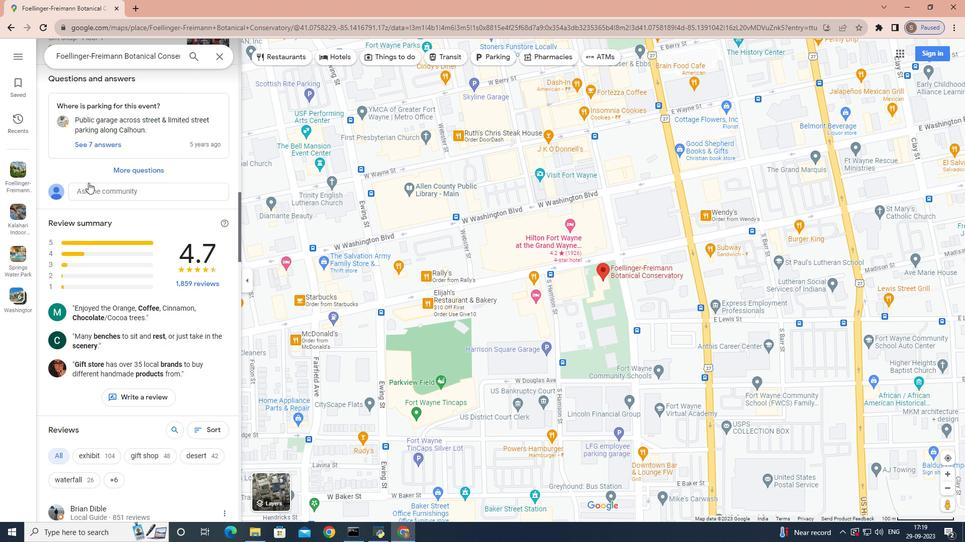 
Action: Mouse scrolled (88, 183) with delta (0, 0)
Screenshot: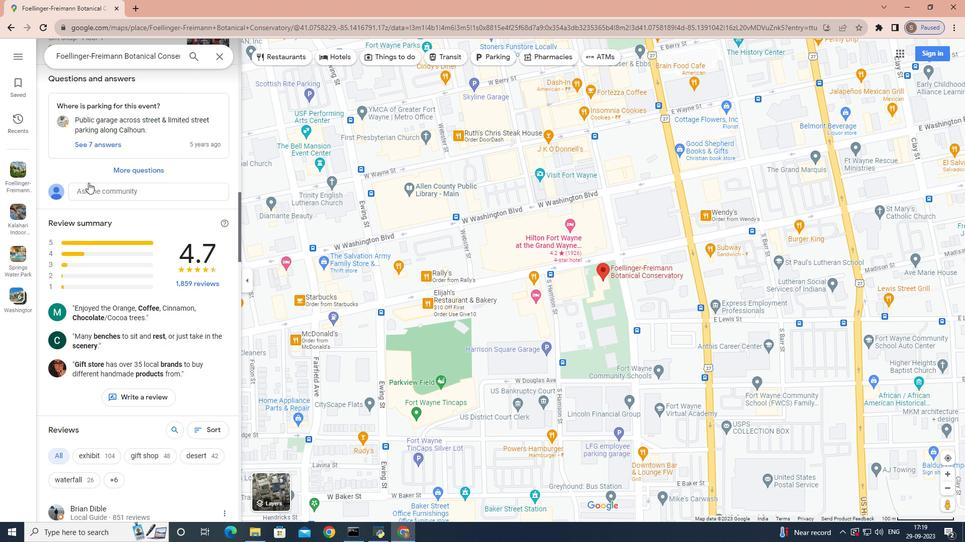 
Action: Mouse scrolled (88, 183) with delta (0, 0)
Screenshot: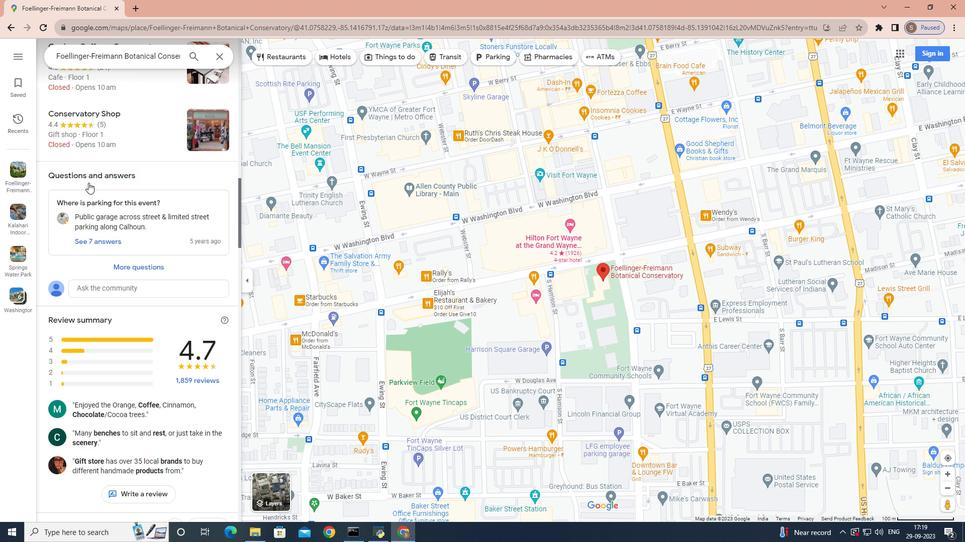 
Action: Mouse scrolled (88, 183) with delta (0, 0)
Screenshot: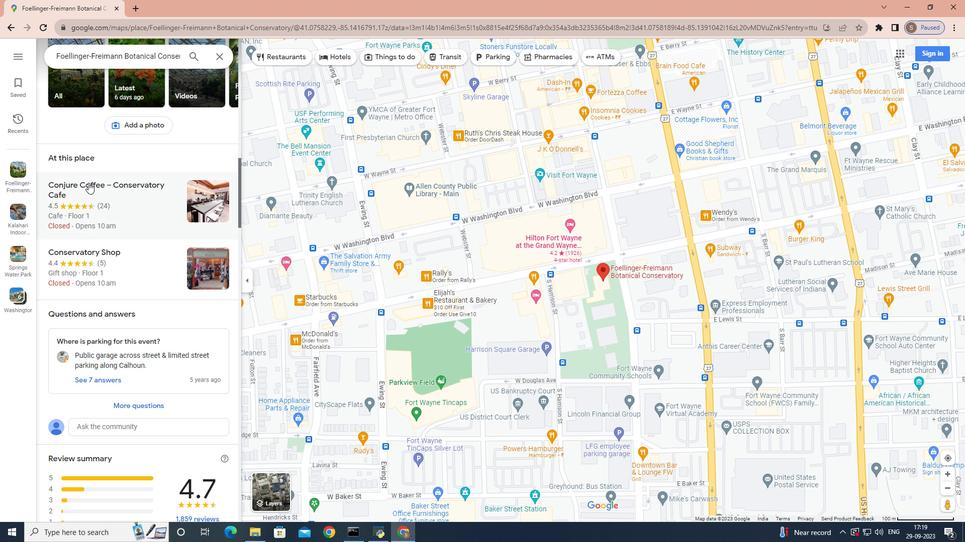 
Action: Mouse scrolled (88, 183) with delta (0, 0)
Screenshot: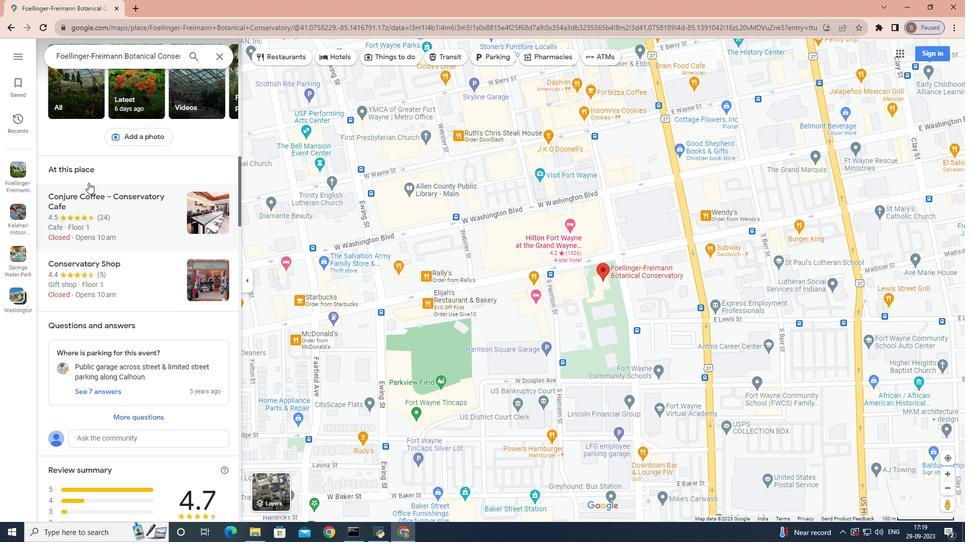 
Action: Mouse scrolled (88, 183) with delta (0, 0)
Screenshot: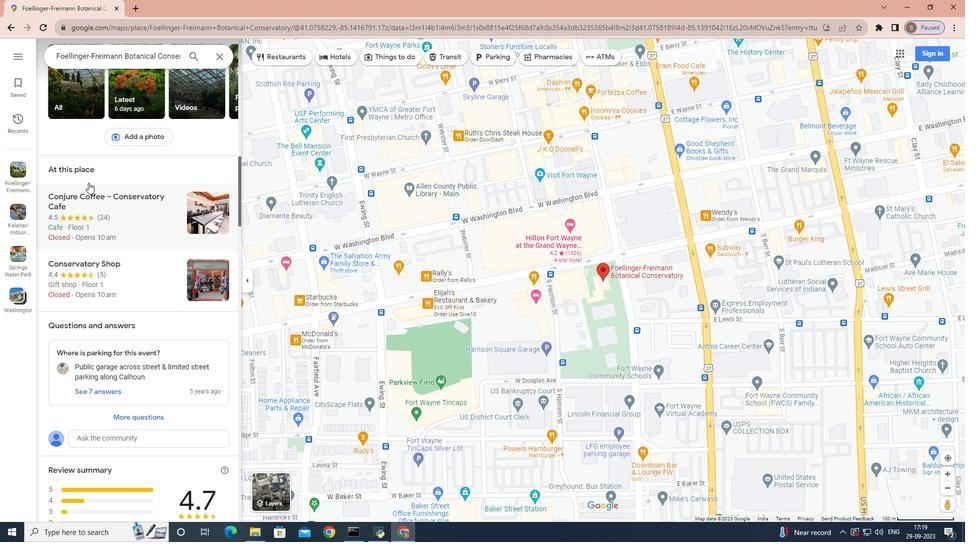 
Action: Mouse scrolled (88, 183) with delta (0, 0)
Screenshot: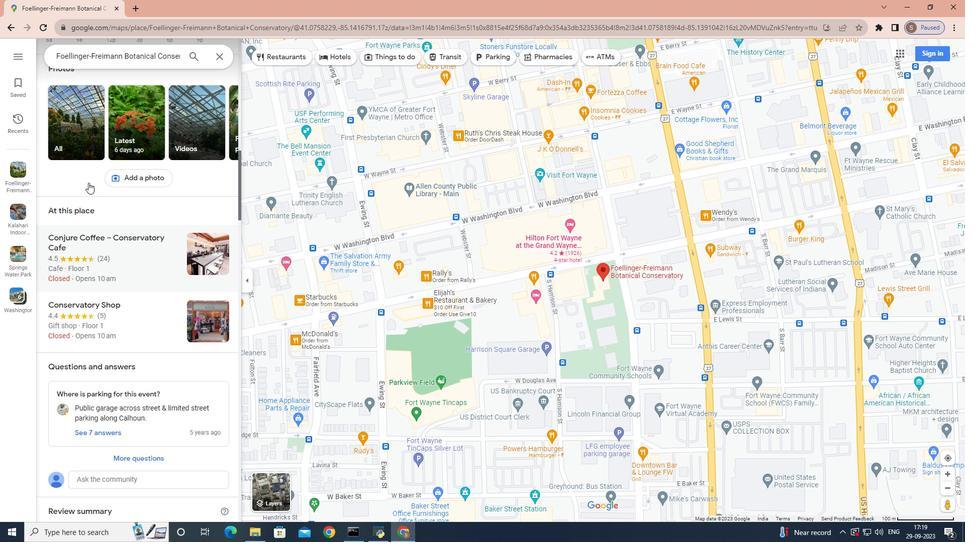 
Action: Mouse scrolled (88, 183) with delta (0, 0)
Screenshot: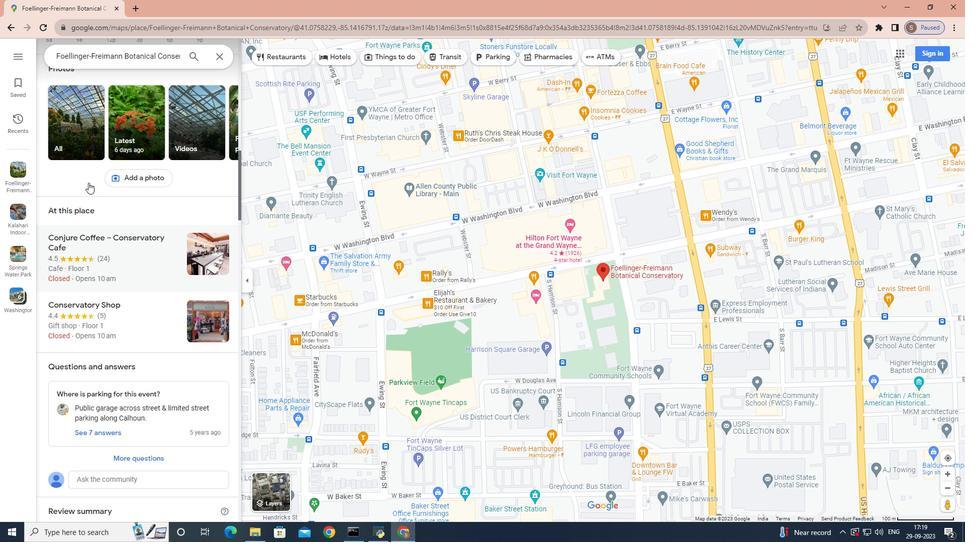 
Action: Mouse scrolled (88, 183) with delta (0, 0)
Screenshot: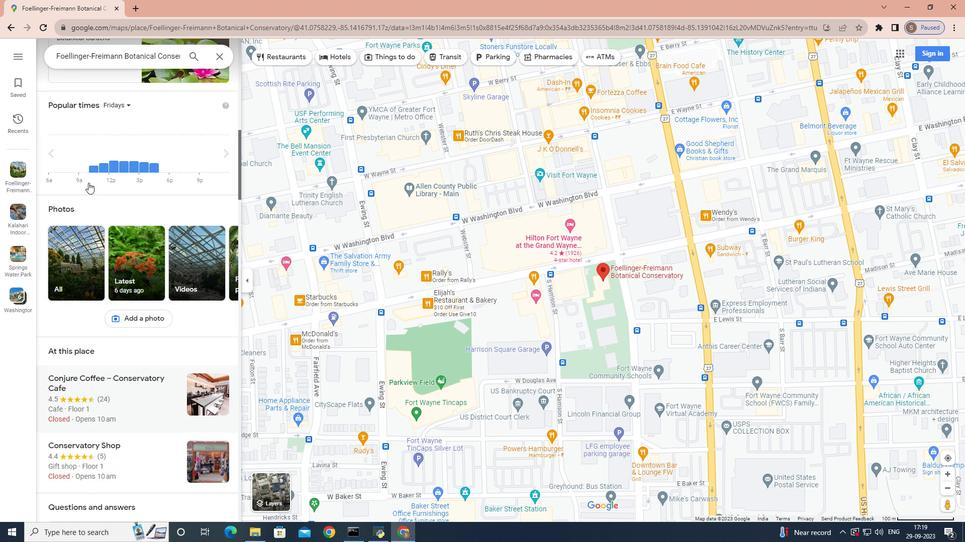 
Action: Mouse scrolled (88, 183) with delta (0, 0)
Screenshot: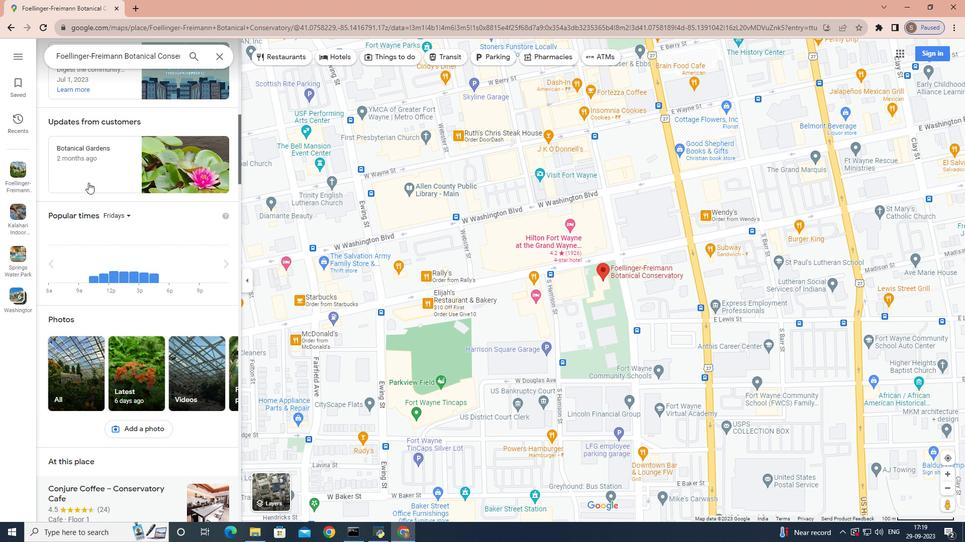 
Action: Mouse scrolled (88, 183) with delta (0, 0)
Screenshot: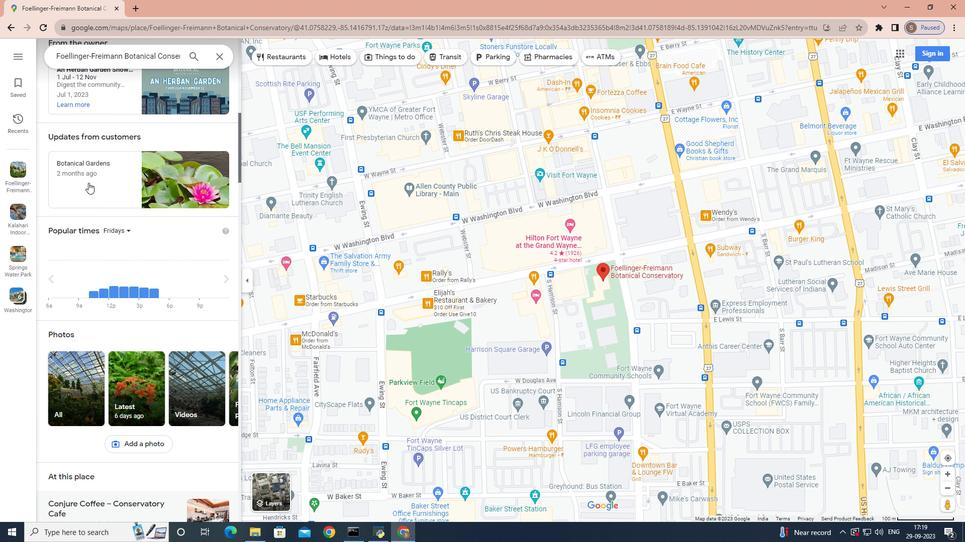 
Action: Mouse scrolled (88, 183) with delta (0, 0)
Screenshot: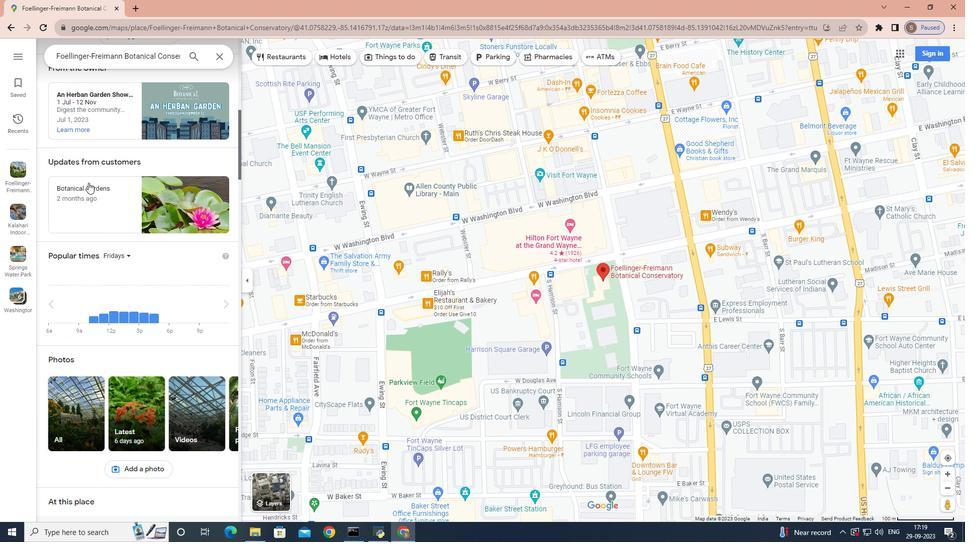 
Action: Mouse scrolled (88, 183) with delta (0, 0)
Screenshot: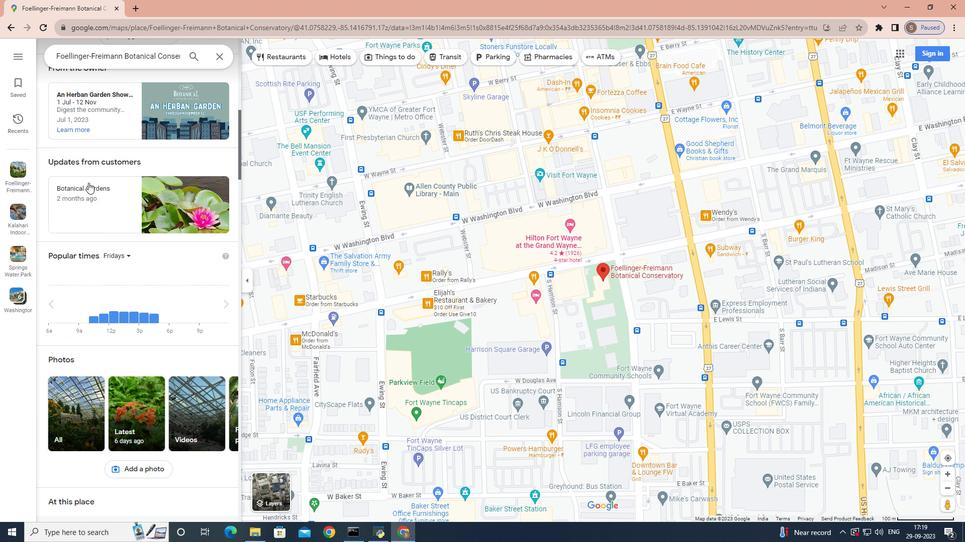 
Action: Mouse scrolled (88, 183) with delta (0, 0)
Screenshot: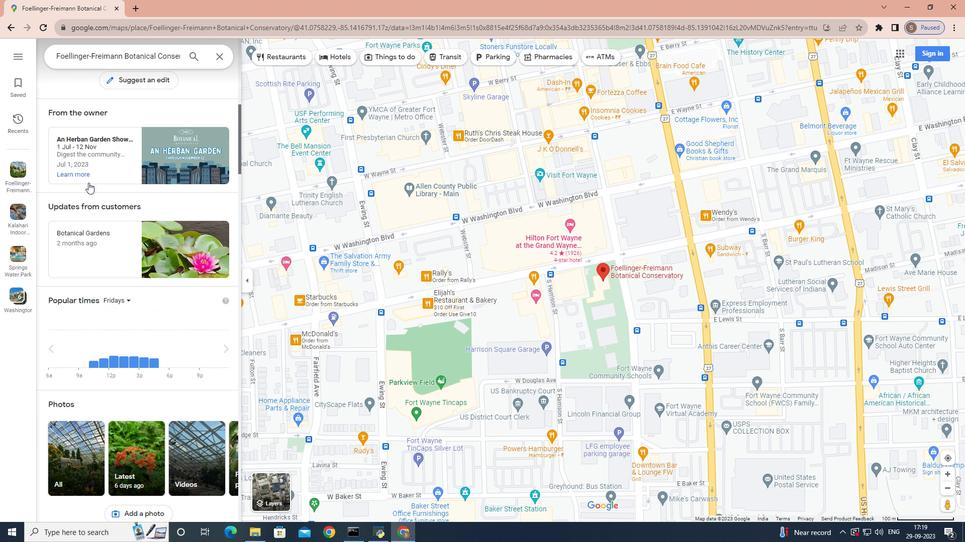 
Action: Mouse scrolled (88, 183) with delta (0, 0)
Screenshot: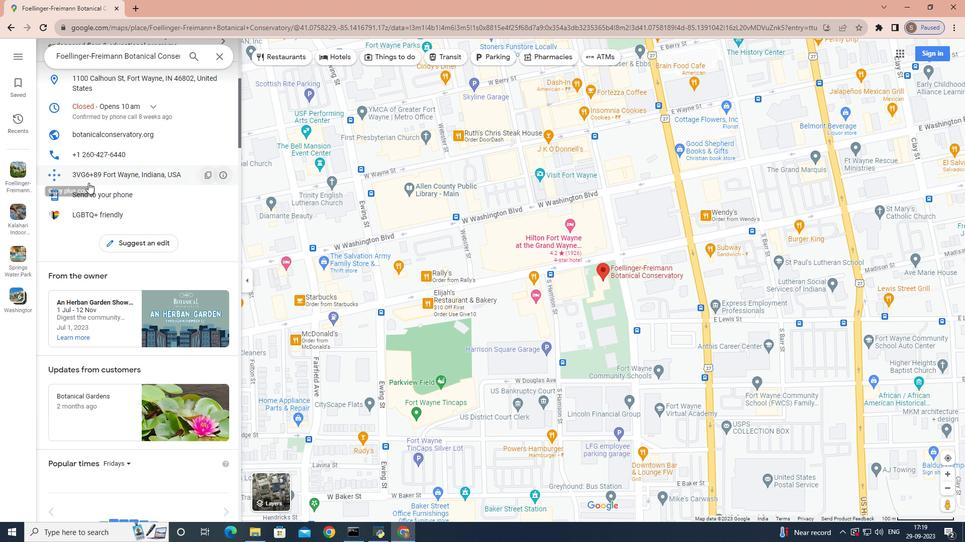 
Action: Mouse scrolled (88, 183) with delta (0, 0)
Screenshot: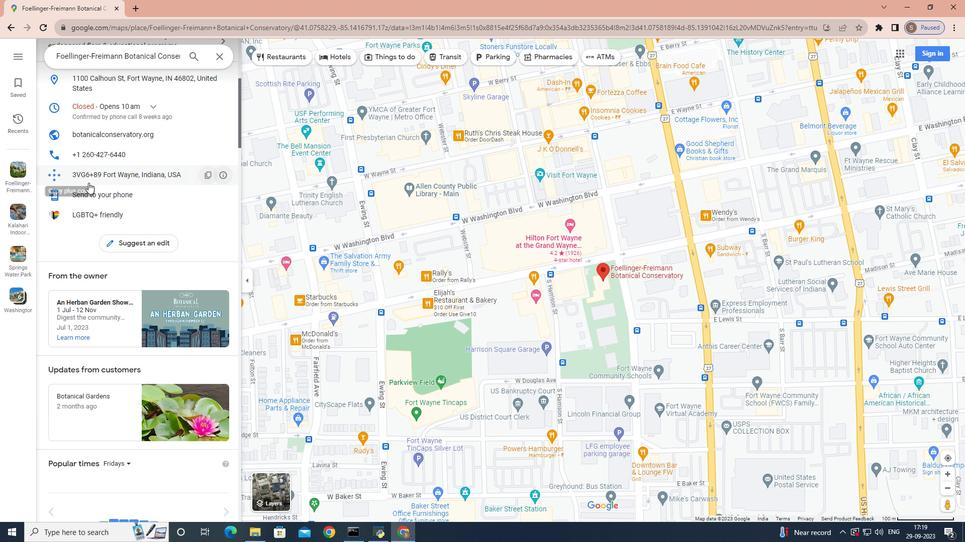 
Action: Mouse scrolled (88, 183) with delta (0, 0)
Screenshot: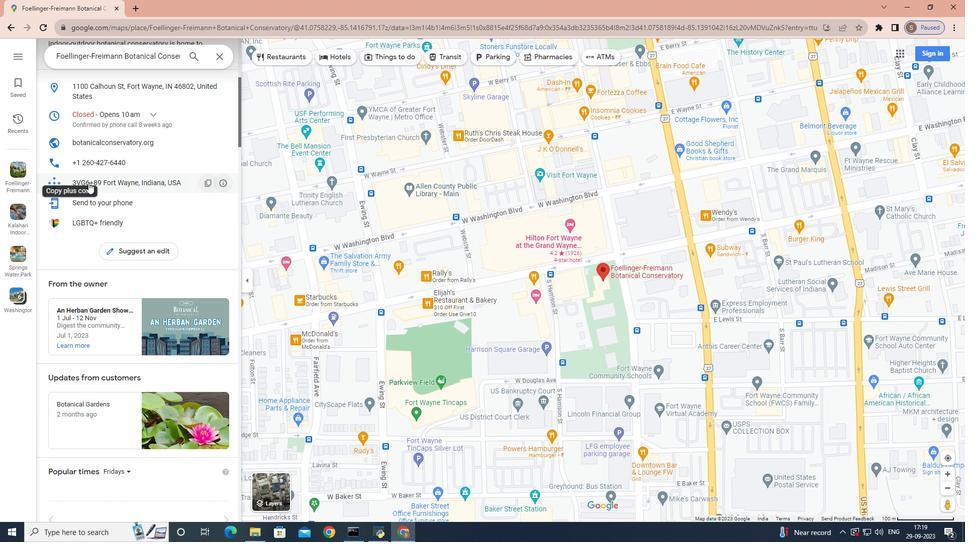 
Action: Mouse scrolled (88, 183) with delta (0, 0)
Screenshot: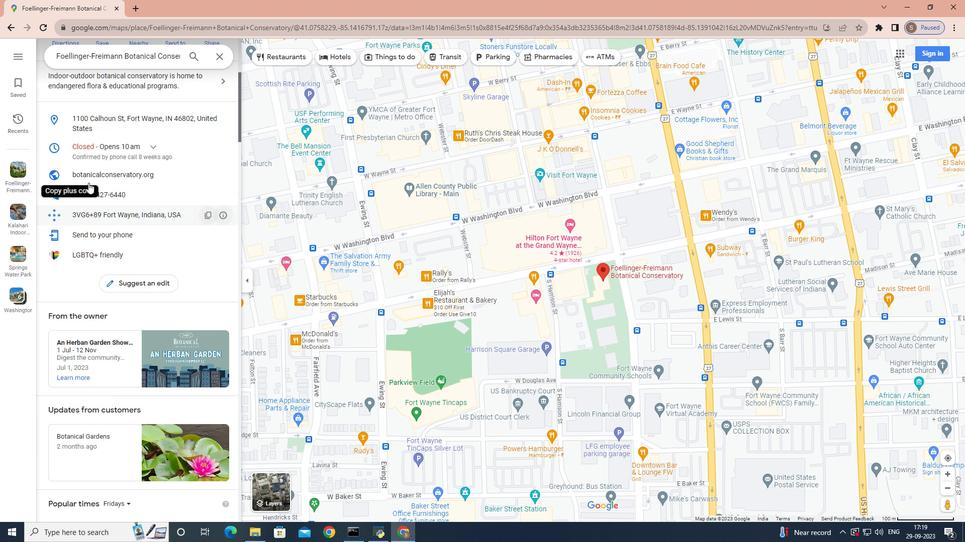 
Action: Mouse scrolled (88, 183) with delta (0, 0)
Screenshot: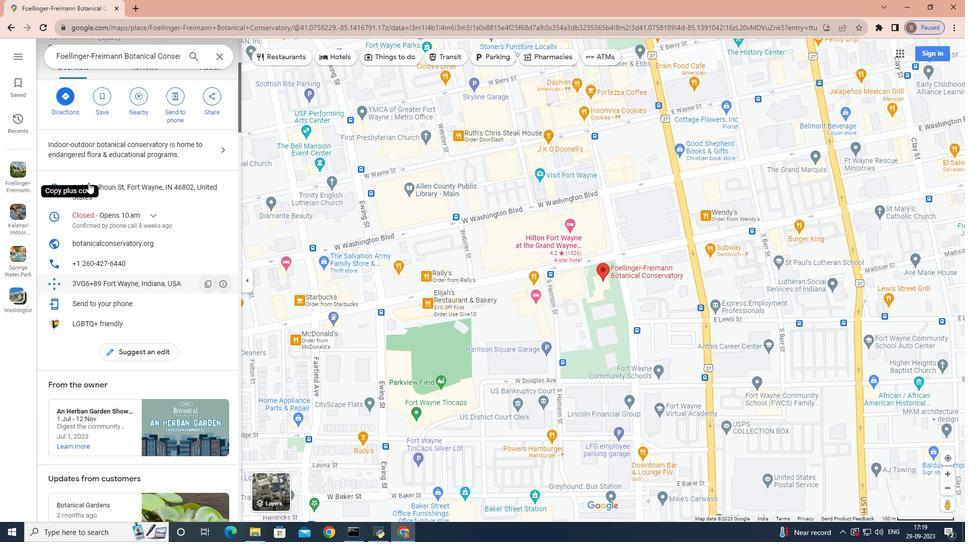
Action: Mouse scrolled (88, 183) with delta (0, 0)
Screenshot: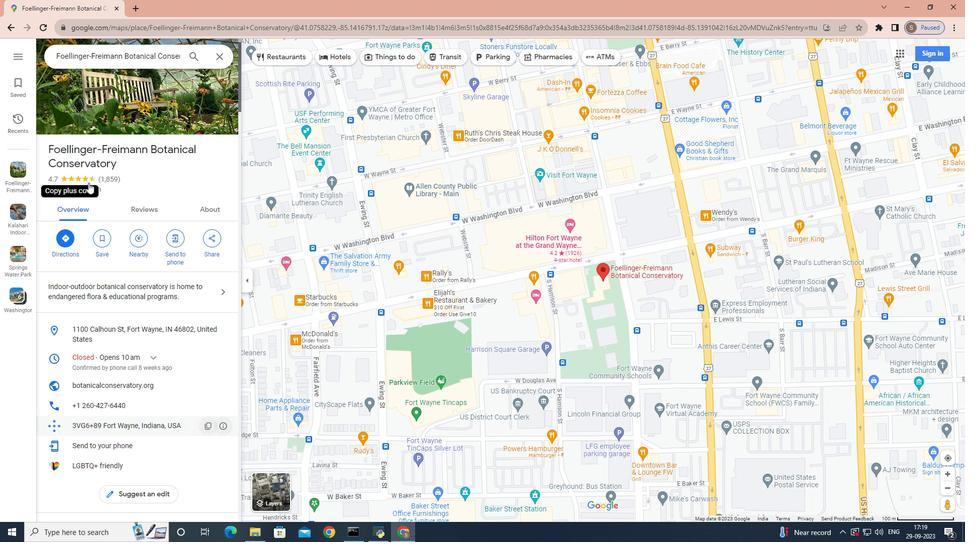 
Action: Mouse scrolled (88, 183) with delta (0, 0)
Screenshot: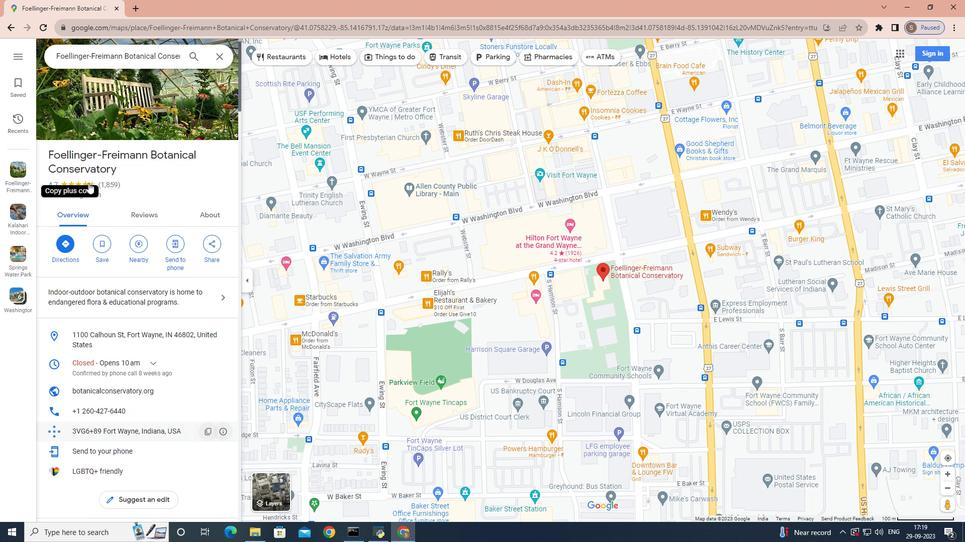 
Action: Mouse scrolled (88, 183) with delta (0, 0)
Screenshot: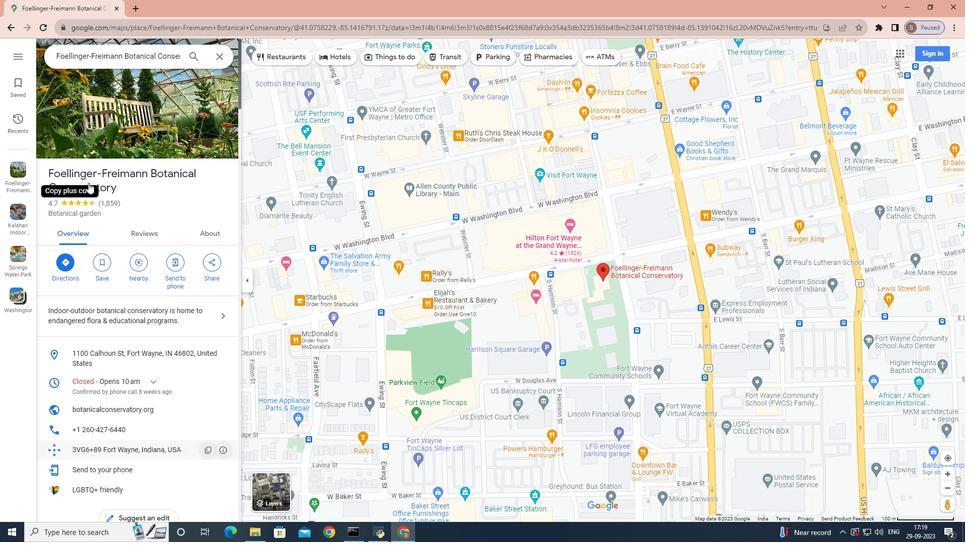 
Action: Mouse moved to (199, 238)
Screenshot: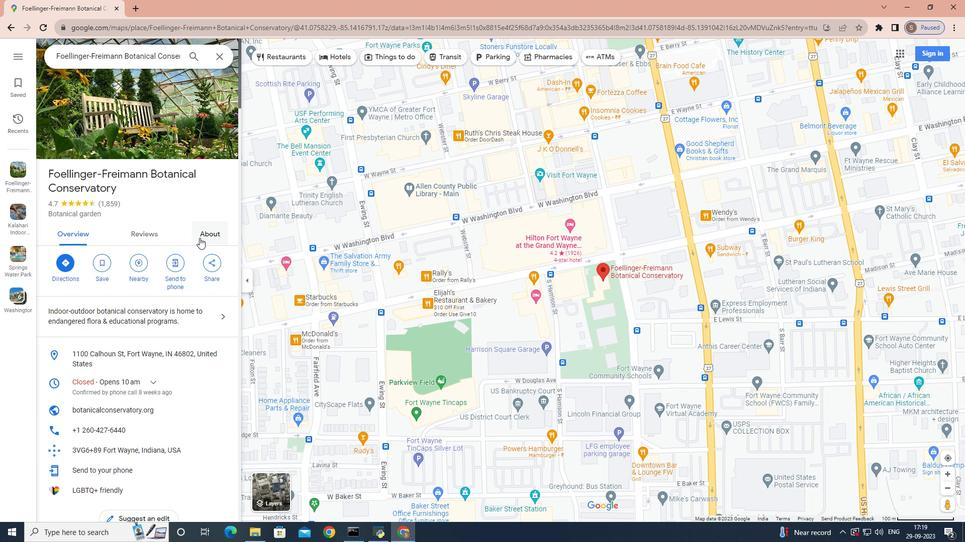 
Action: Mouse pressed left at (199, 238)
Screenshot: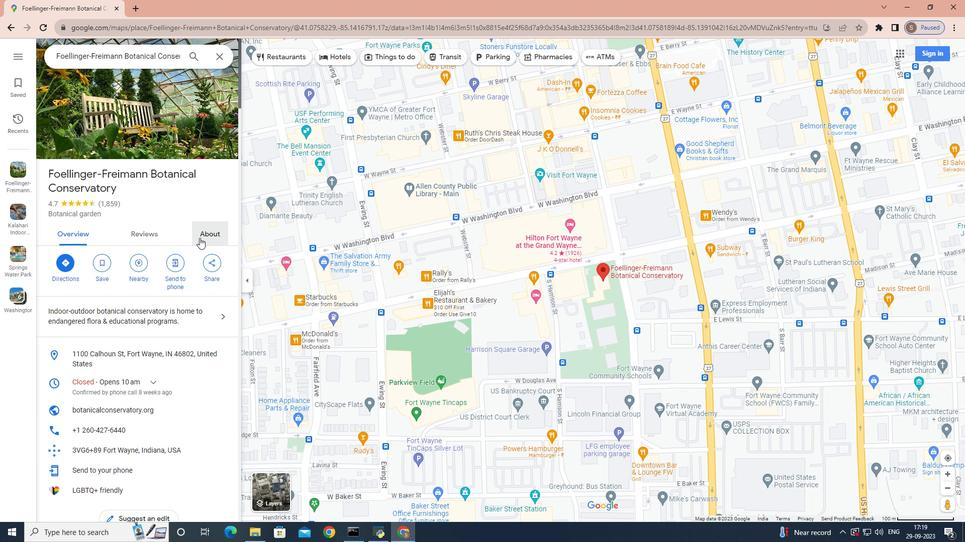 
Action: Mouse moved to (98, 205)
Screenshot: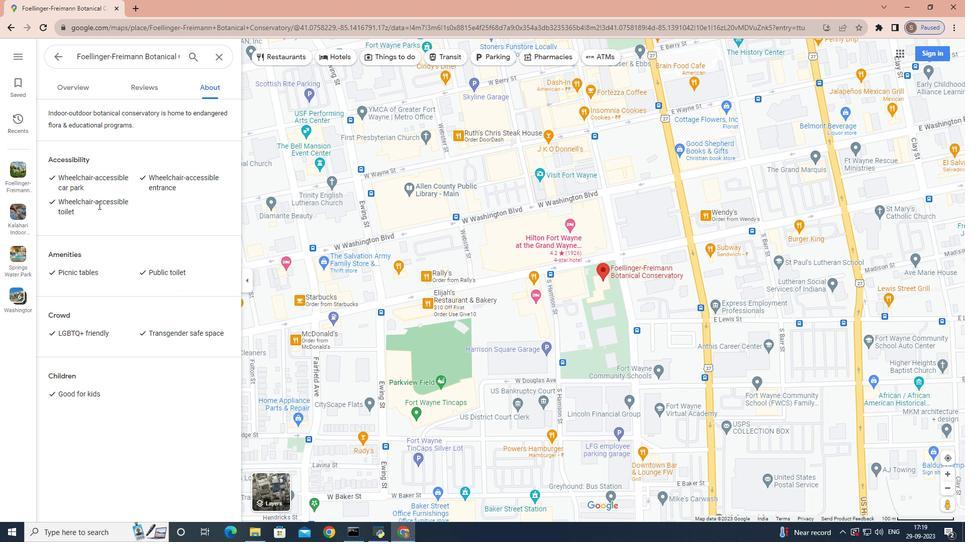 
Action: Mouse scrolled (98, 206) with delta (0, 0)
Screenshot: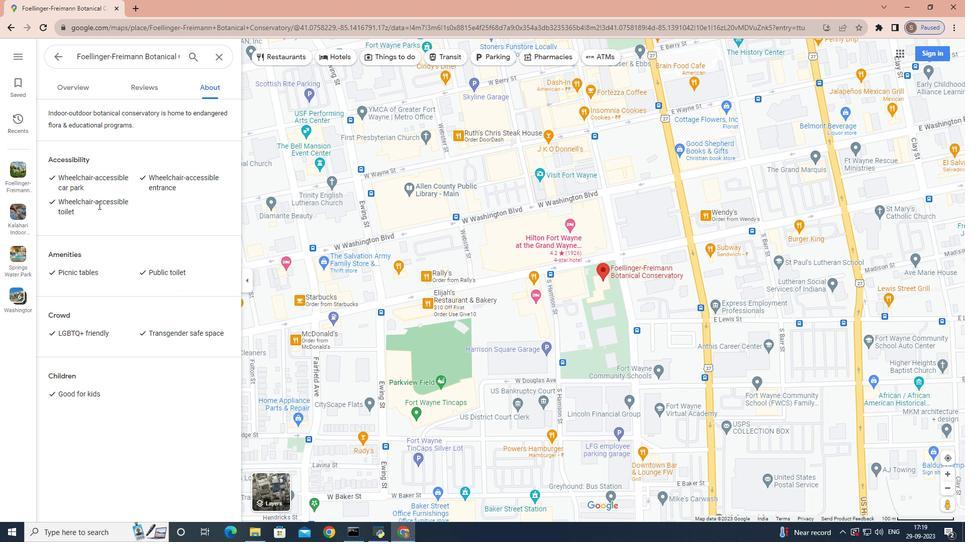 
Action: Mouse scrolled (98, 206) with delta (0, 0)
Screenshot: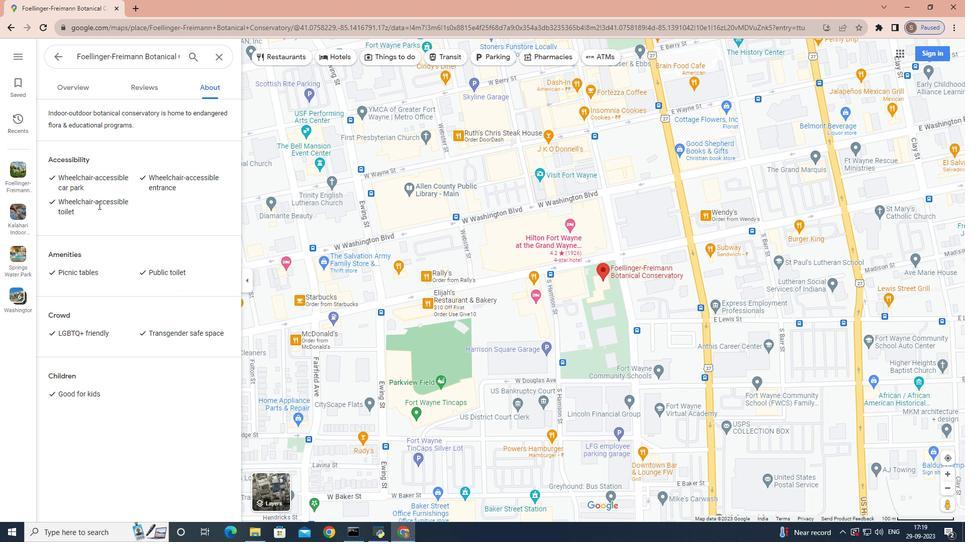 
Action: Mouse scrolled (98, 206) with delta (0, 0)
Screenshot: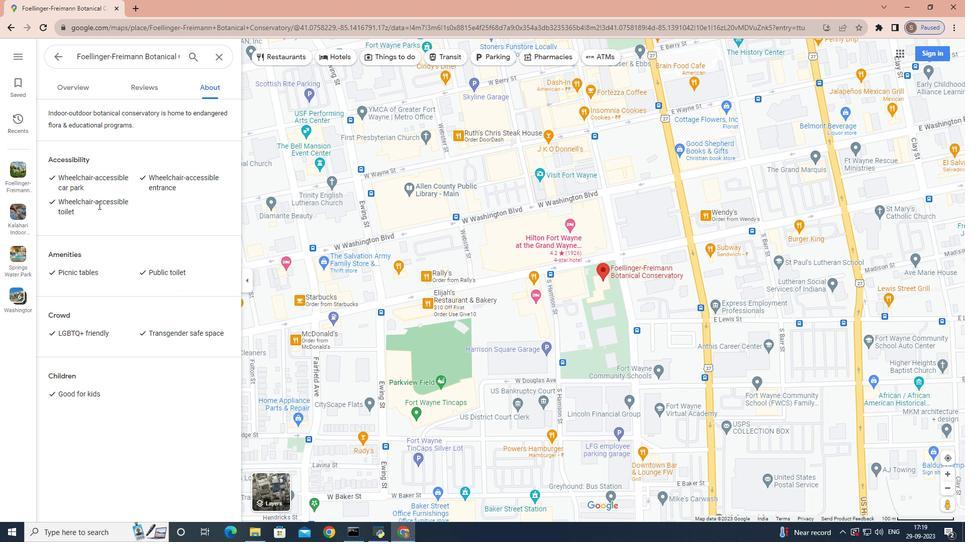 
Action: Mouse scrolled (98, 206) with delta (0, 0)
Screenshot: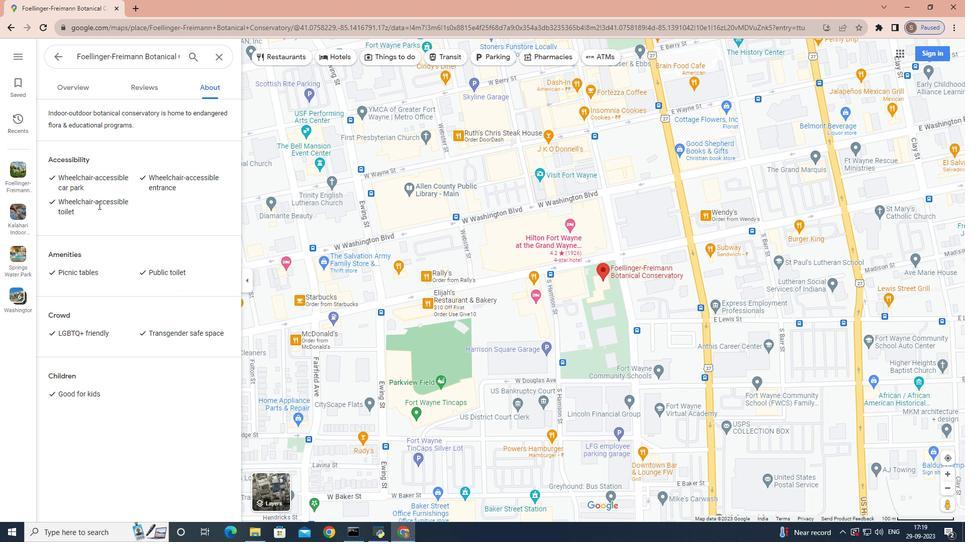 
Action: Mouse moved to (130, 93)
Screenshot: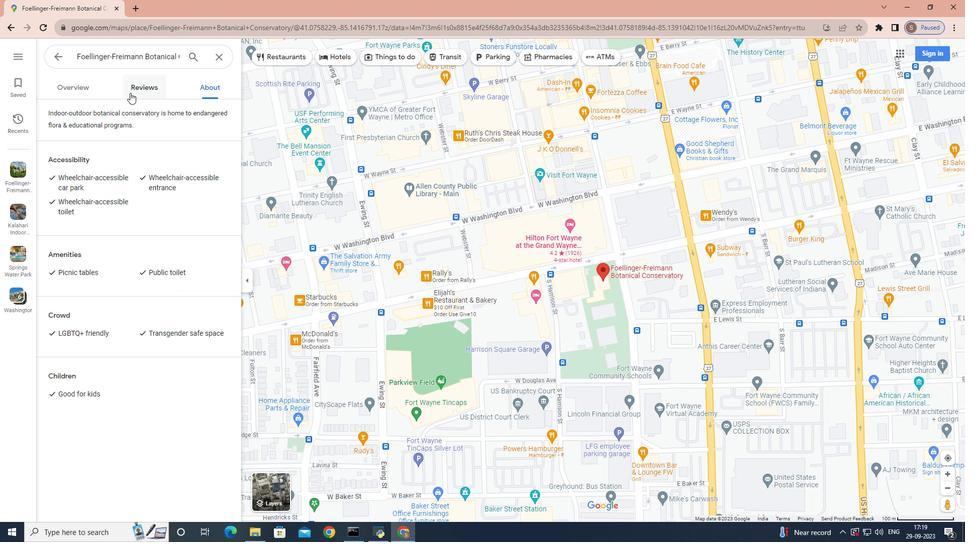 
Action: Mouse pressed left at (130, 93)
Screenshot: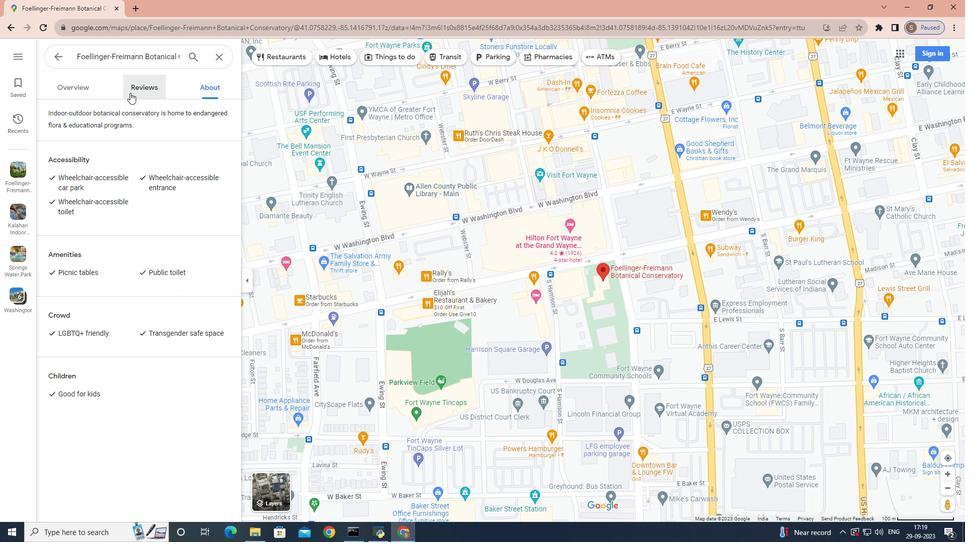 
Action: Mouse moved to (114, 141)
Screenshot: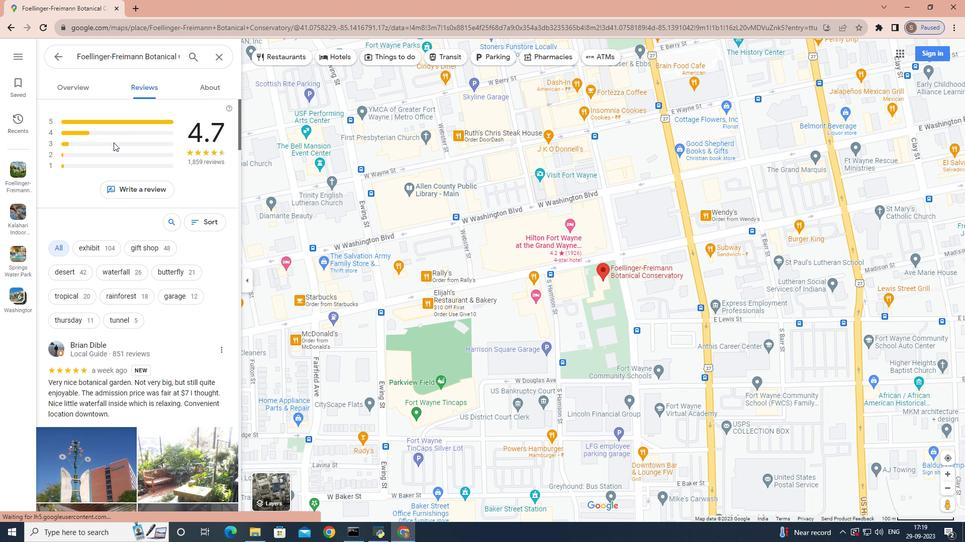
Action: Mouse scrolled (114, 141) with delta (0, 0)
Screenshot: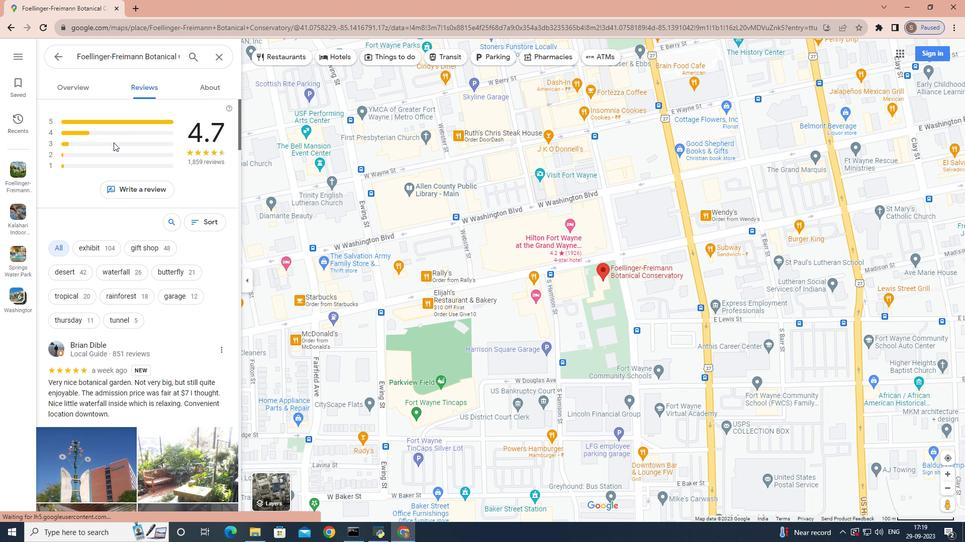 
Action: Mouse moved to (113, 142)
Screenshot: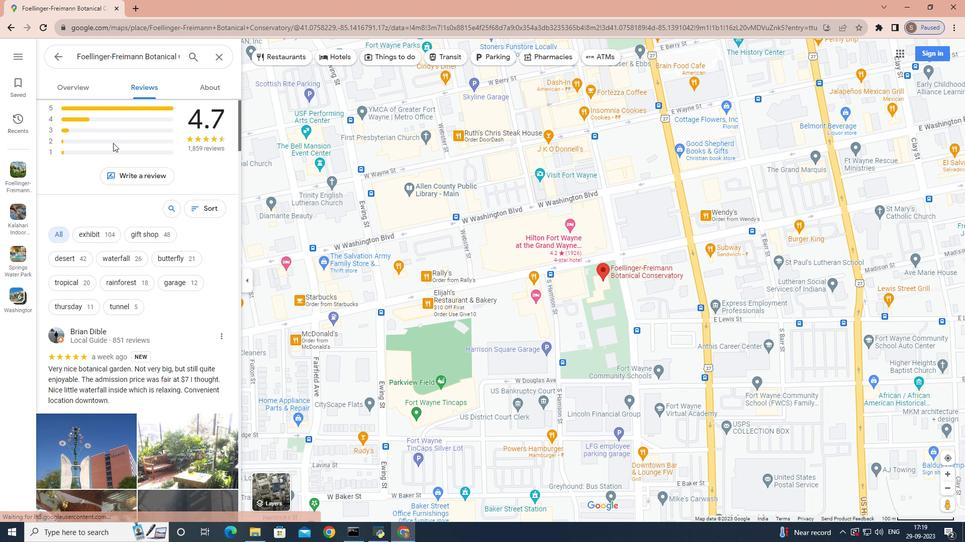 
Action: Mouse scrolled (113, 142) with delta (0, 0)
Screenshot: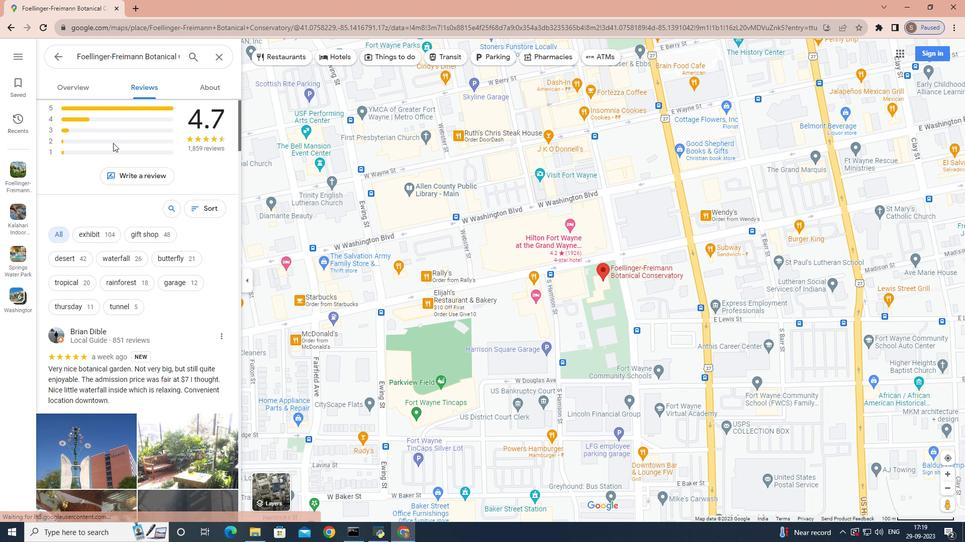
Action: Mouse scrolled (113, 142) with delta (0, 0)
Screenshot: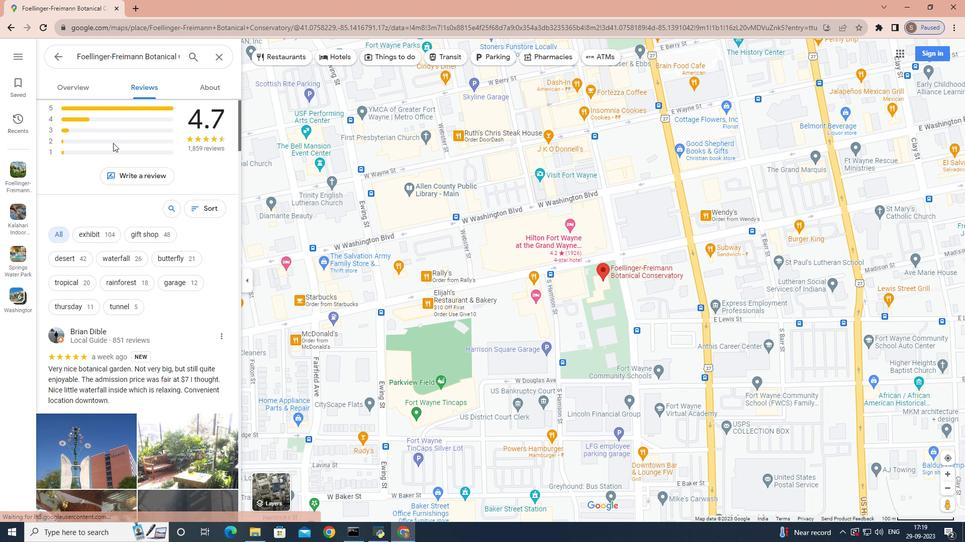 
Action: Mouse moved to (113, 142)
Screenshot: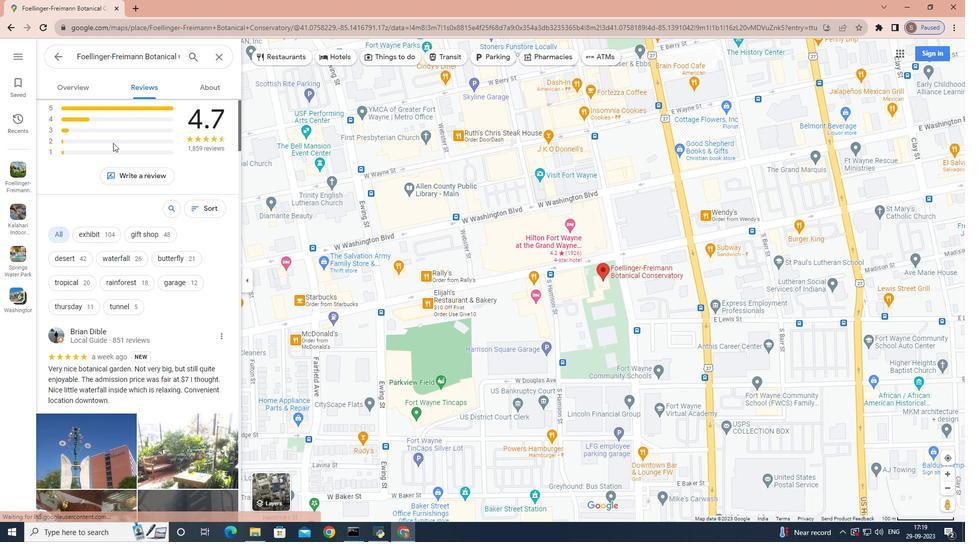 
Action: Mouse scrolled (113, 142) with delta (0, 0)
Screenshot: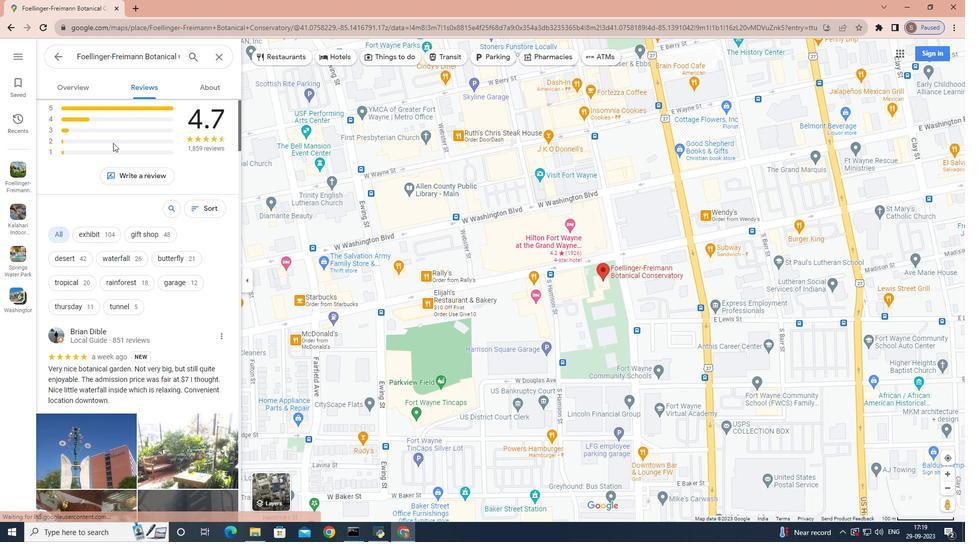 
Action: Mouse scrolled (113, 142) with delta (0, 0)
Screenshot: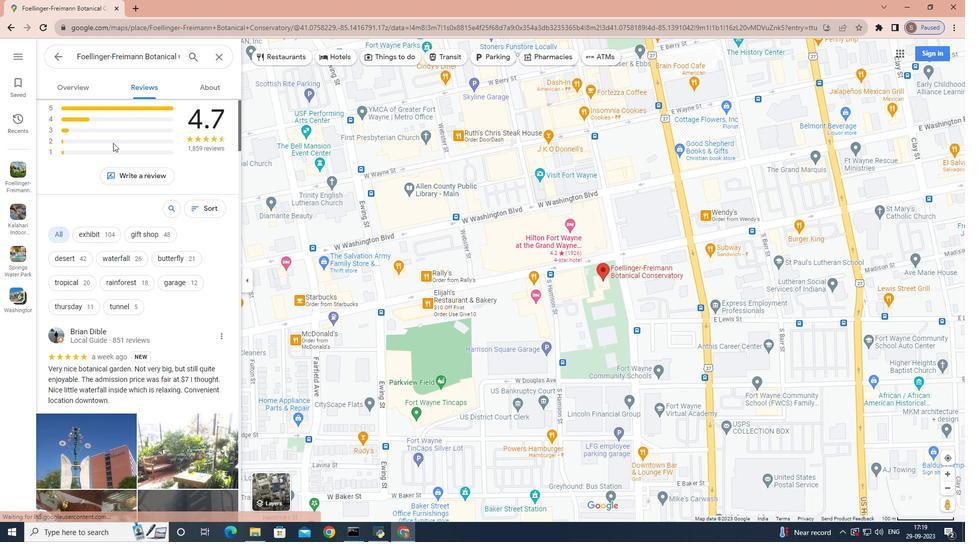 
Action: Mouse moved to (113, 143)
Screenshot: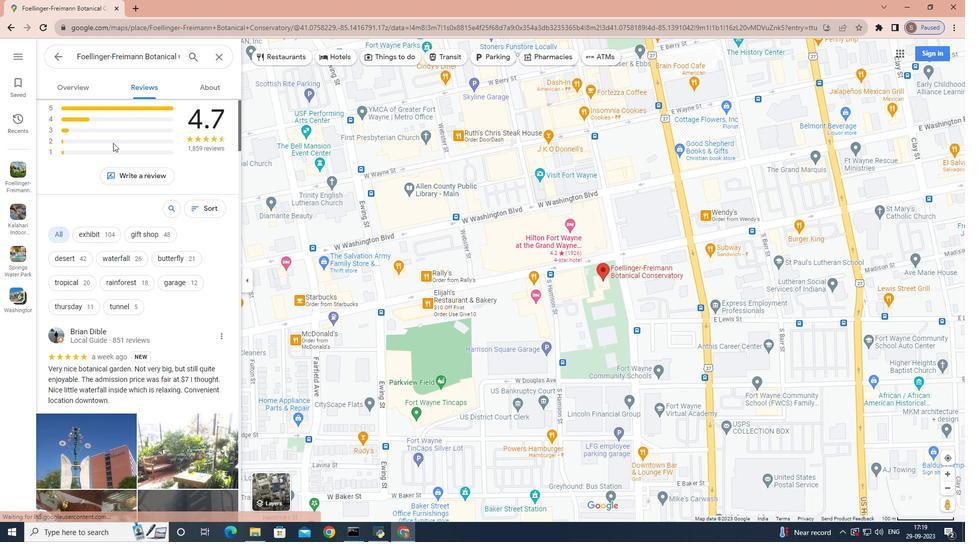 
Action: Mouse scrolled (113, 142) with delta (0, 0)
Screenshot: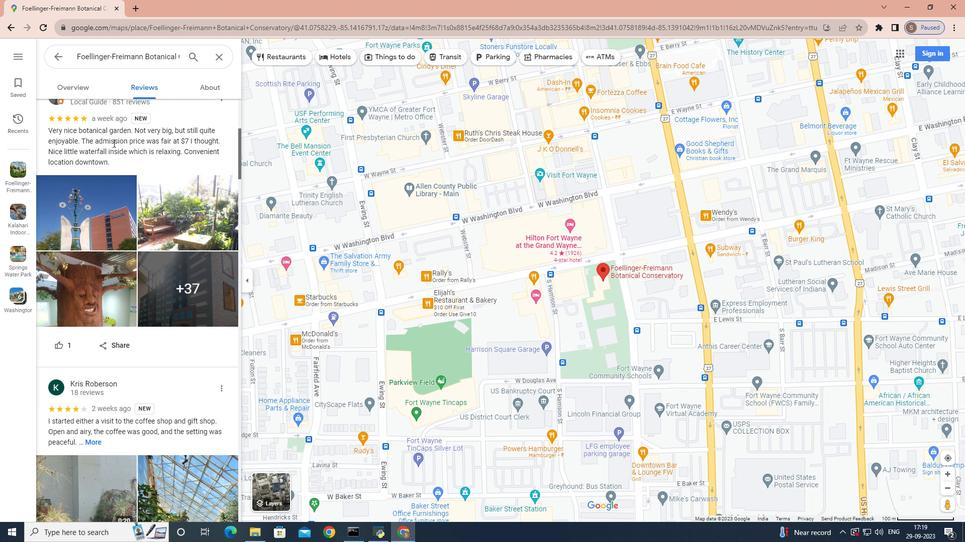 
Action: Mouse scrolled (113, 142) with delta (0, 0)
Screenshot: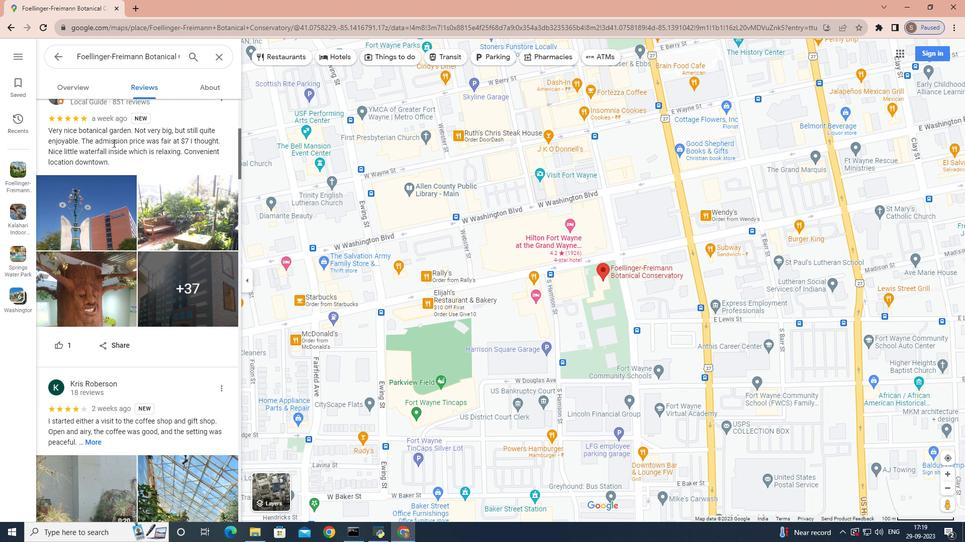 
Action: Mouse scrolled (113, 142) with delta (0, 0)
Screenshot: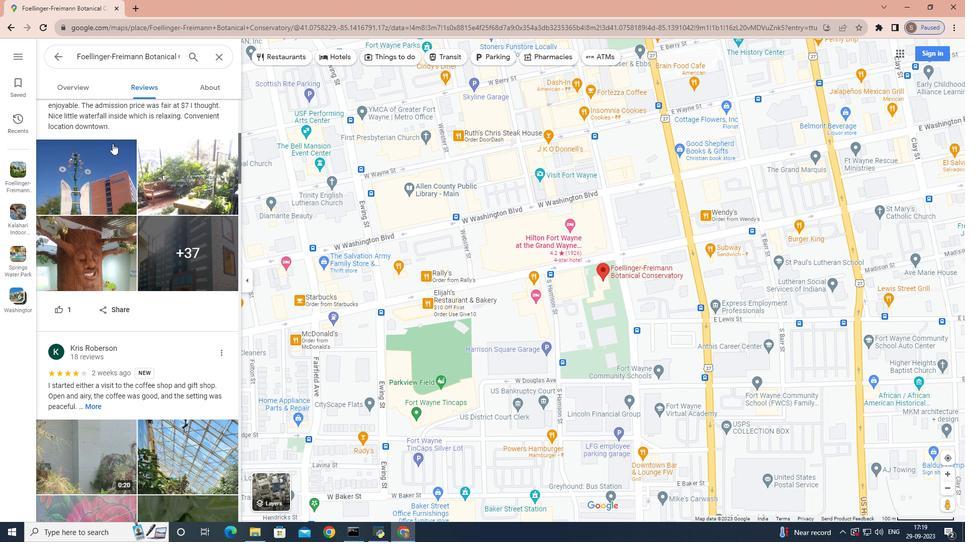 
Action: Mouse scrolled (113, 142) with delta (0, 0)
Screenshot: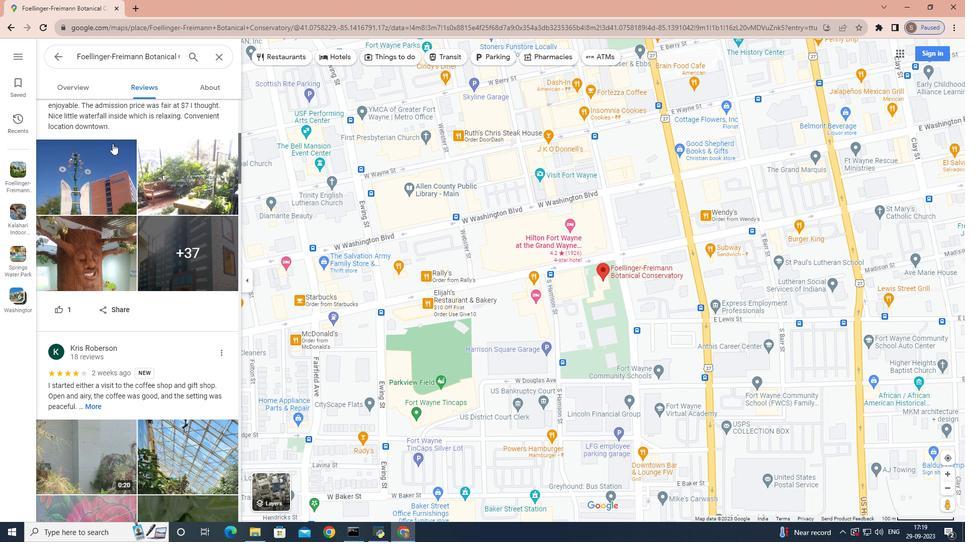 
Action: Mouse scrolled (113, 142) with delta (0, 0)
Screenshot: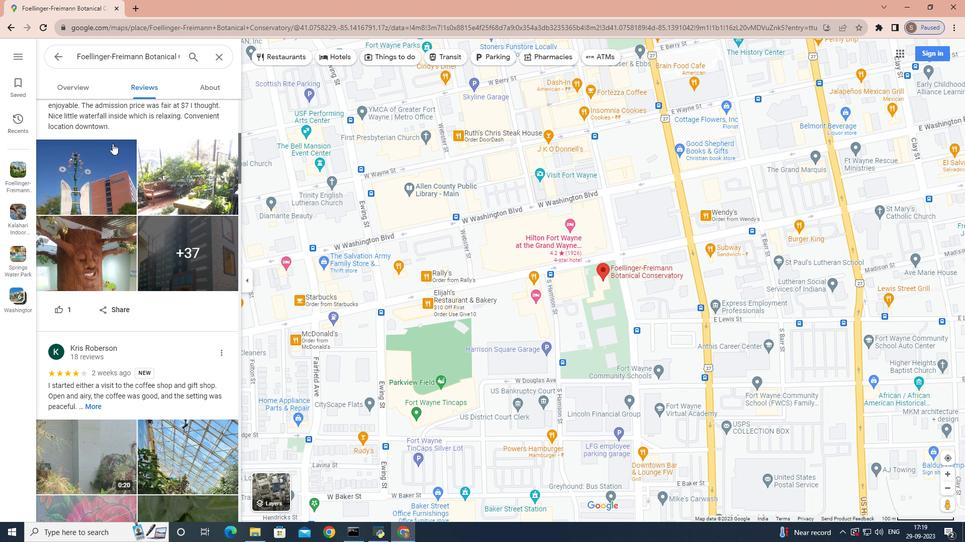
Action: Mouse moved to (112, 144)
Screenshot: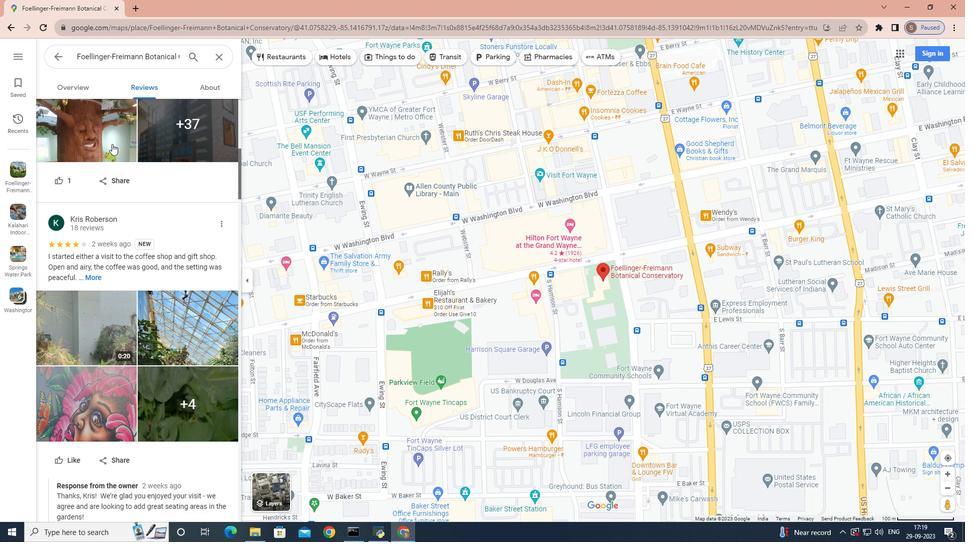 
Action: Mouse scrolled (112, 143) with delta (0, 0)
Screenshot: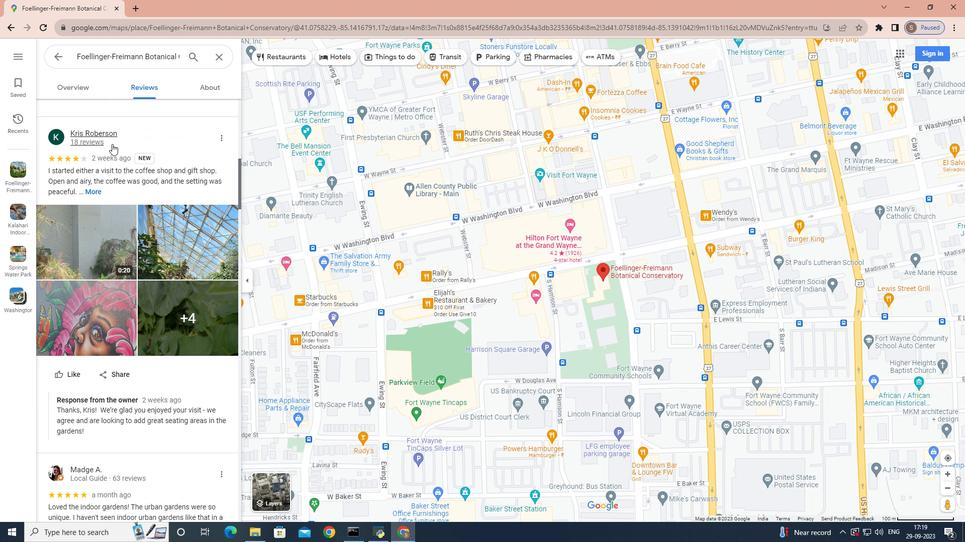 
Action: Mouse scrolled (112, 143) with delta (0, 0)
Screenshot: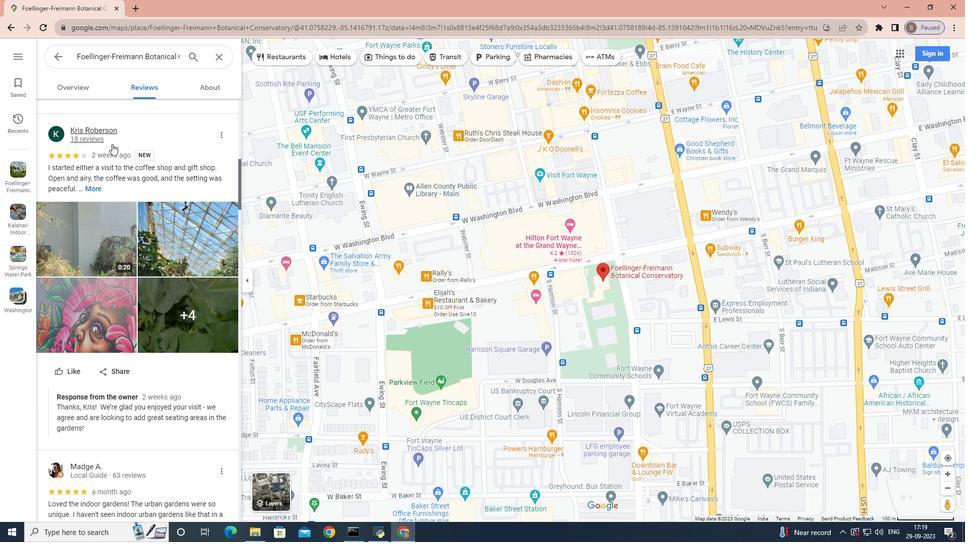 
Action: Mouse scrolled (112, 143) with delta (0, 0)
Screenshot: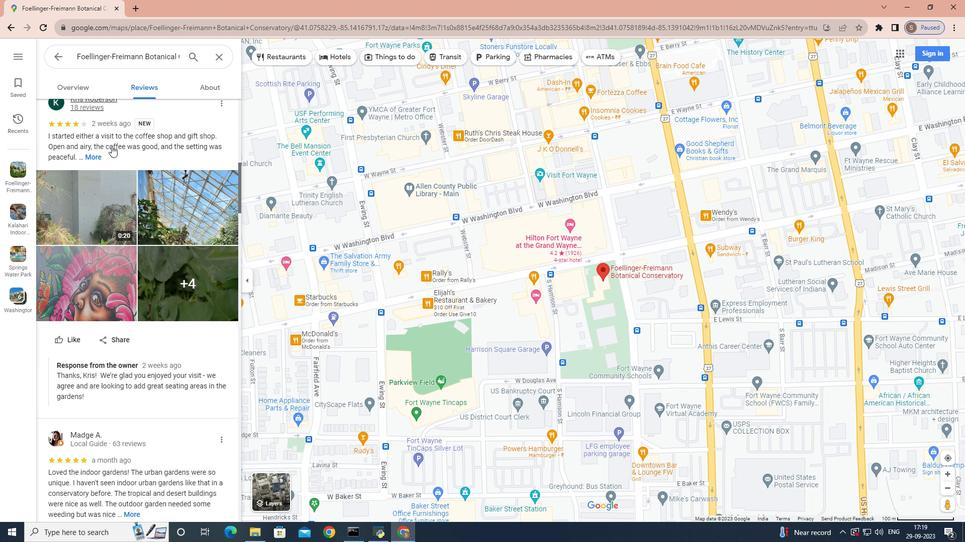 
Action: Mouse scrolled (112, 143) with delta (0, 0)
Screenshot: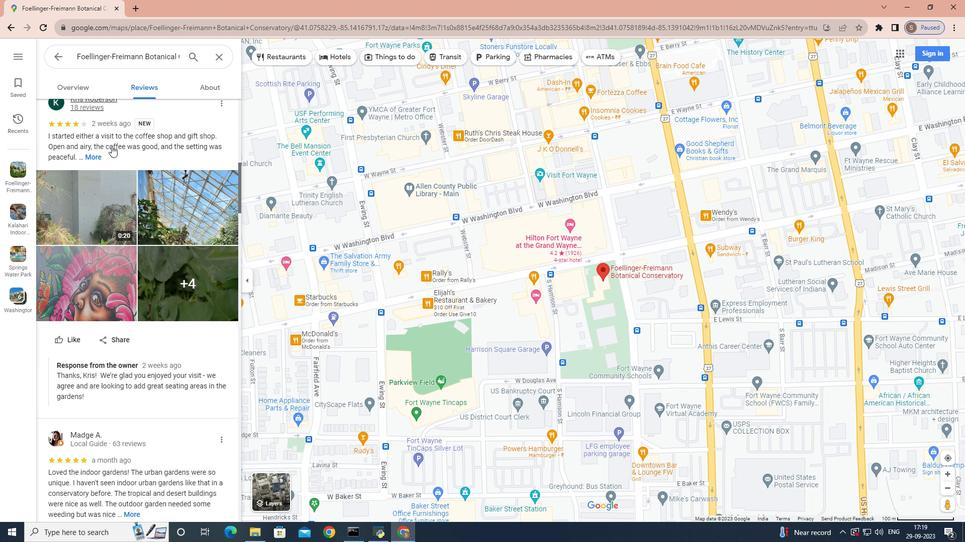 
Action: Mouse scrolled (112, 143) with delta (0, 0)
Screenshot: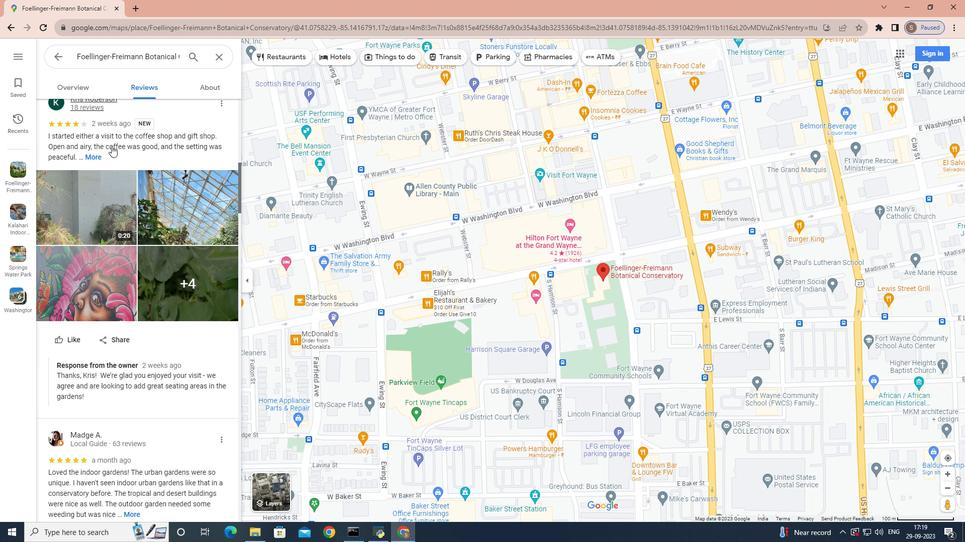 
Action: Mouse moved to (111, 146)
Screenshot: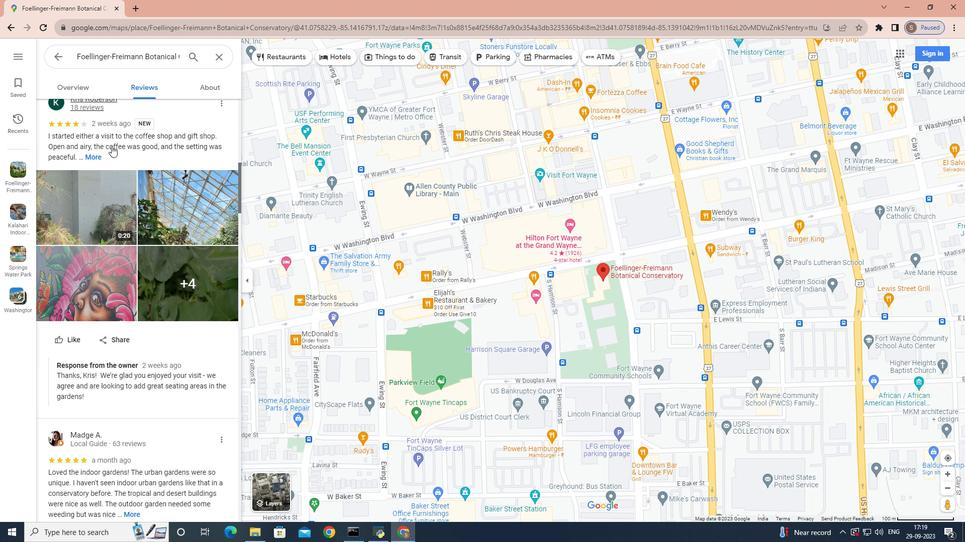 
Action: Mouse scrolled (111, 145) with delta (0, 0)
Screenshot: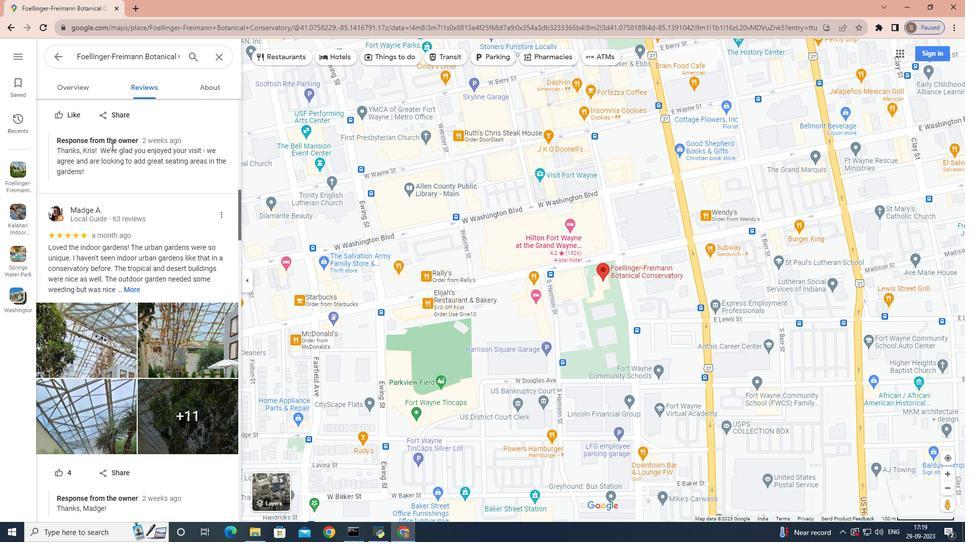 
Action: Mouse moved to (111, 146)
Screenshot: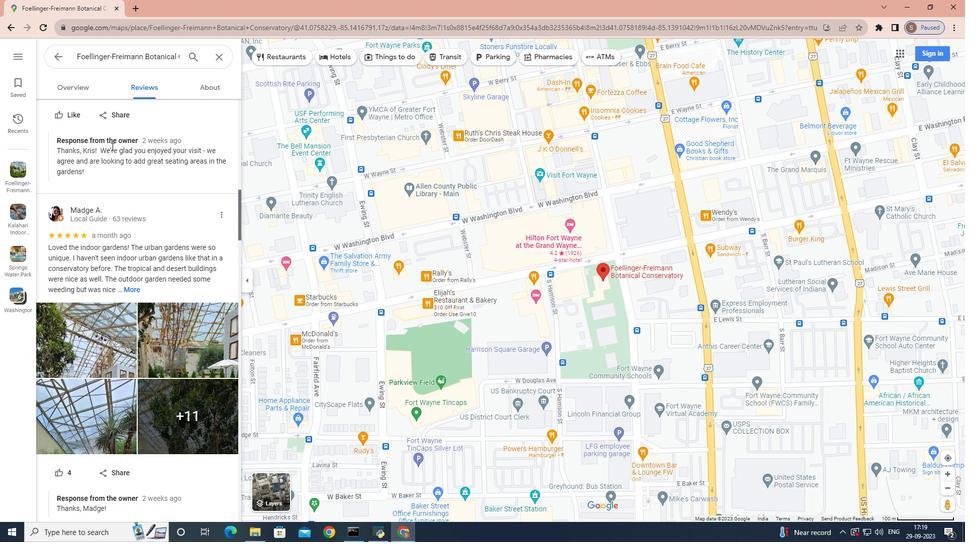 
Action: Mouse scrolled (111, 146) with delta (0, 0)
Screenshot: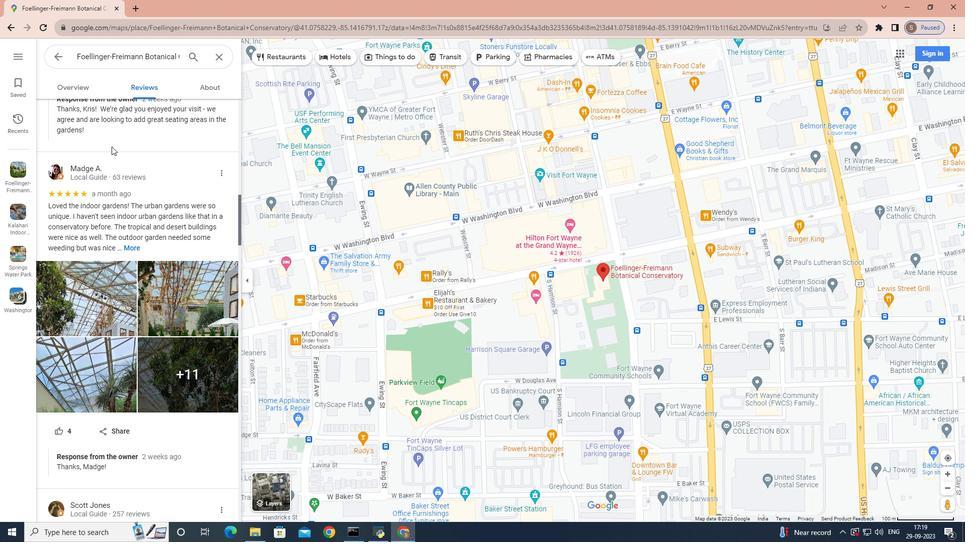 
Action: Mouse scrolled (111, 146) with delta (0, 0)
Screenshot: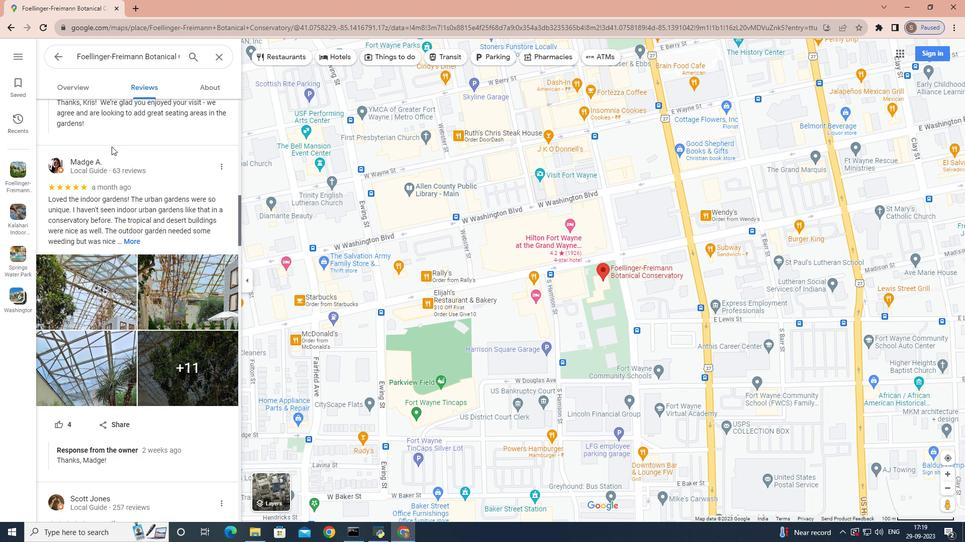 
Action: Mouse scrolled (111, 146) with delta (0, 0)
Screenshot: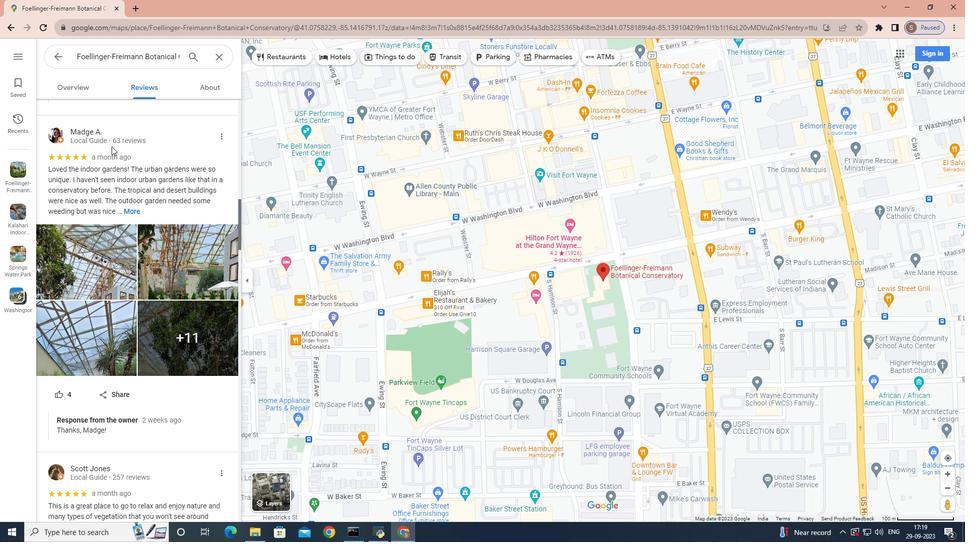
Action: Mouse scrolled (111, 146) with delta (0, 0)
Screenshot: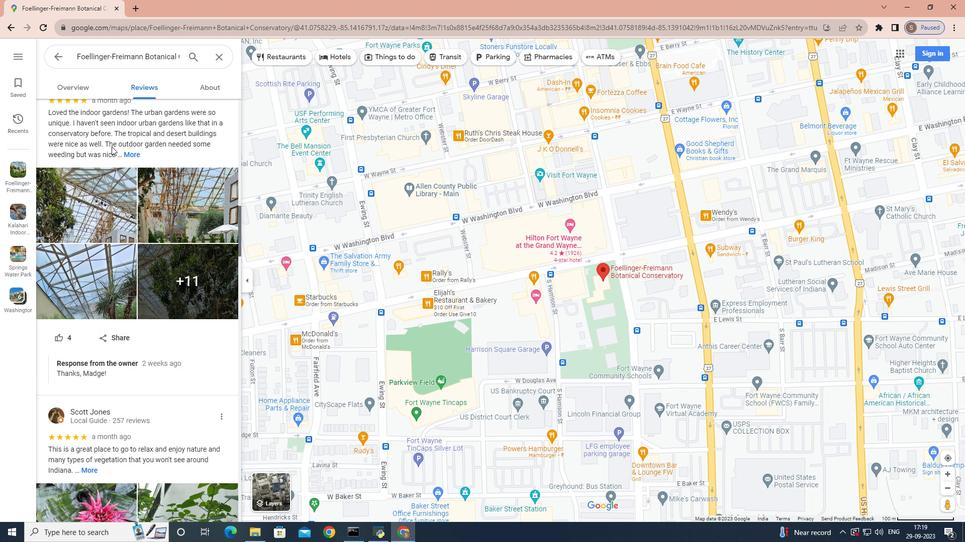 
Action: Mouse scrolled (111, 146) with delta (0, 0)
Screenshot: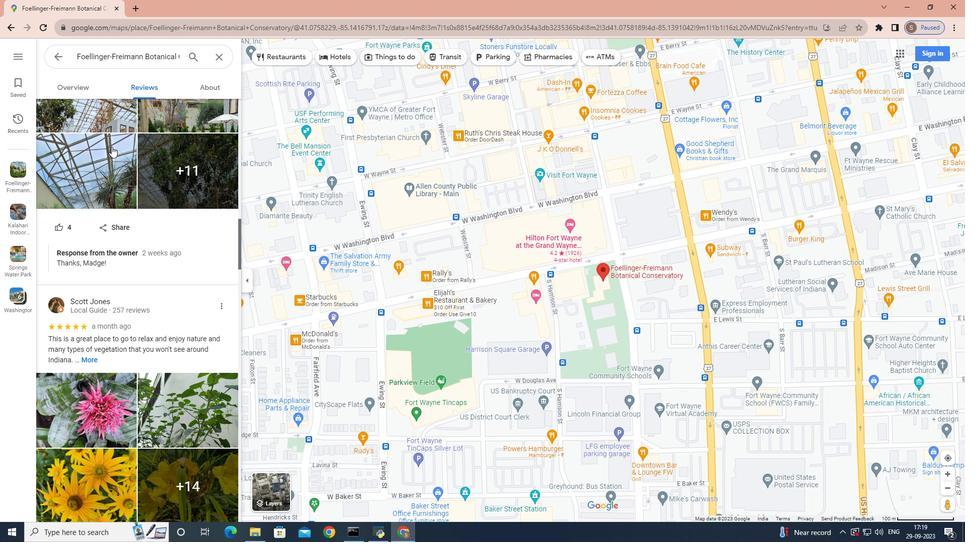 
Action: Mouse scrolled (111, 146) with delta (0, 0)
Screenshot: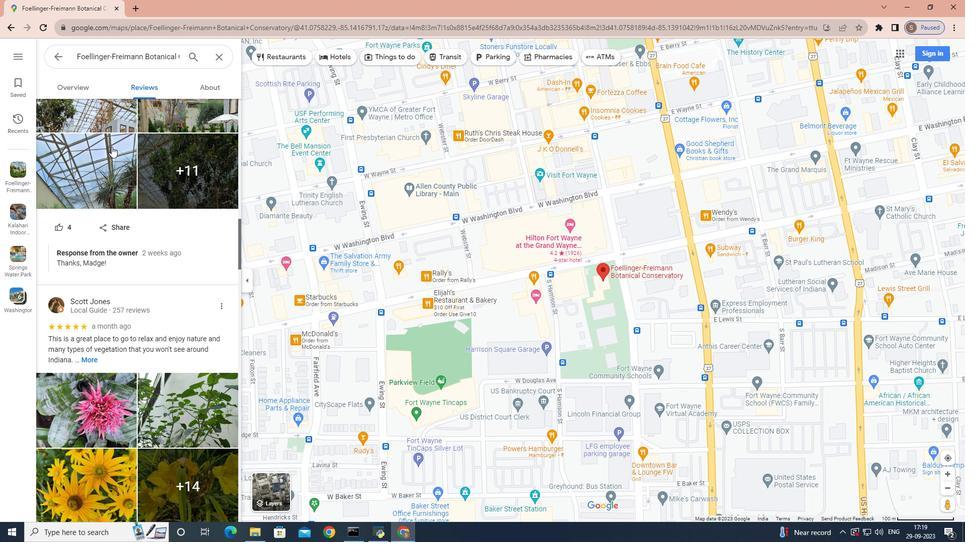 
Action: Mouse scrolled (111, 146) with delta (0, 0)
Screenshot: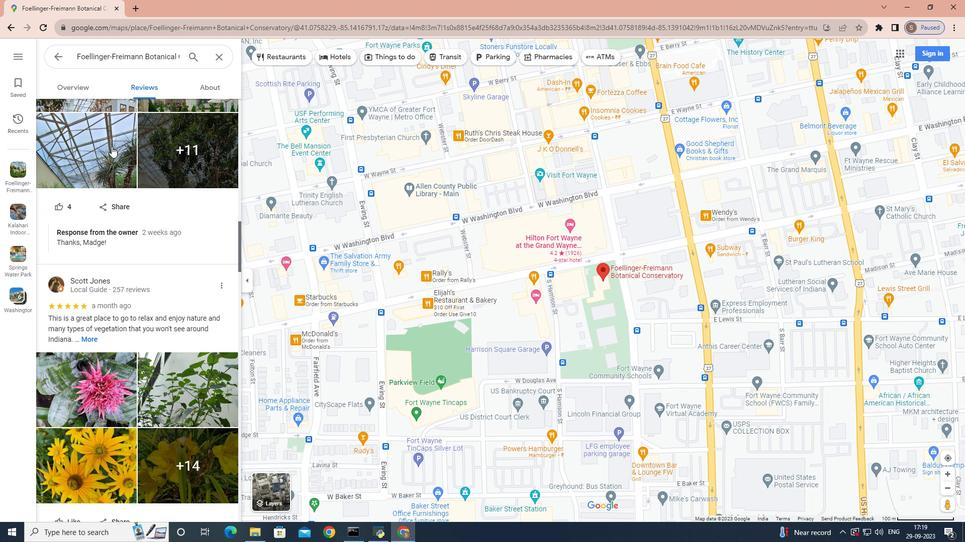 
Action: Mouse scrolled (111, 146) with delta (0, 0)
Screenshot: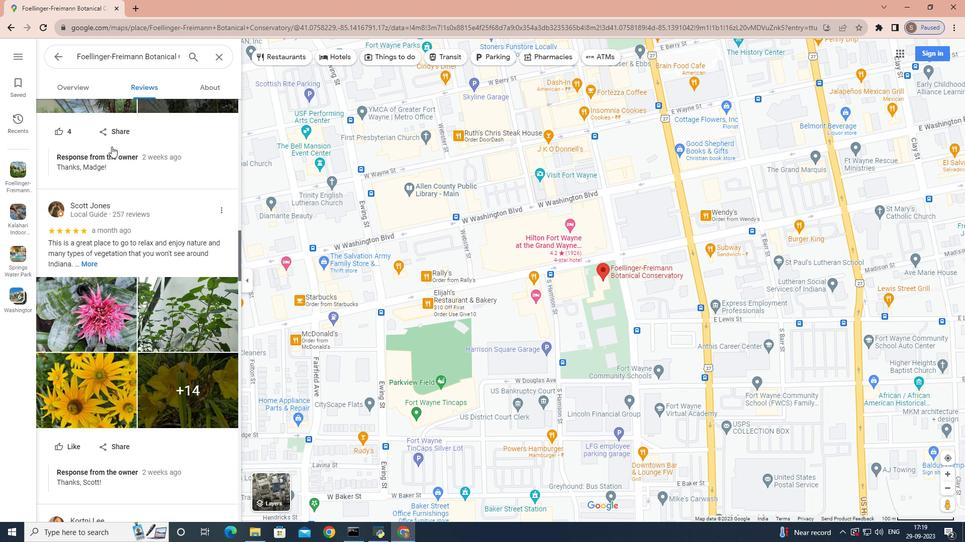 
Action: Mouse scrolled (111, 146) with delta (0, 0)
Screenshot: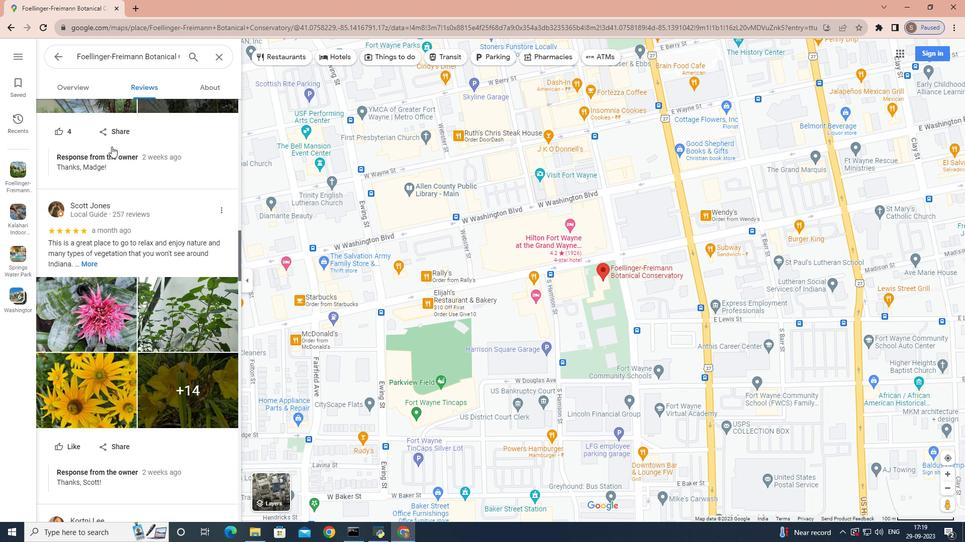 
Action: Mouse scrolled (111, 146) with delta (0, 0)
Screenshot: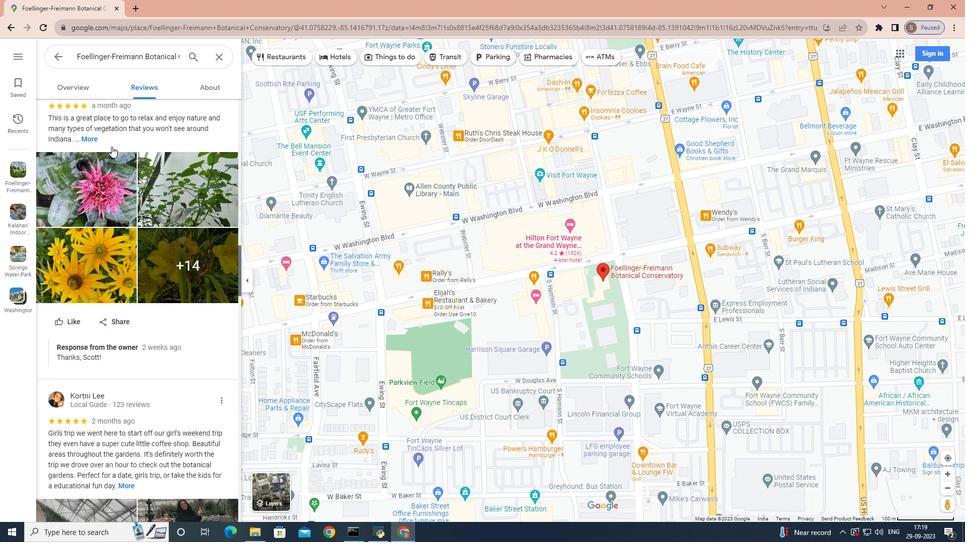 
Action: Mouse scrolled (111, 146) with delta (0, 0)
Screenshot: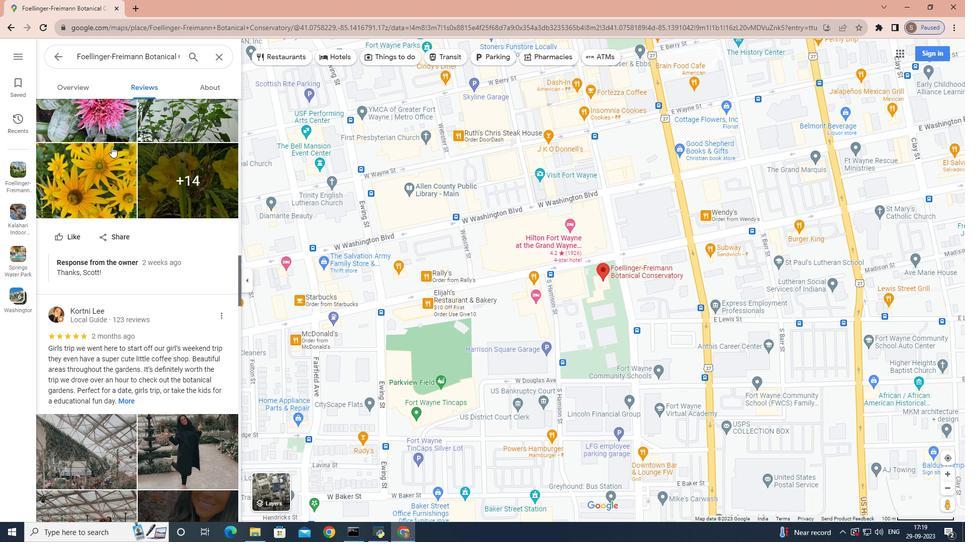 
Action: Mouse scrolled (111, 146) with delta (0, 0)
Screenshot: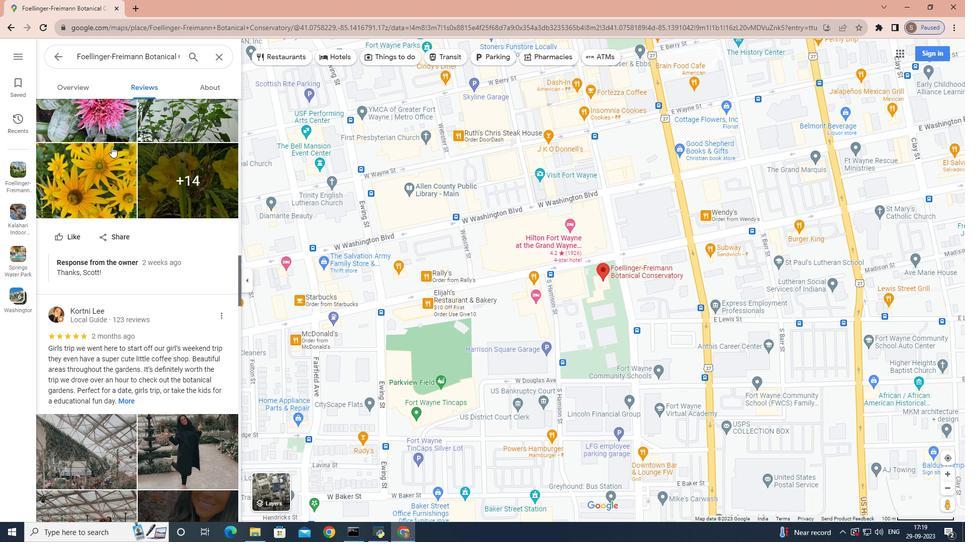 
Action: Mouse scrolled (111, 146) with delta (0, 0)
Screenshot: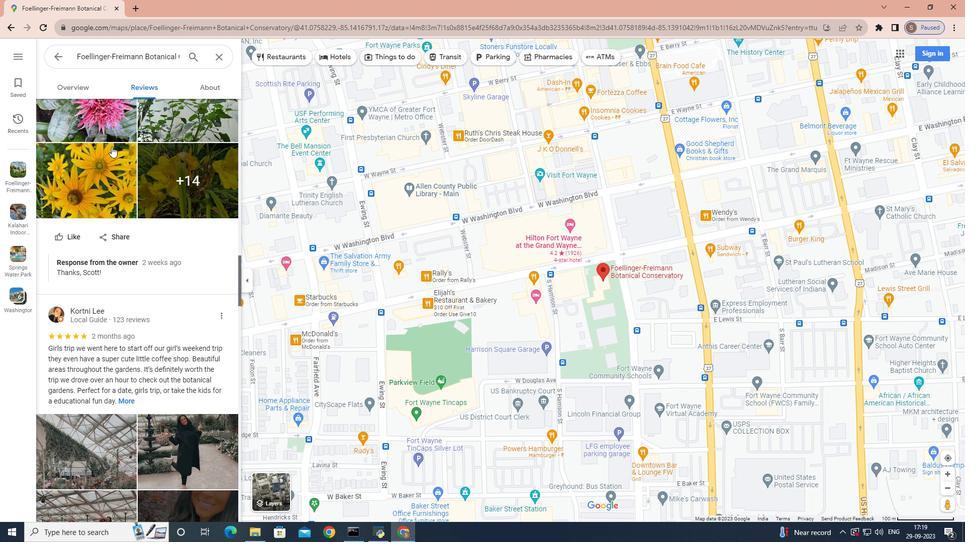 
Action: Mouse scrolled (111, 146) with delta (0, 0)
Screenshot: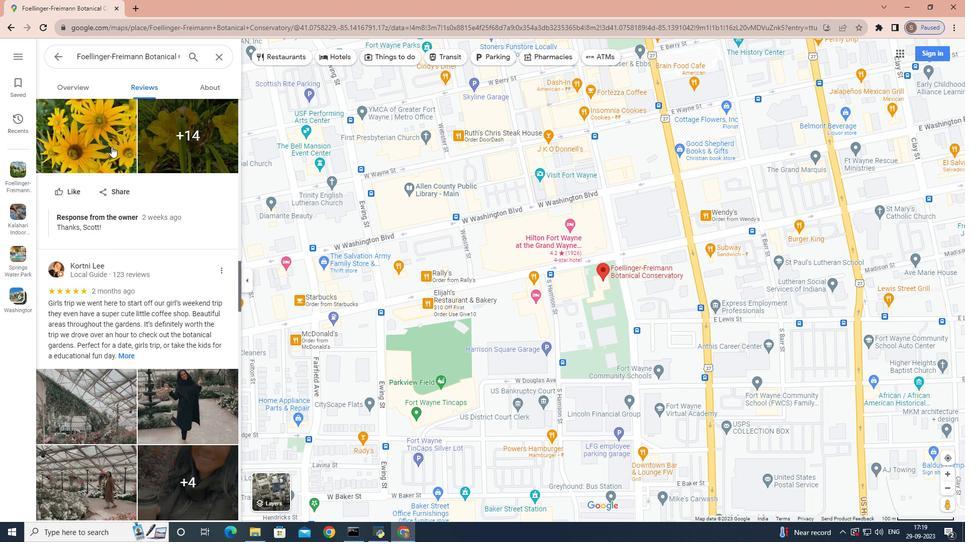 
Action: Mouse scrolled (111, 146) with delta (0, 0)
Screenshot: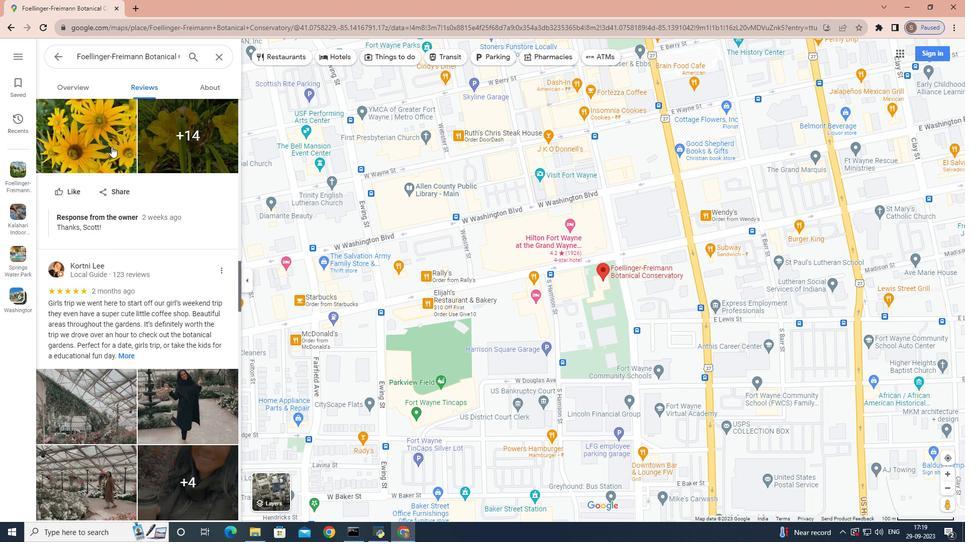 
Action: Mouse scrolled (111, 146) with delta (0, 0)
Screenshot: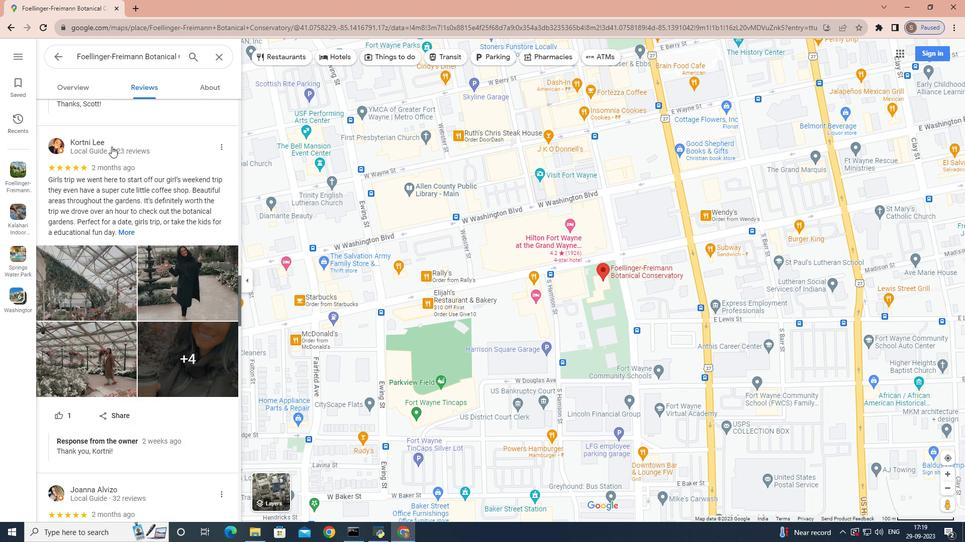 
Action: Mouse scrolled (111, 146) with delta (0, 0)
Screenshot: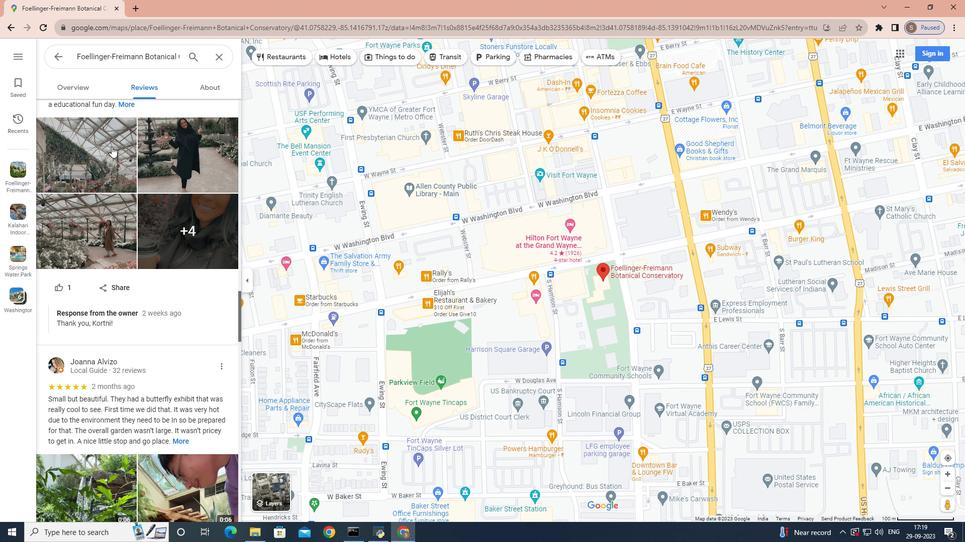 
Action: Mouse scrolled (111, 146) with delta (0, 0)
Screenshot: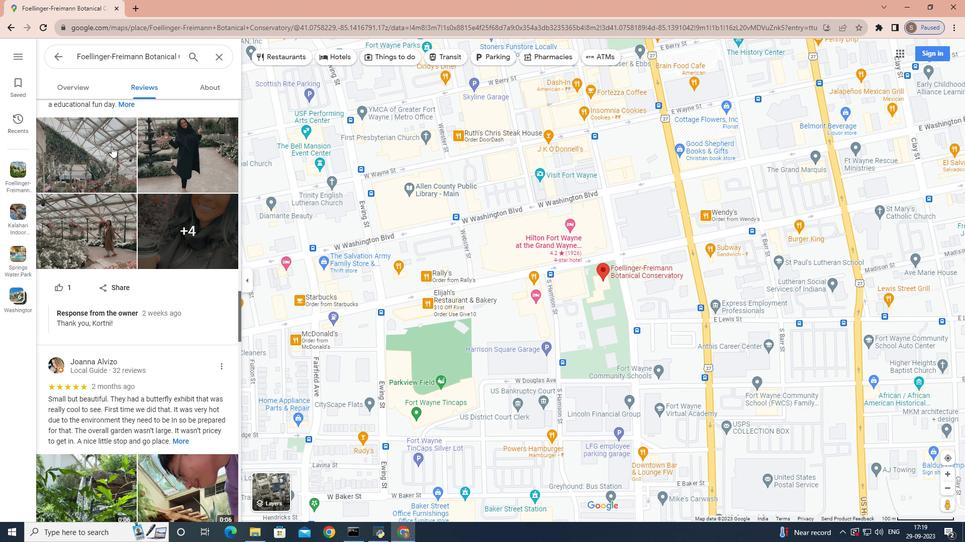 
Action: Mouse scrolled (111, 146) with delta (0, 0)
Screenshot: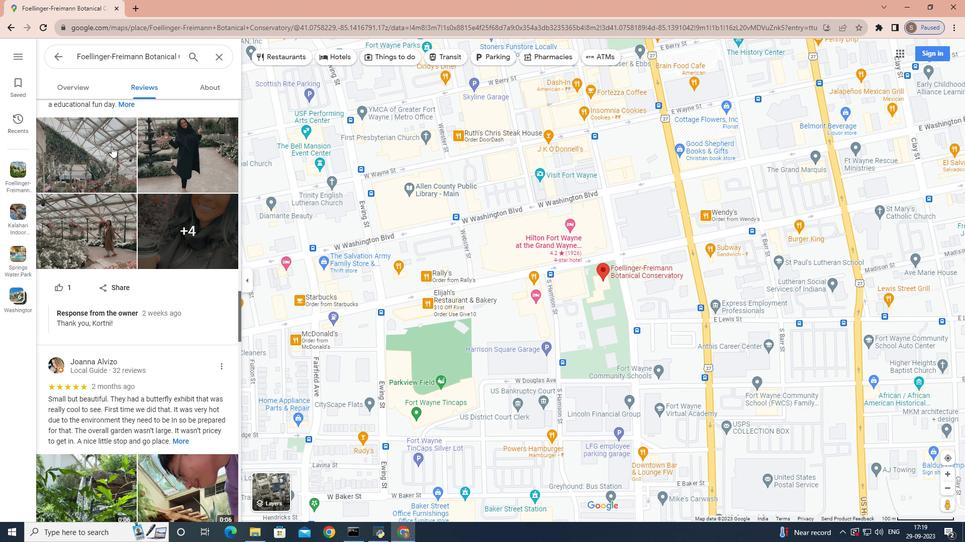 
Action: Mouse scrolled (111, 146) with delta (0, 0)
Screenshot: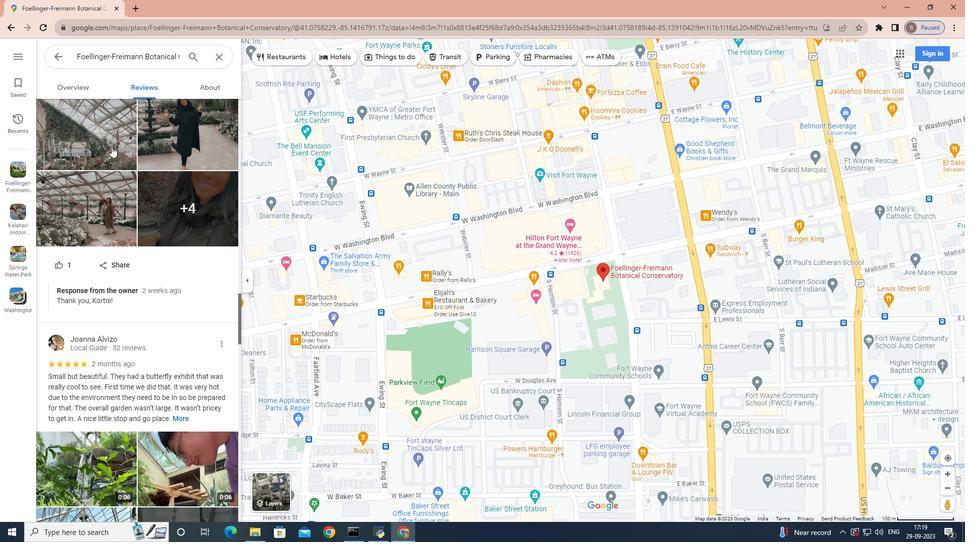 
Action: Mouse scrolled (111, 146) with delta (0, 0)
Screenshot: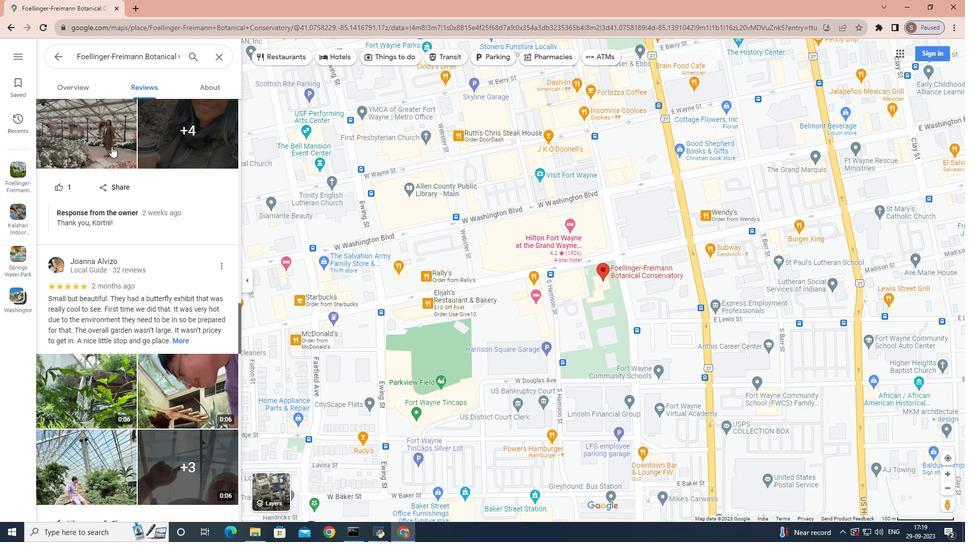 
Action: Mouse scrolled (111, 146) with delta (0, 0)
Screenshot: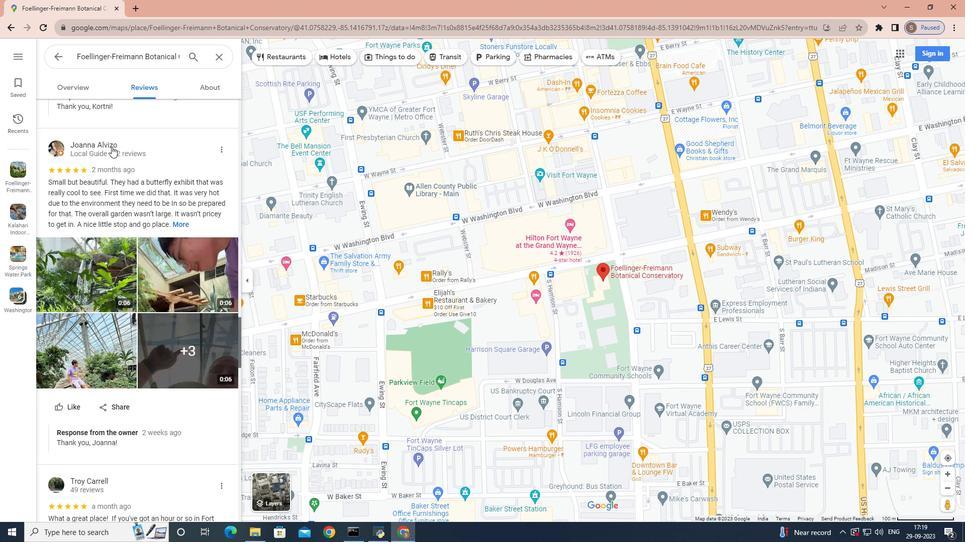 
Action: Mouse scrolled (111, 146) with delta (0, 0)
Screenshot: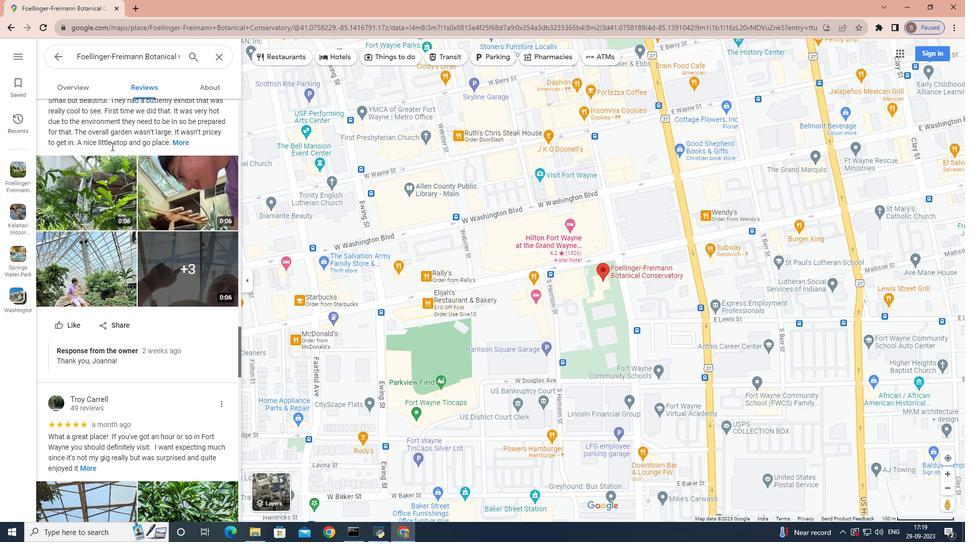 
Action: Mouse scrolled (111, 146) with delta (0, 0)
Screenshot: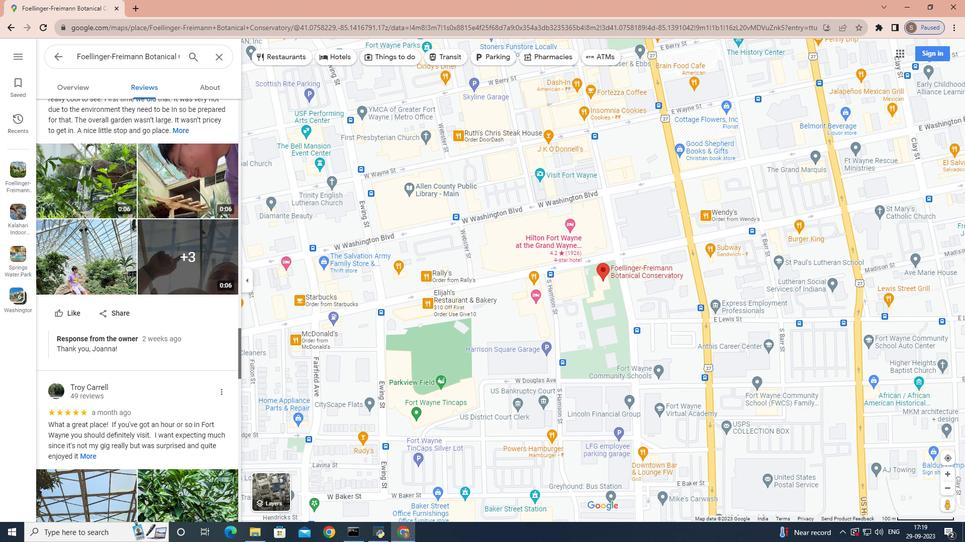 
Action: Mouse scrolled (111, 146) with delta (0, 0)
Screenshot: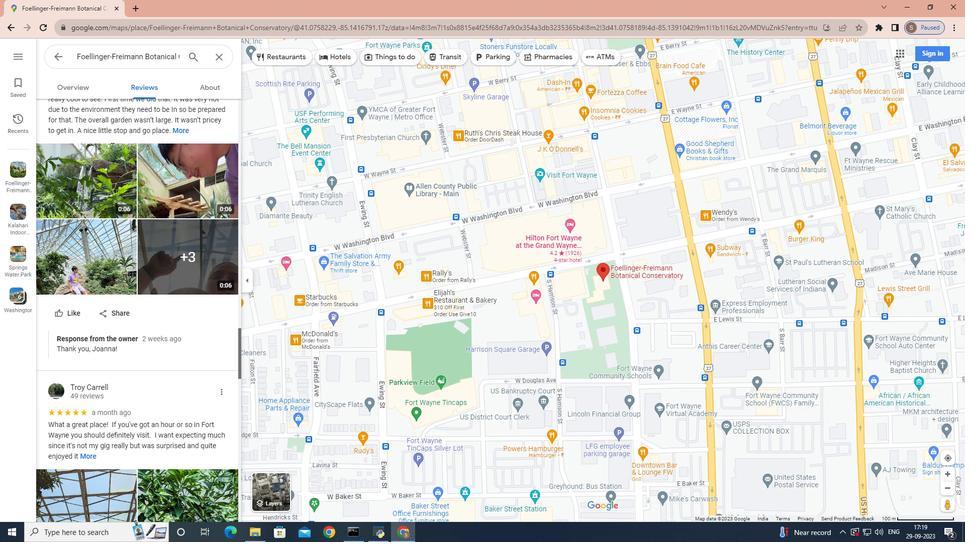 
Action: Mouse scrolled (111, 146) with delta (0, 0)
Screenshot: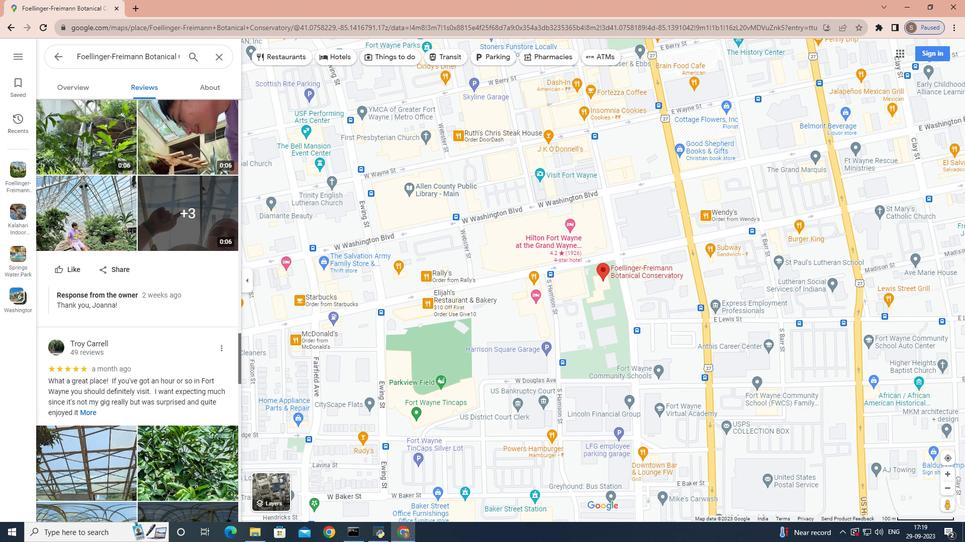 
Action: Mouse scrolled (111, 146) with delta (0, 0)
Screenshot: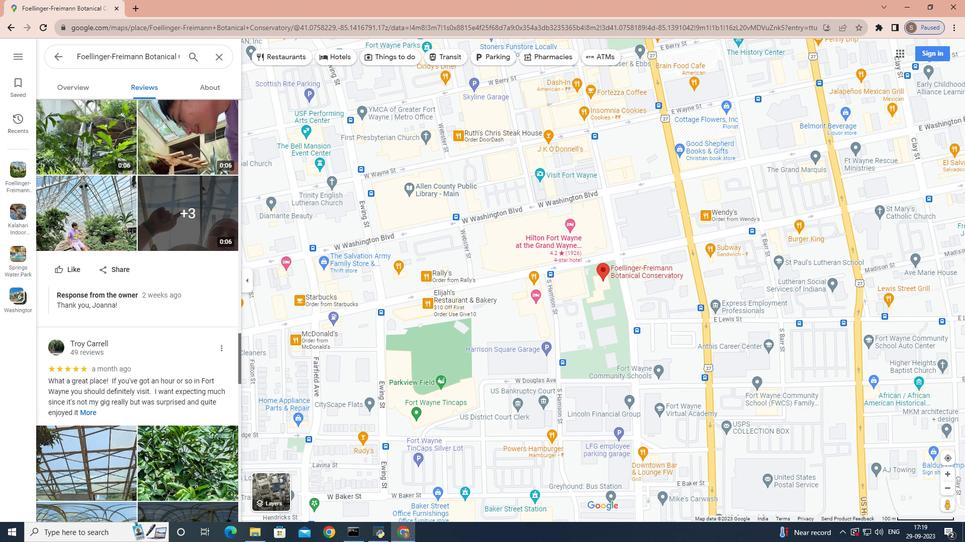 
Action: Mouse scrolled (111, 146) with delta (0, 0)
Screenshot: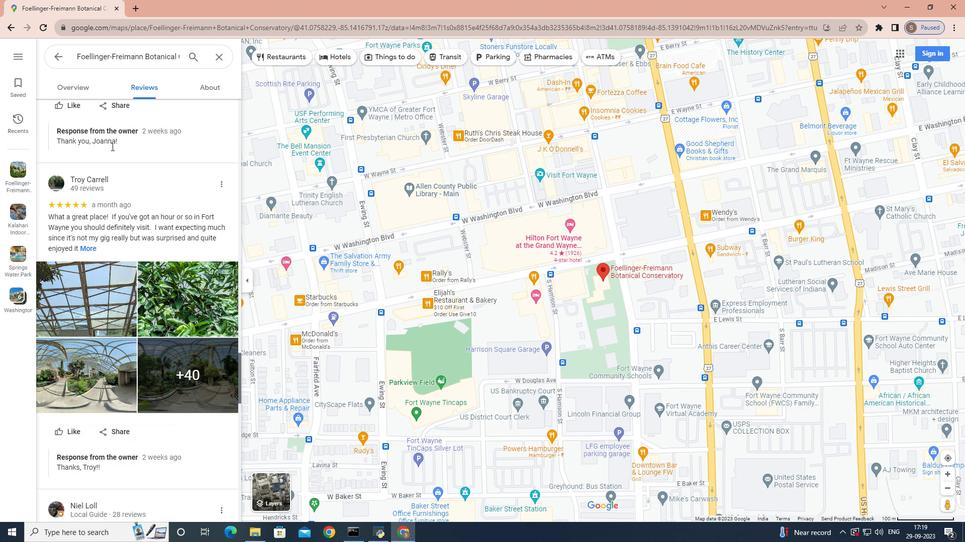 
Action: Mouse scrolled (111, 146) with delta (0, 0)
Screenshot: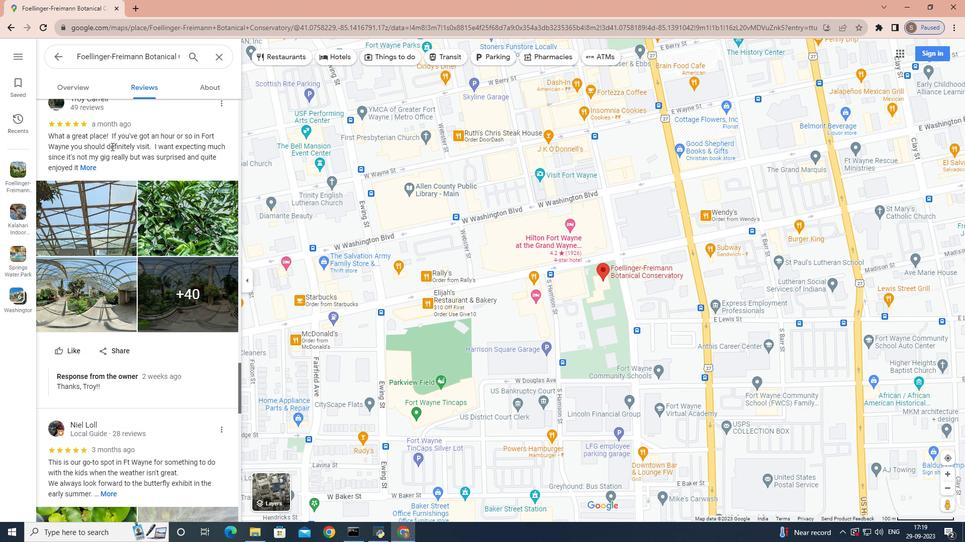 
Action: Mouse scrolled (111, 146) with delta (0, 0)
Screenshot: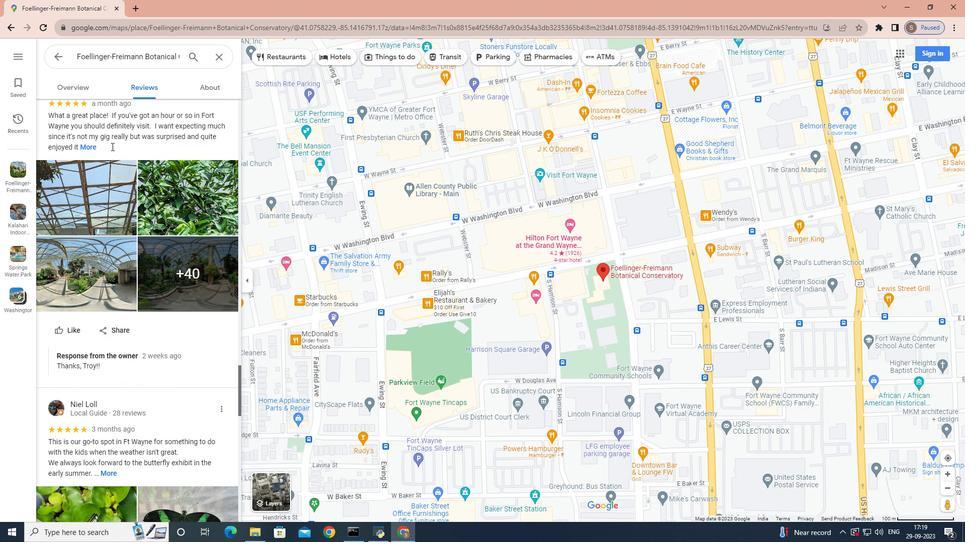 
Action: Mouse scrolled (111, 146) with delta (0, 0)
Screenshot: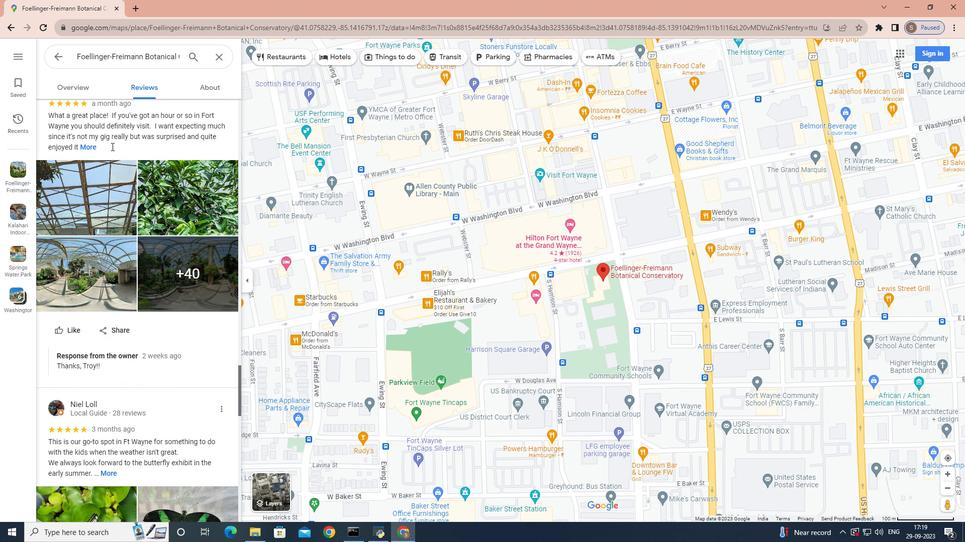 
Action: Mouse scrolled (111, 146) with delta (0, 0)
Screenshot: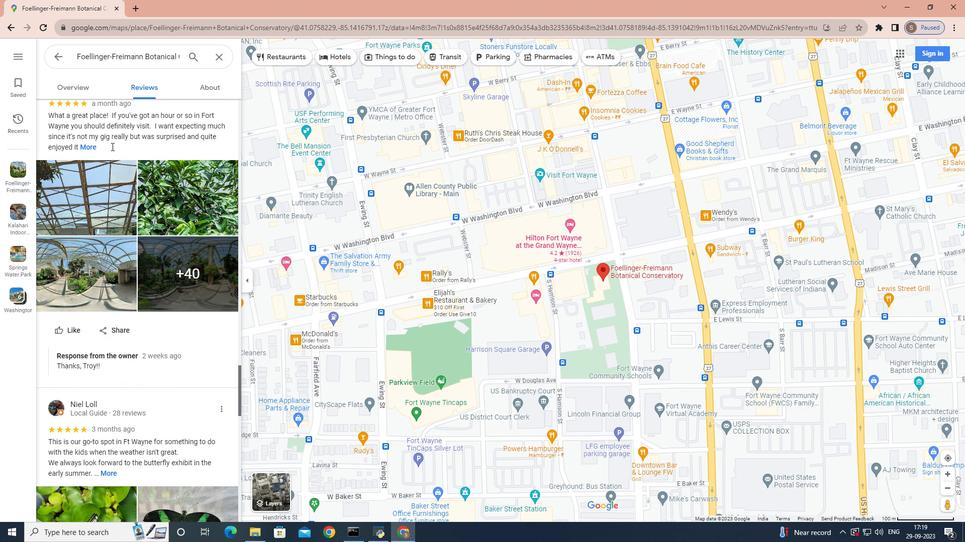 
Action: Mouse scrolled (111, 146) with delta (0, 0)
Screenshot: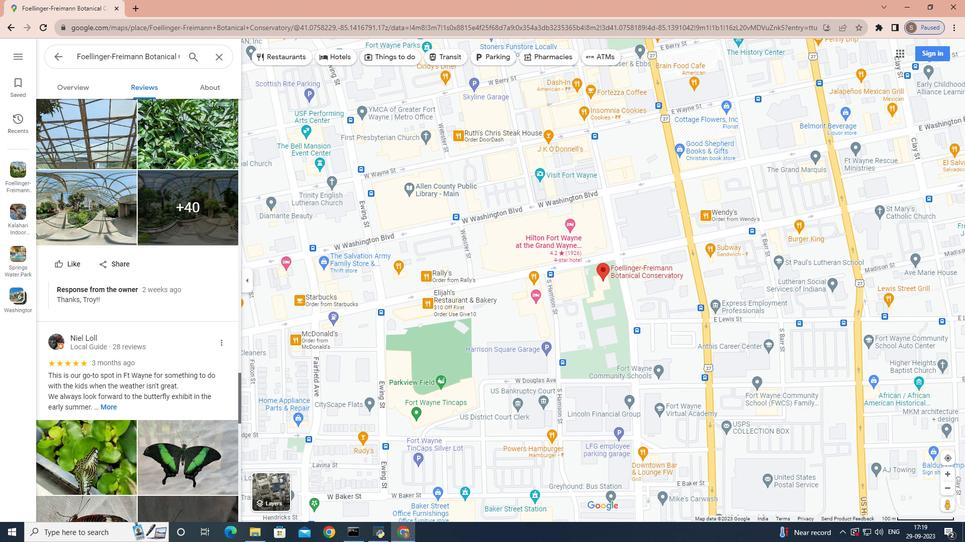 
Action: Mouse scrolled (111, 146) with delta (0, 0)
Screenshot: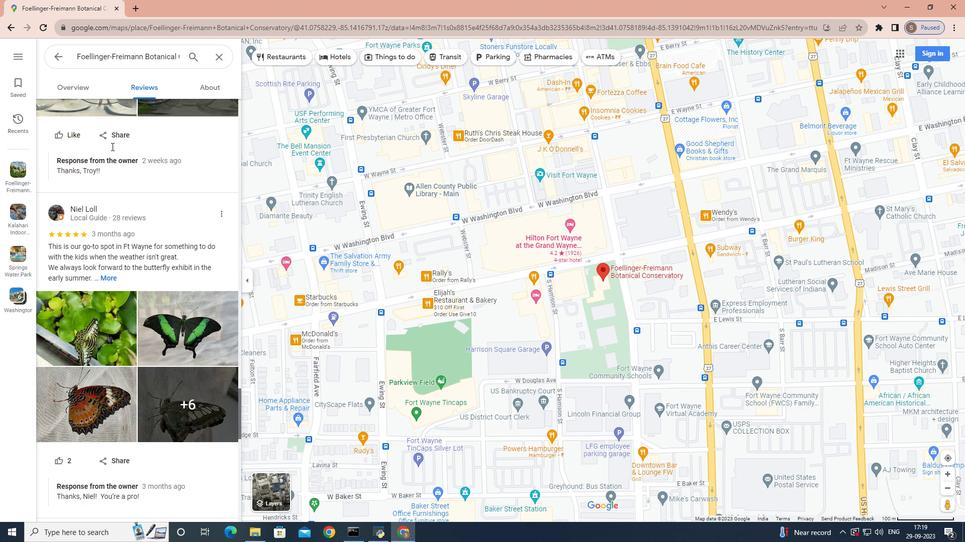 
Action: Mouse scrolled (111, 146) with delta (0, 0)
Screenshot: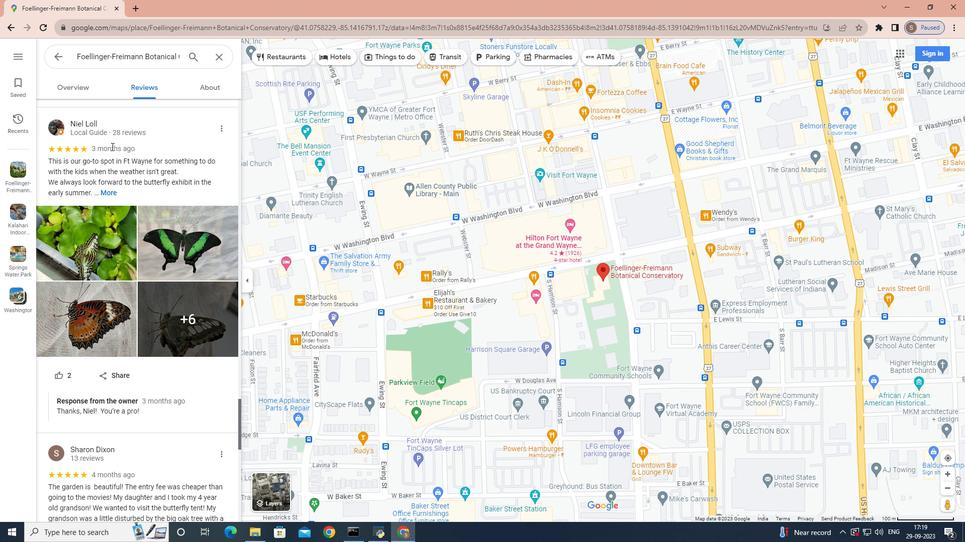 
Action: Mouse scrolled (111, 146) with delta (0, 0)
Screenshot: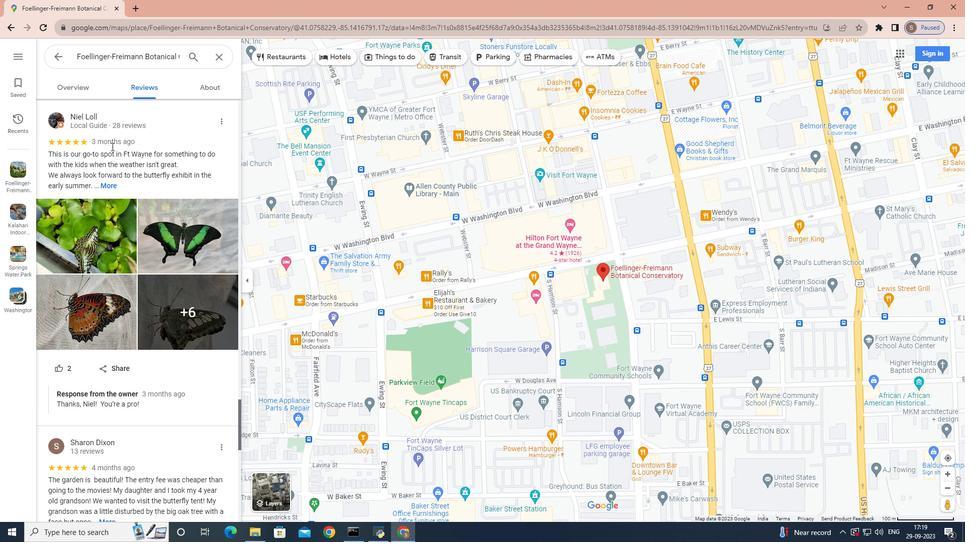 
Action: Mouse scrolled (111, 146) with delta (0, 0)
Screenshot: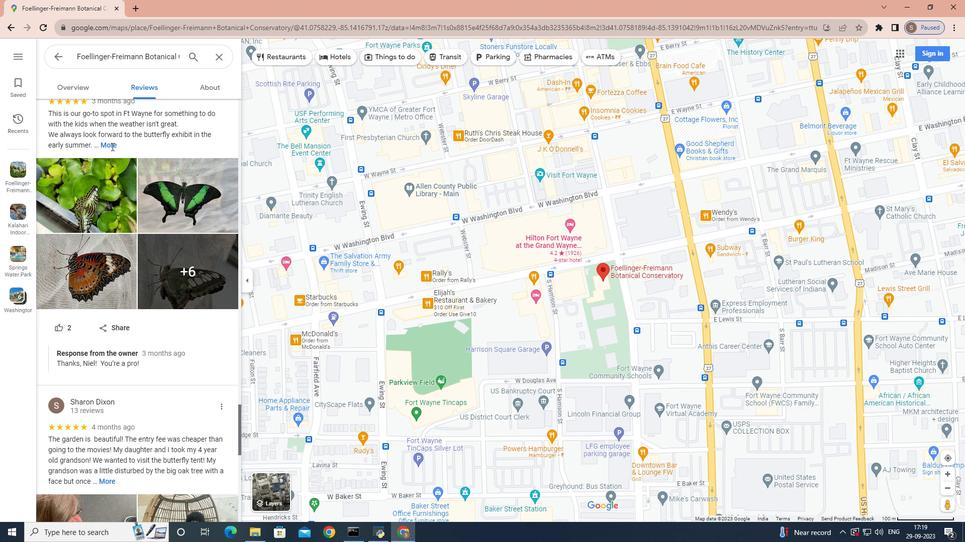 
Action: Mouse scrolled (111, 146) with delta (0, 0)
Screenshot: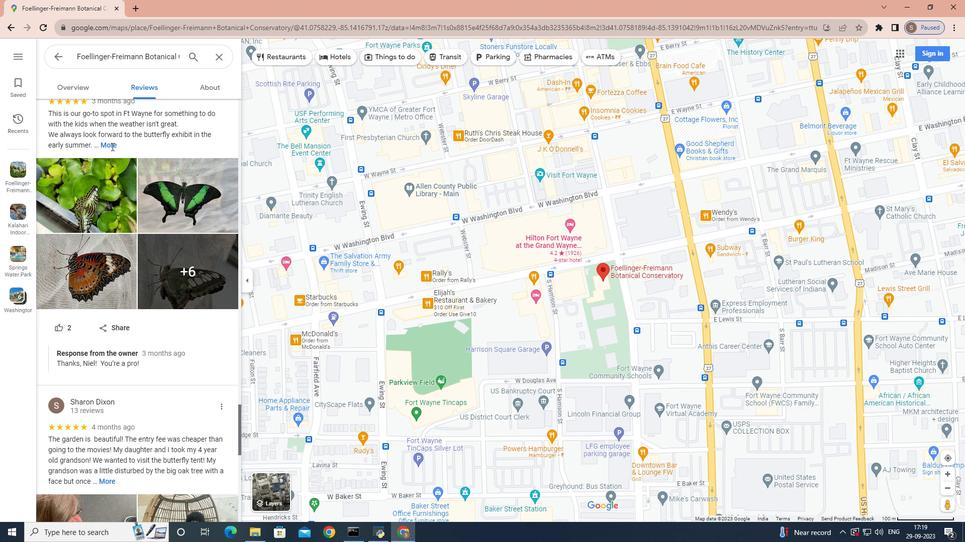 
Action: Mouse scrolled (111, 146) with delta (0, 0)
Screenshot: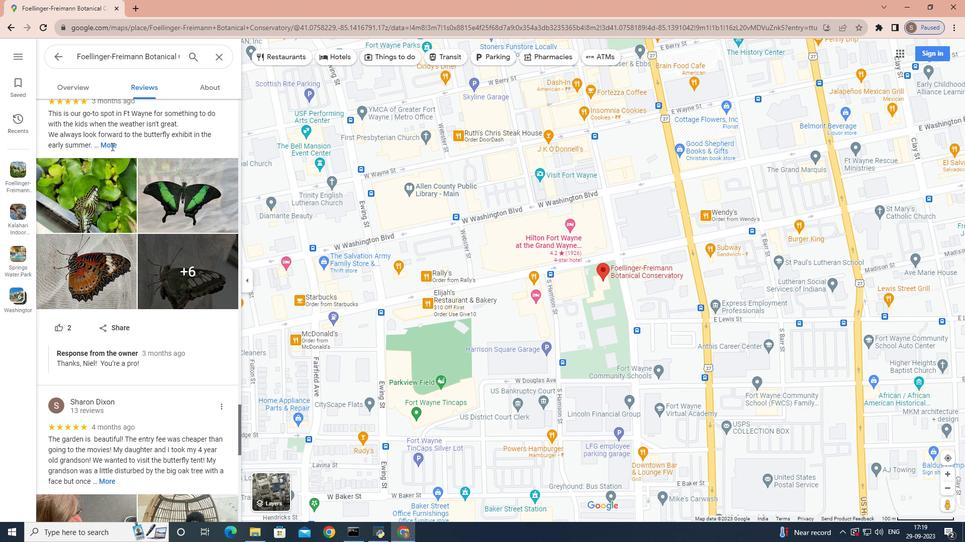 
Action: Mouse scrolled (111, 146) with delta (0, 0)
Screenshot: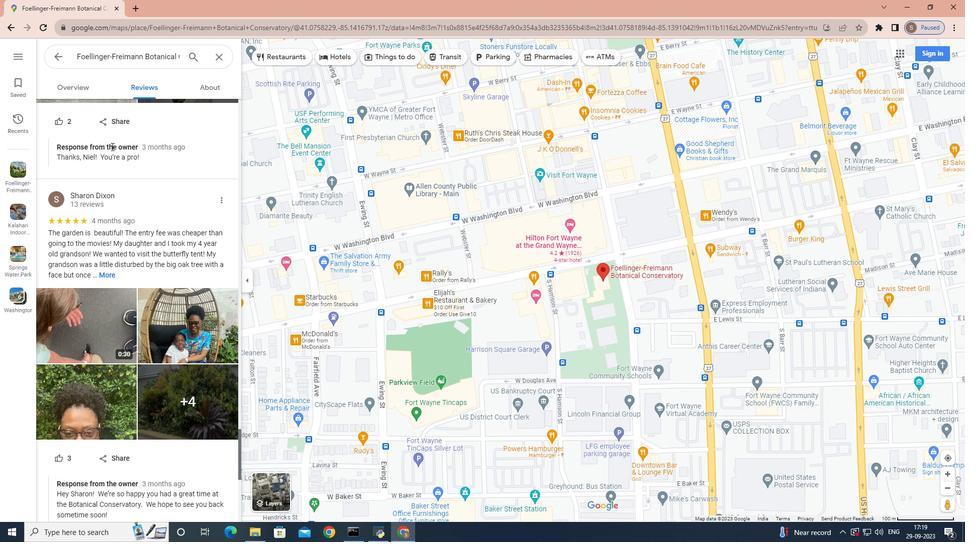 
Action: Mouse scrolled (111, 146) with delta (0, 0)
Screenshot: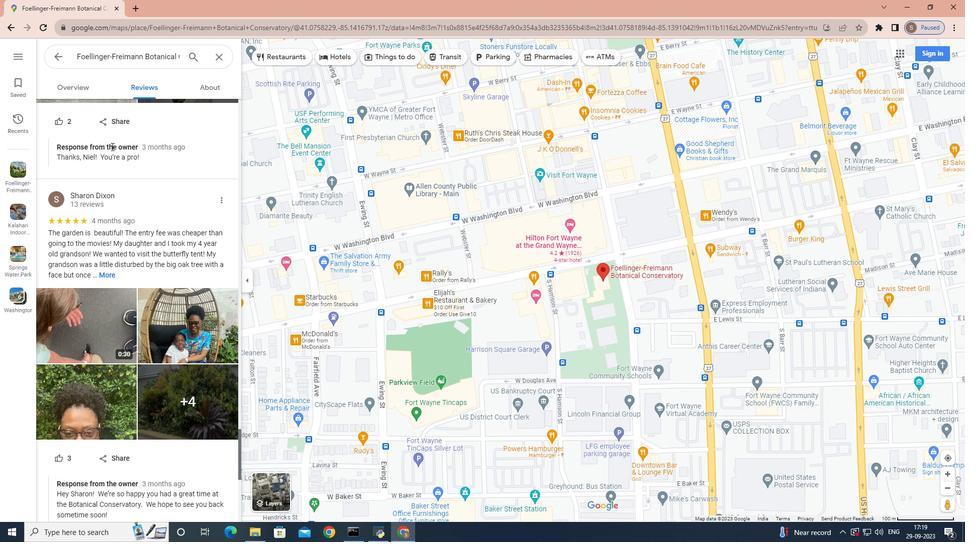 
Action: Mouse scrolled (111, 146) with delta (0, 0)
Screenshot: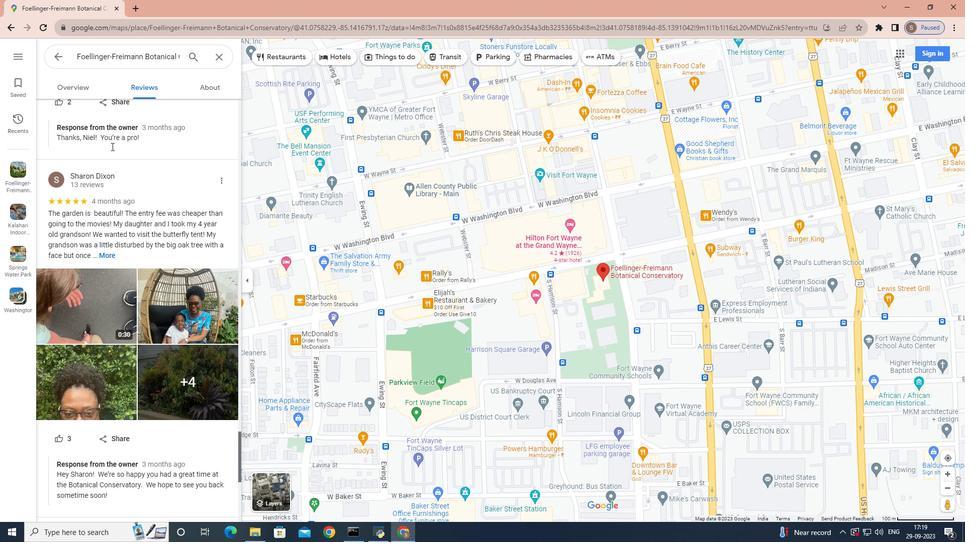 
Action: Mouse scrolled (111, 146) with delta (0, 0)
Screenshot: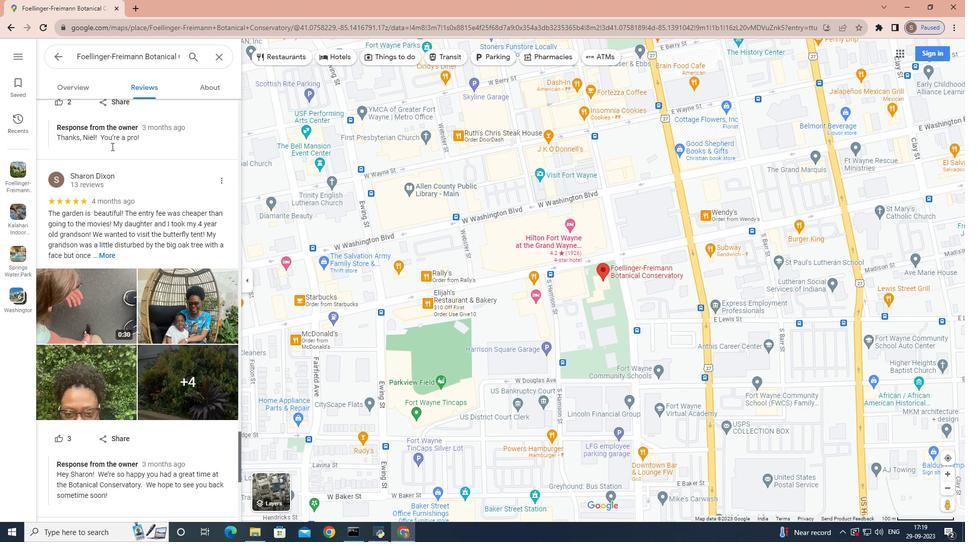 
Action: Mouse scrolled (111, 146) with delta (0, 0)
Screenshot: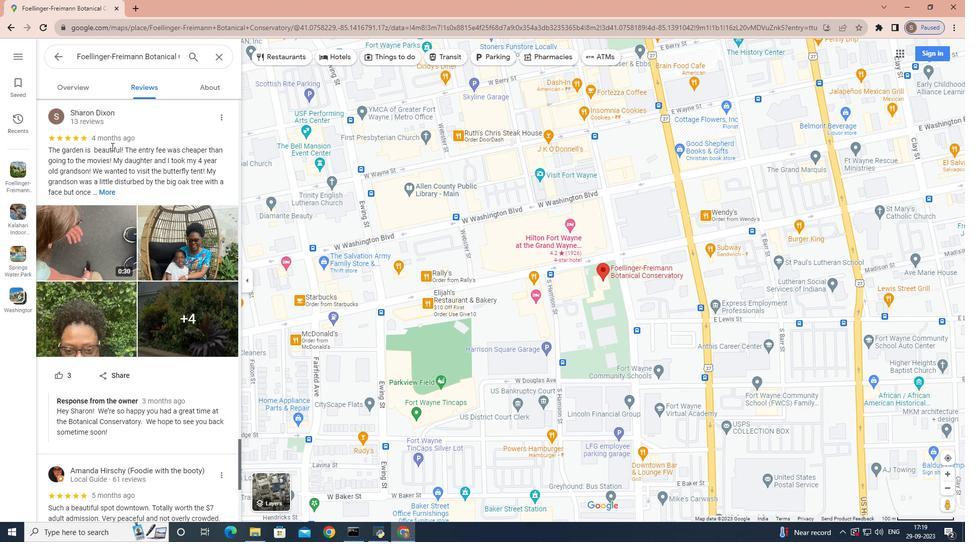
Action: Mouse moved to (111, 146)
Screenshot: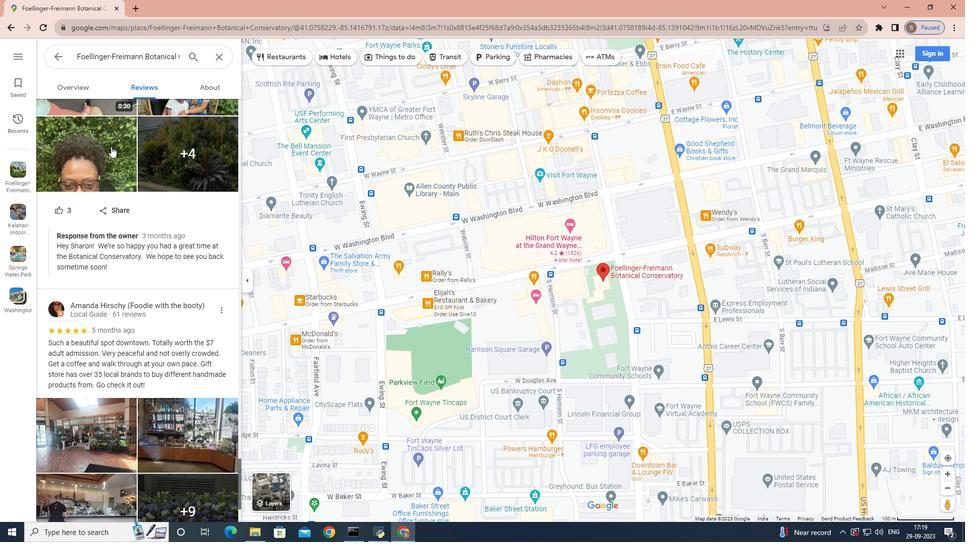 
Action: Mouse scrolled (111, 146) with delta (0, 0)
Screenshot: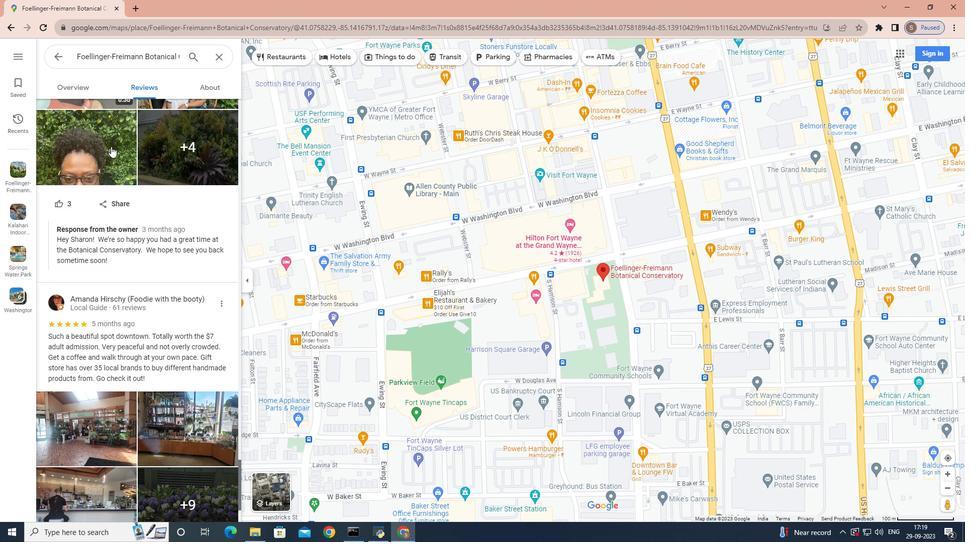 
Action: Mouse scrolled (111, 146) with delta (0, 0)
Screenshot: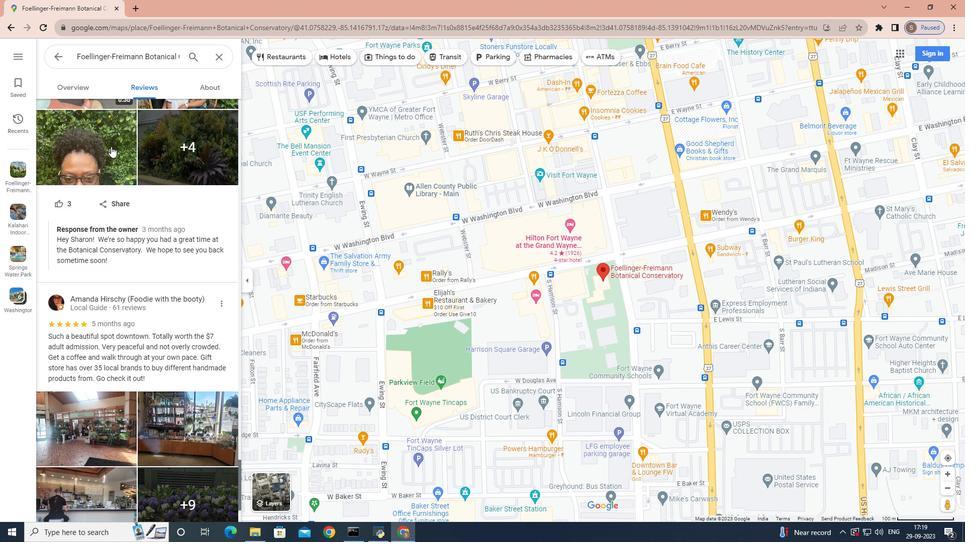 
Action: Mouse scrolled (111, 146) with delta (0, 0)
Screenshot: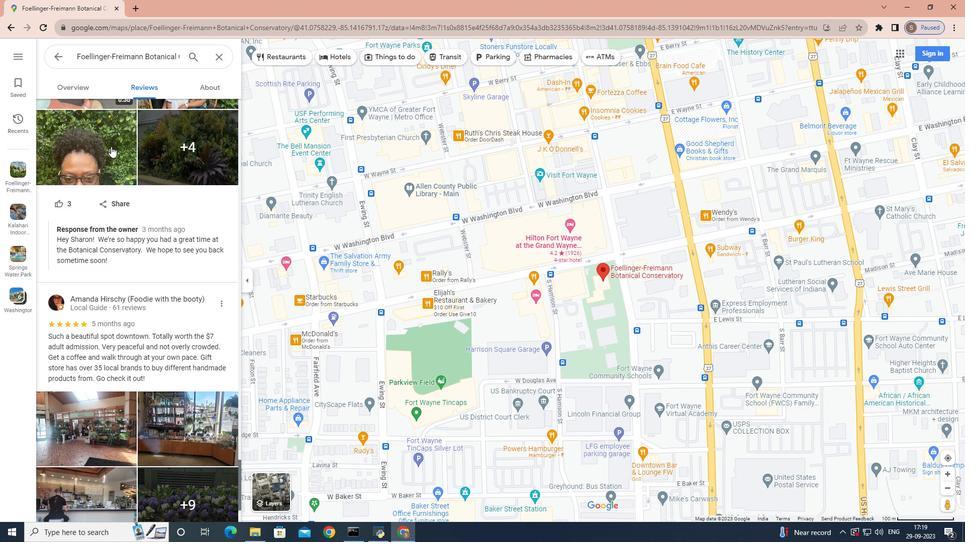 
Action: Mouse scrolled (111, 146) with delta (0, 0)
Screenshot: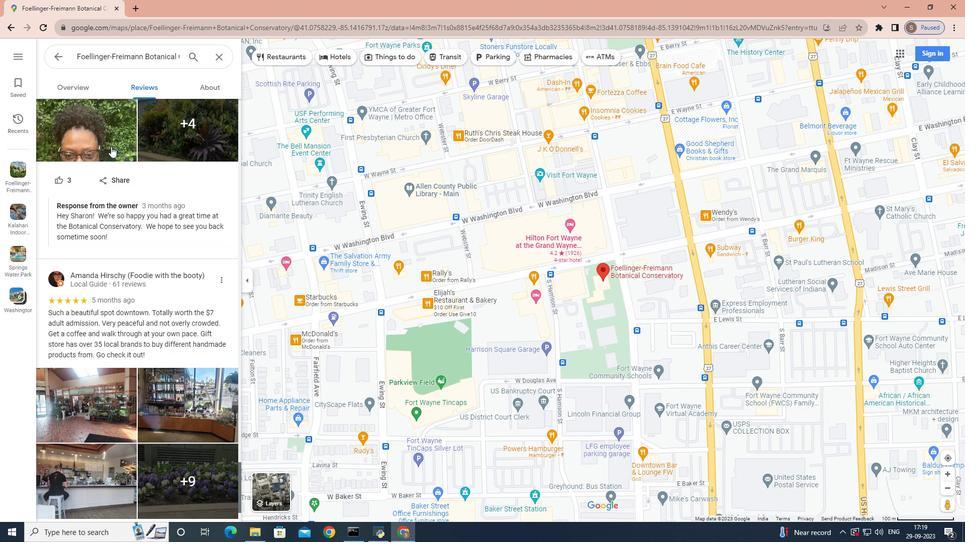 
Action: Mouse scrolled (111, 146) with delta (0, 0)
Screenshot: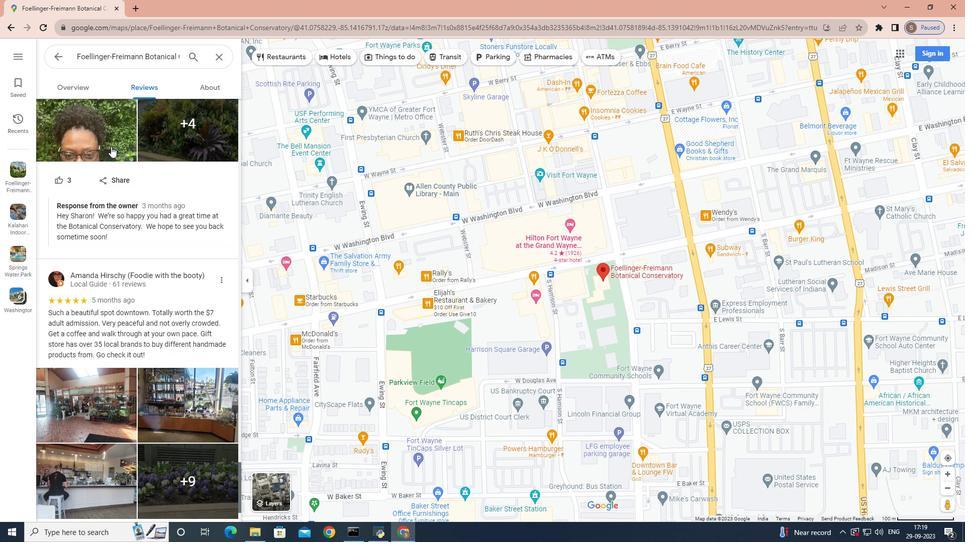 
Action: Mouse scrolled (111, 146) with delta (0, 0)
Screenshot: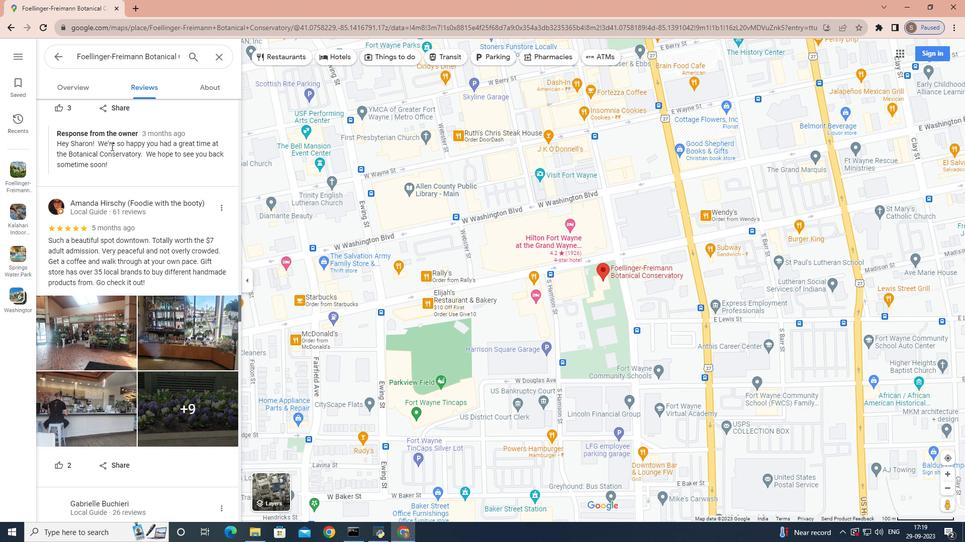 
Action: Mouse scrolled (111, 146) with delta (0, 0)
Screenshot: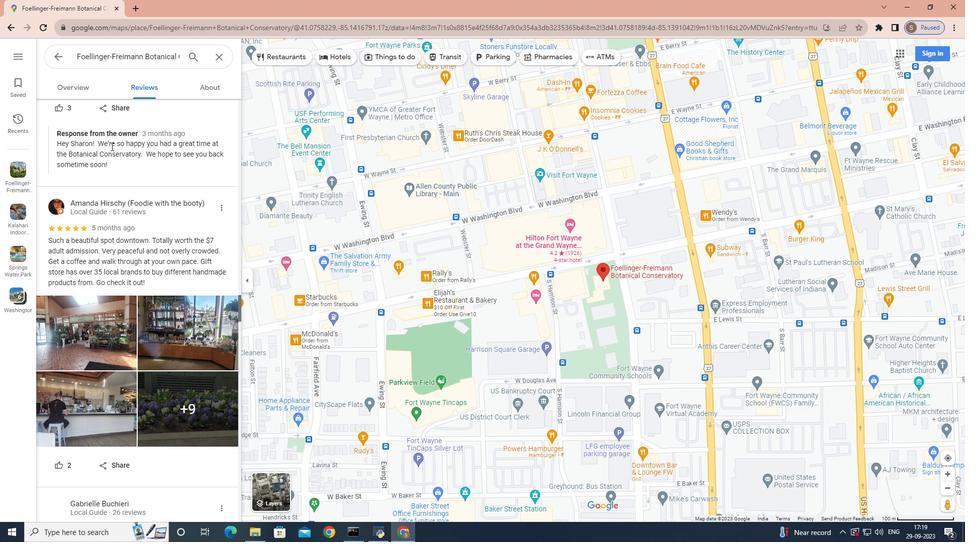 
Action: Mouse scrolled (111, 146) with delta (0, 0)
Screenshot: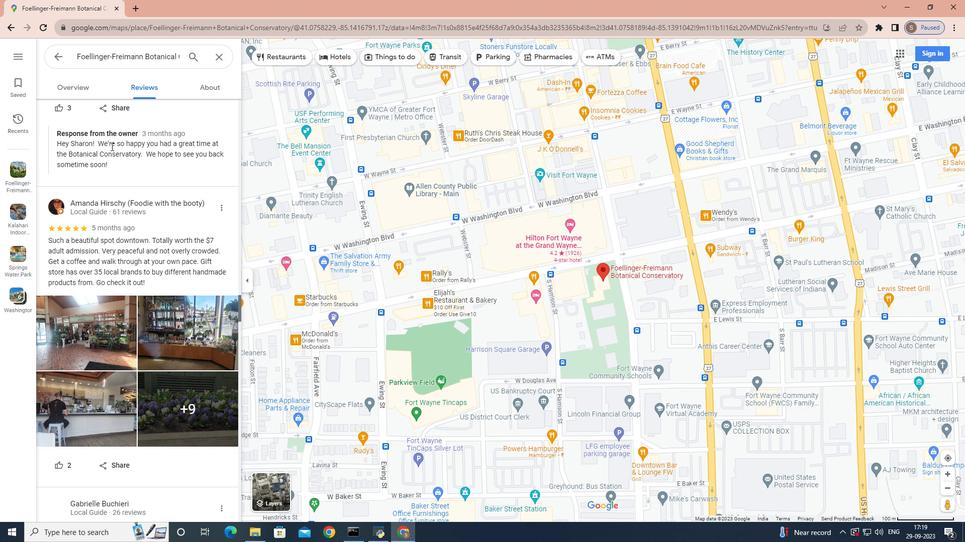 
Action: Mouse scrolled (111, 146) with delta (0, 0)
Screenshot: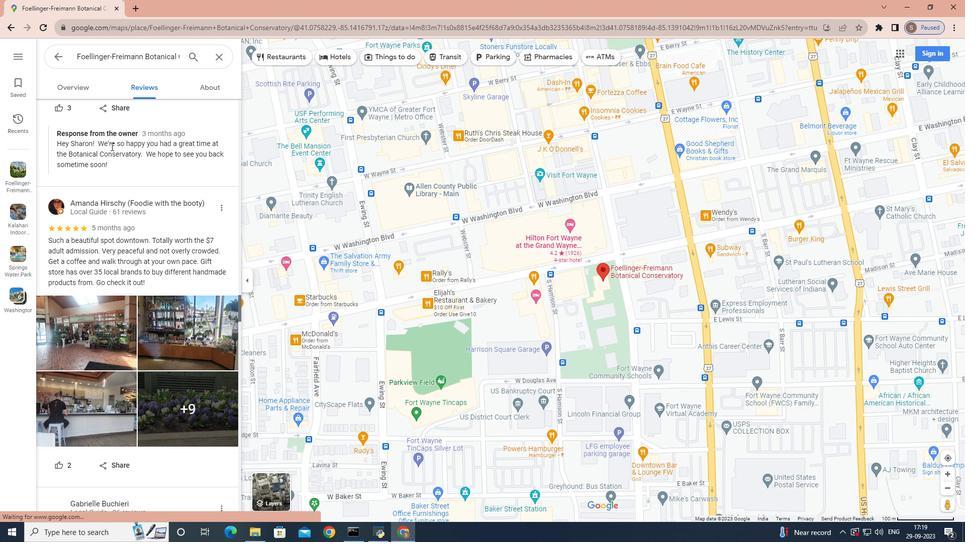 
Action: Mouse scrolled (111, 146) with delta (0, 0)
Screenshot: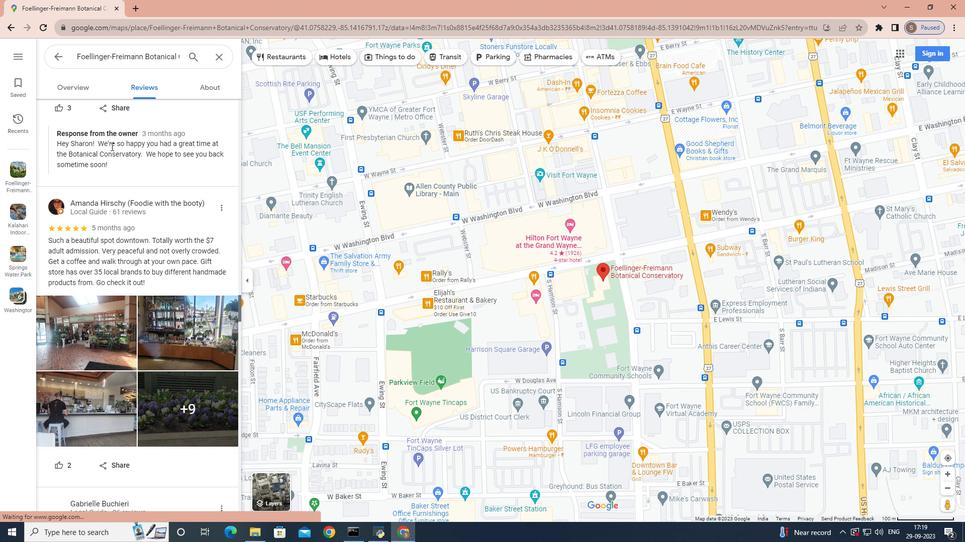 
Action: Mouse scrolled (111, 146) with delta (0, 0)
Screenshot: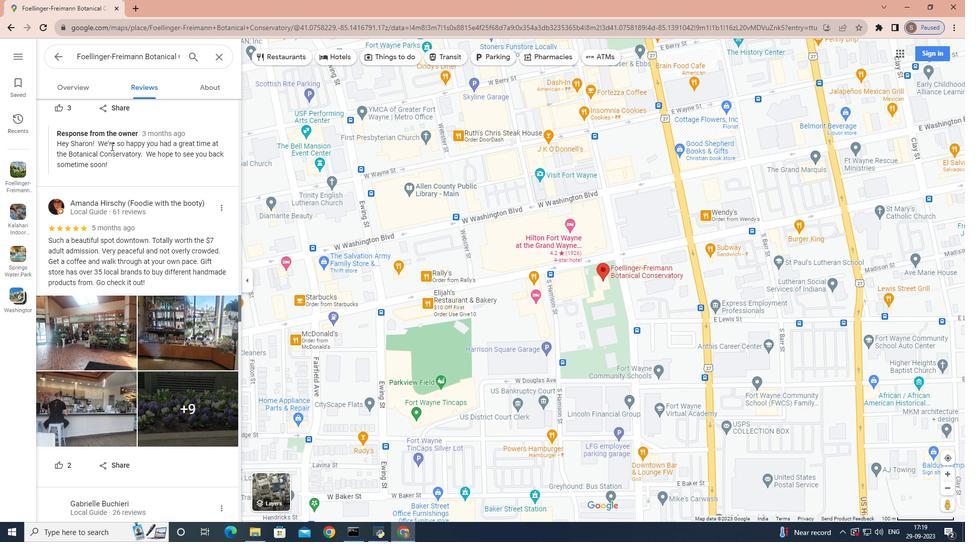 
Action: Mouse scrolled (111, 146) with delta (0, 0)
Screenshot: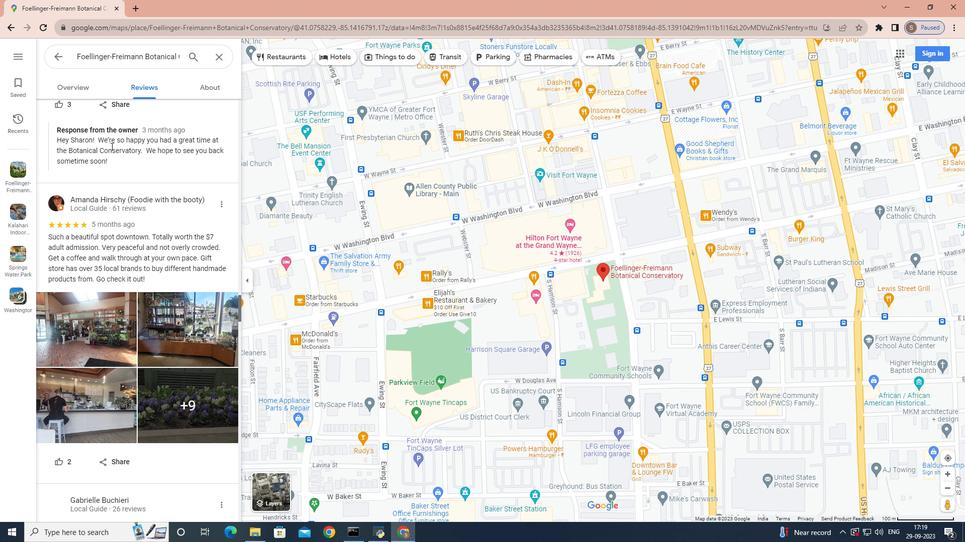 
Action: Mouse scrolled (111, 146) with delta (0, 0)
Screenshot: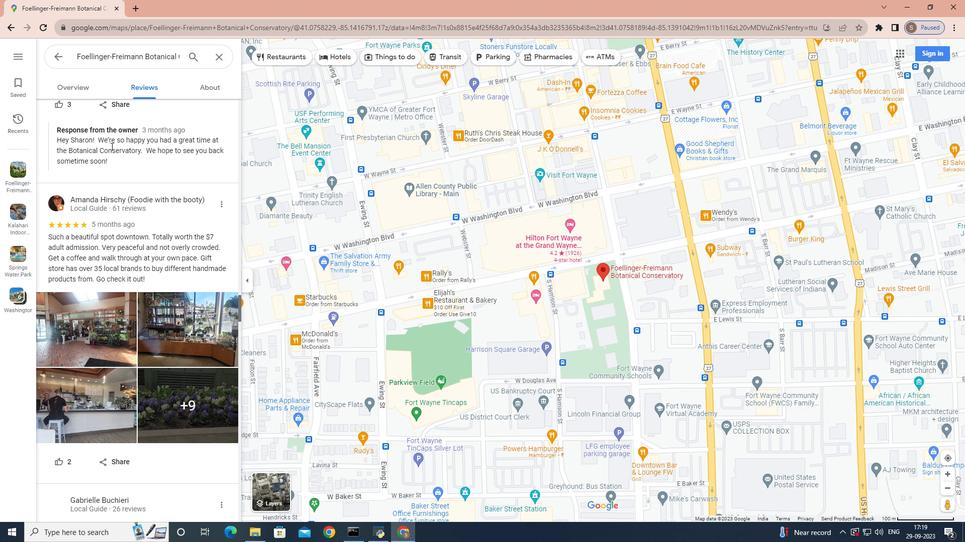 
Action: Mouse scrolled (111, 146) with delta (0, 0)
Screenshot: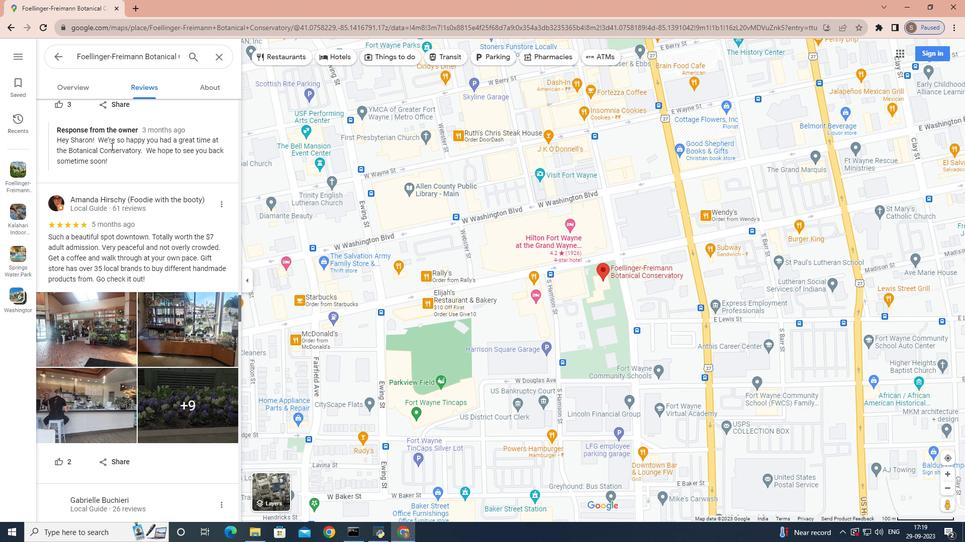 
Action: Mouse scrolled (111, 146) with delta (0, 0)
Screenshot: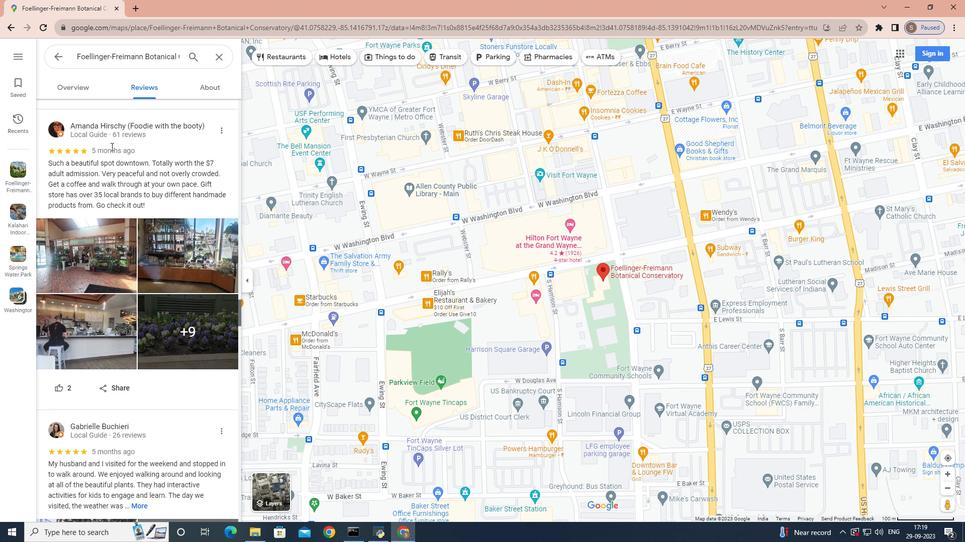 
Action: Mouse scrolled (111, 146) with delta (0, 0)
Screenshot: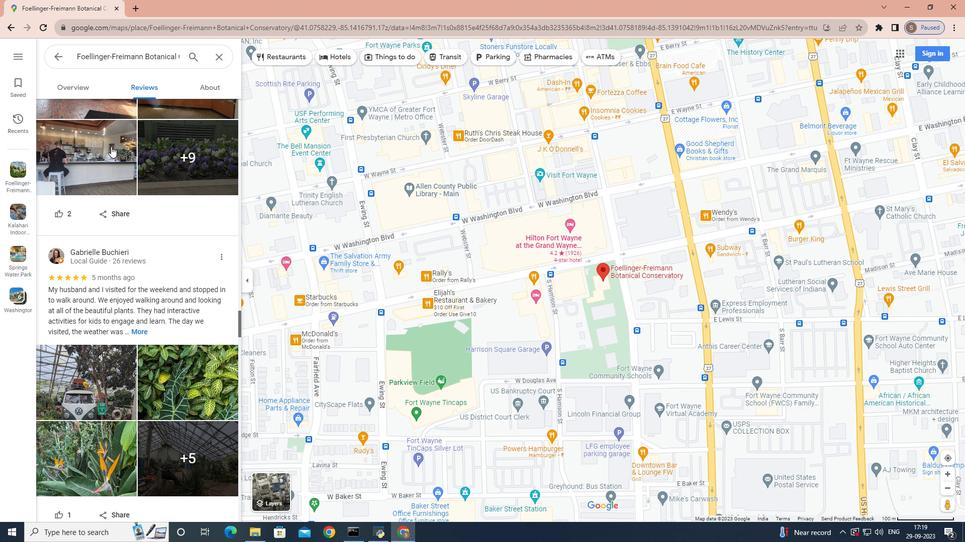 
Action: Mouse scrolled (111, 146) with delta (0, 0)
Screenshot: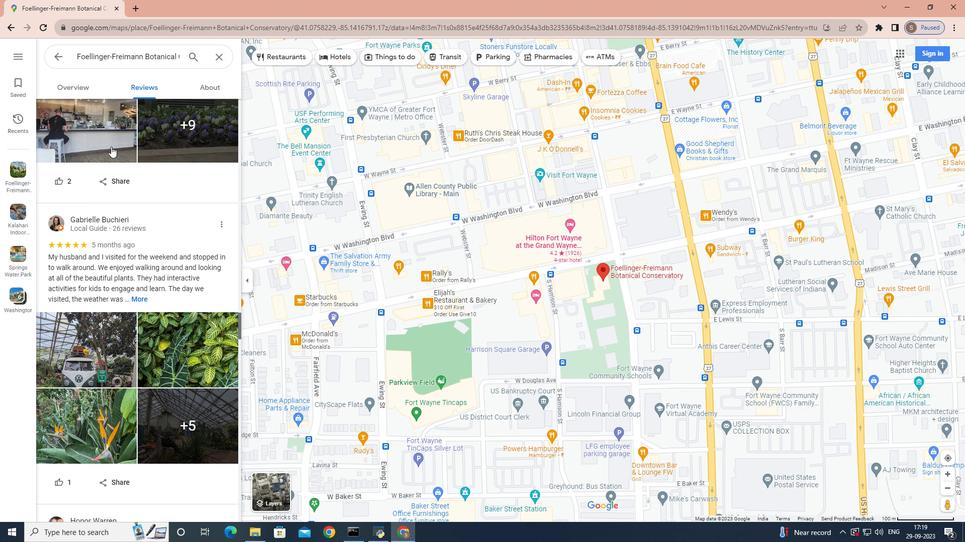 
Action: Mouse scrolled (111, 146) with delta (0, 0)
Screenshot: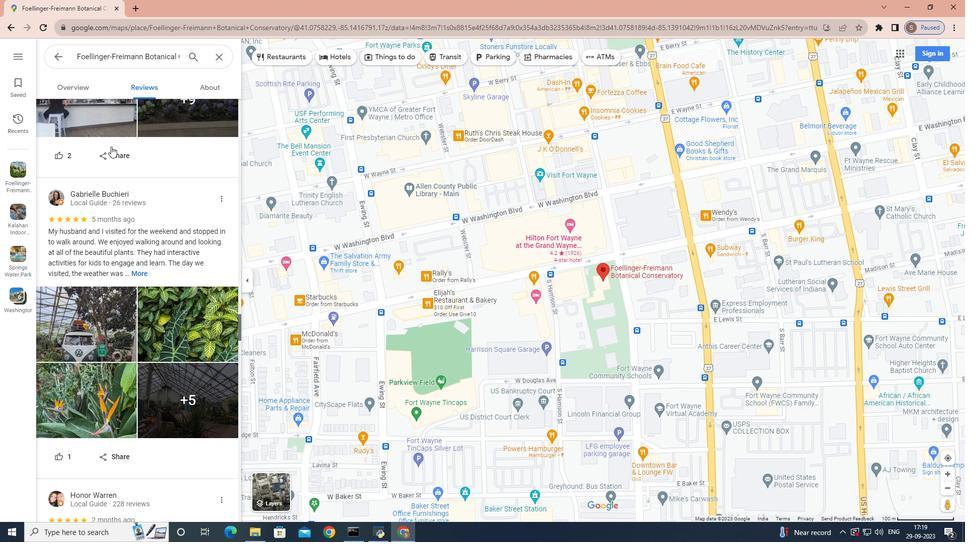 
Action: Mouse scrolled (111, 146) with delta (0, 0)
Screenshot: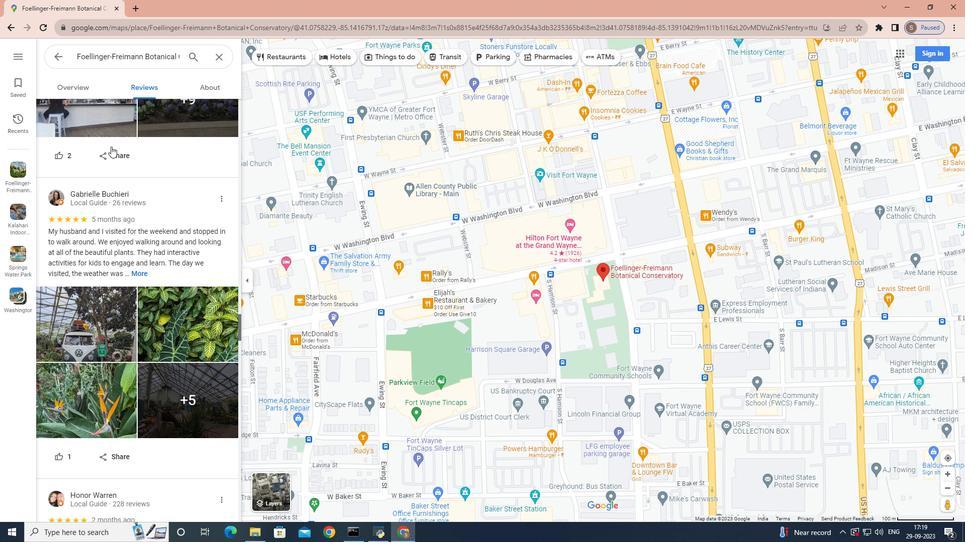
Action: Mouse scrolled (111, 146) with delta (0, 0)
Screenshot: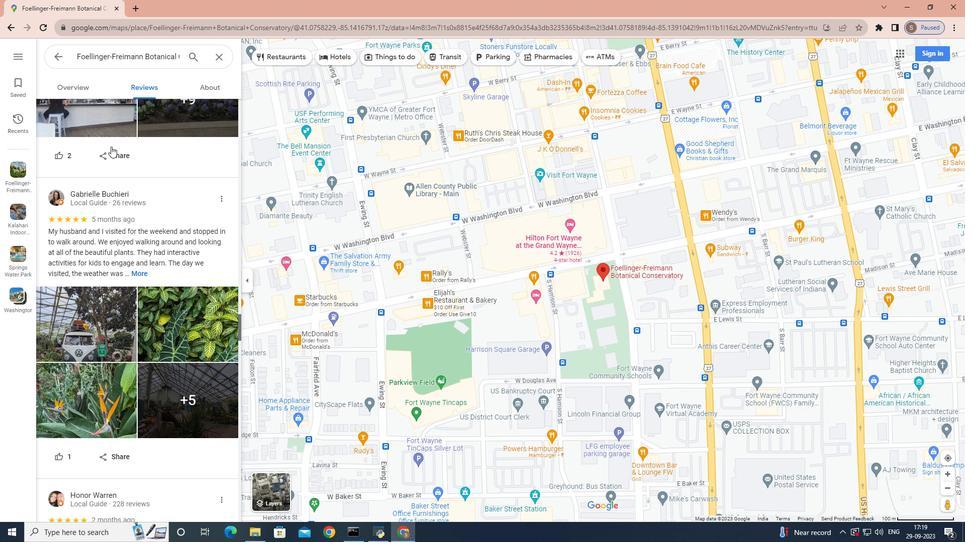 
Action: Mouse scrolled (111, 146) with delta (0, 0)
Screenshot: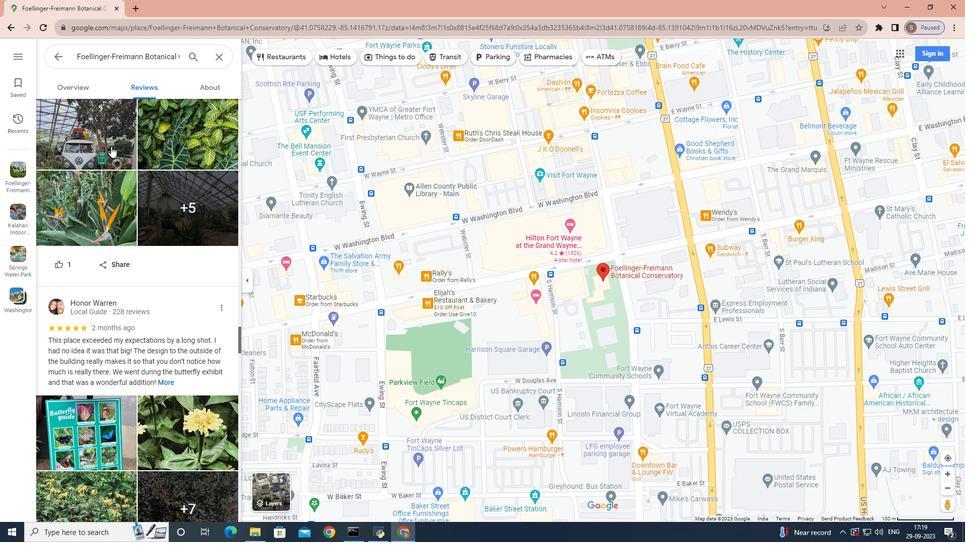 
Action: Mouse scrolled (111, 146) with delta (0, 0)
Screenshot: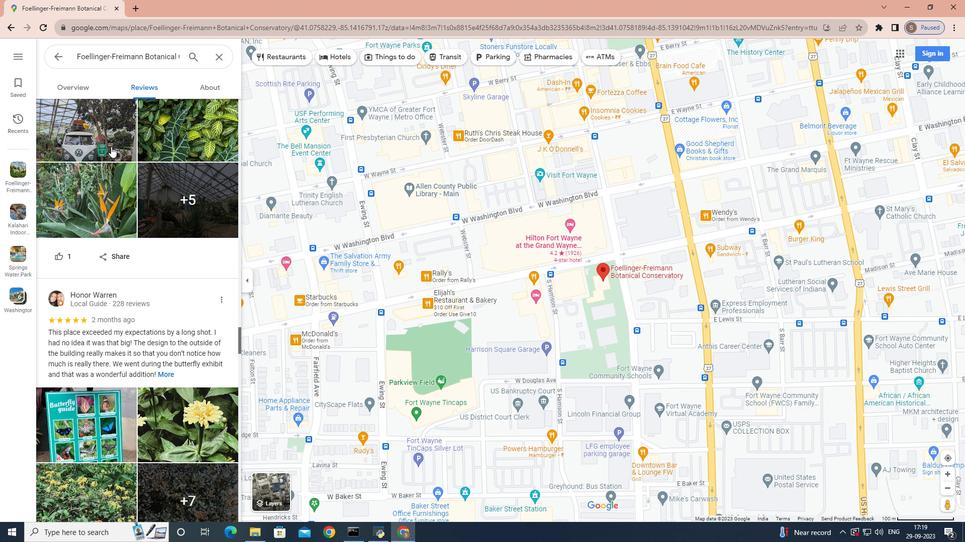 
Action: Mouse scrolled (111, 146) with delta (0, 0)
Screenshot: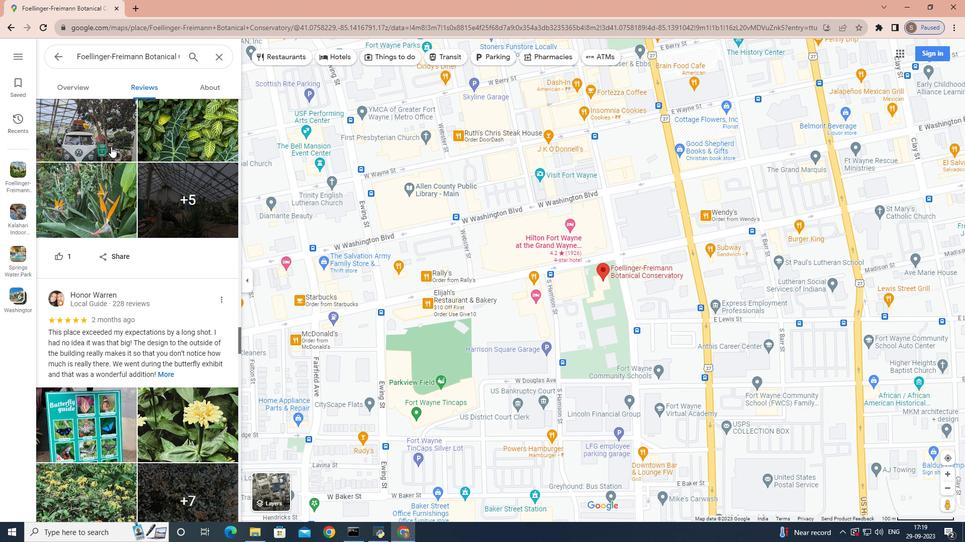 
Action: Mouse scrolled (111, 146) with delta (0, 0)
Screenshot: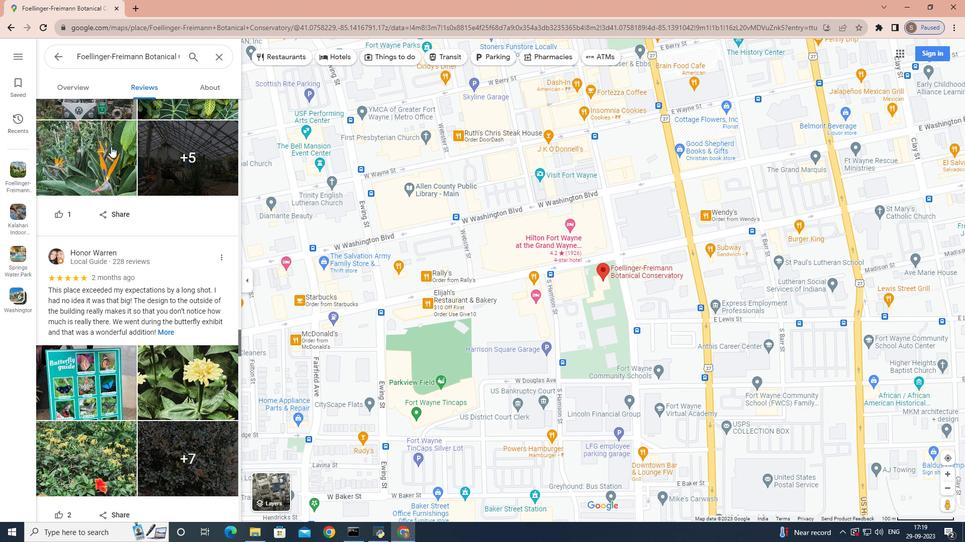 
Action: Mouse scrolled (111, 146) with delta (0, 0)
Screenshot: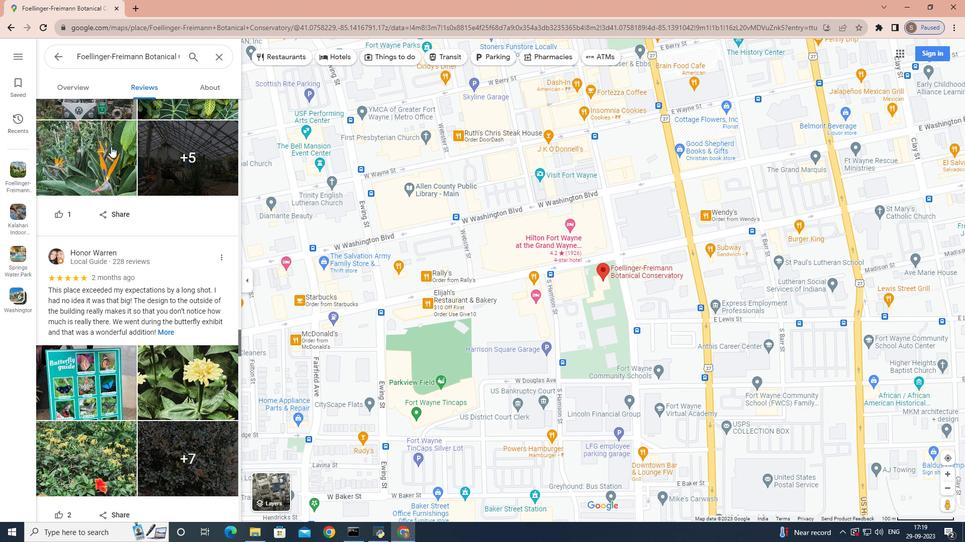 
Action: Mouse scrolled (111, 146) with delta (0, 0)
Screenshot: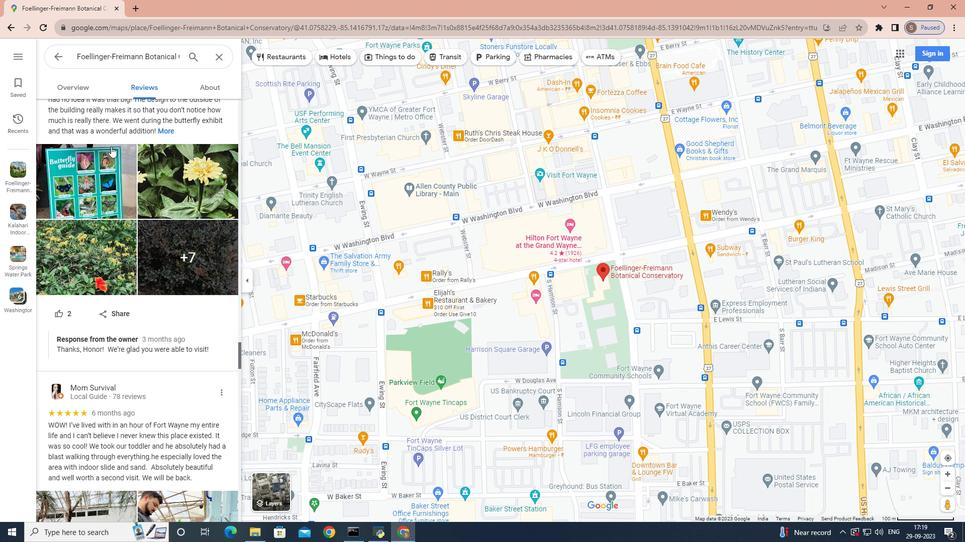 
Action: Mouse scrolled (111, 146) with delta (0, 0)
Screenshot: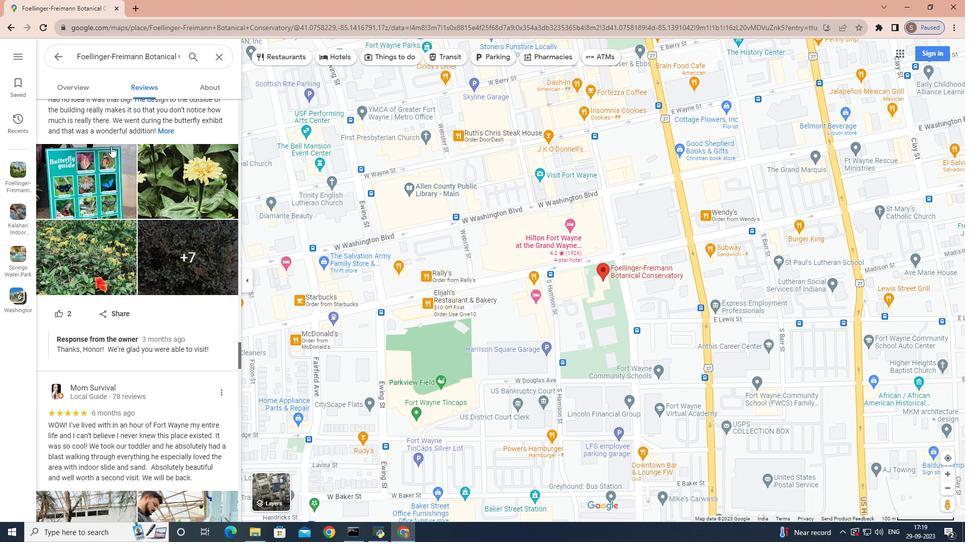 
Action: Mouse scrolled (111, 146) with delta (0, 0)
Screenshot: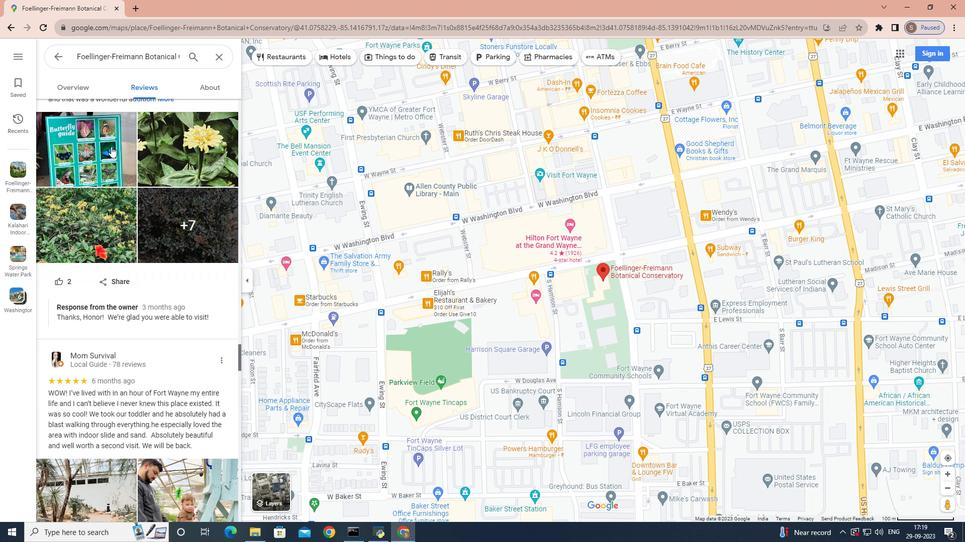 
Action: Mouse scrolled (111, 146) with delta (0, 0)
Screenshot: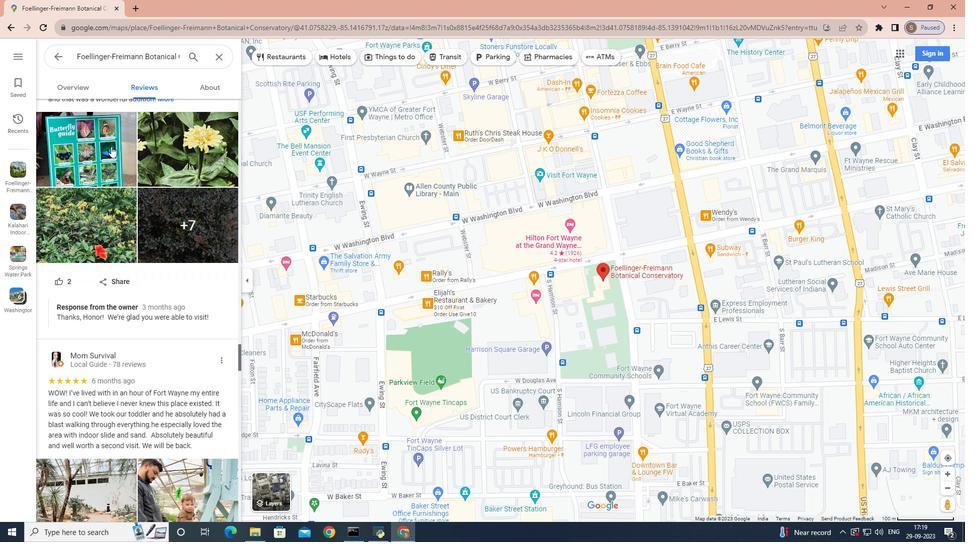 
Action: Mouse scrolled (111, 146) with delta (0, 0)
Screenshot: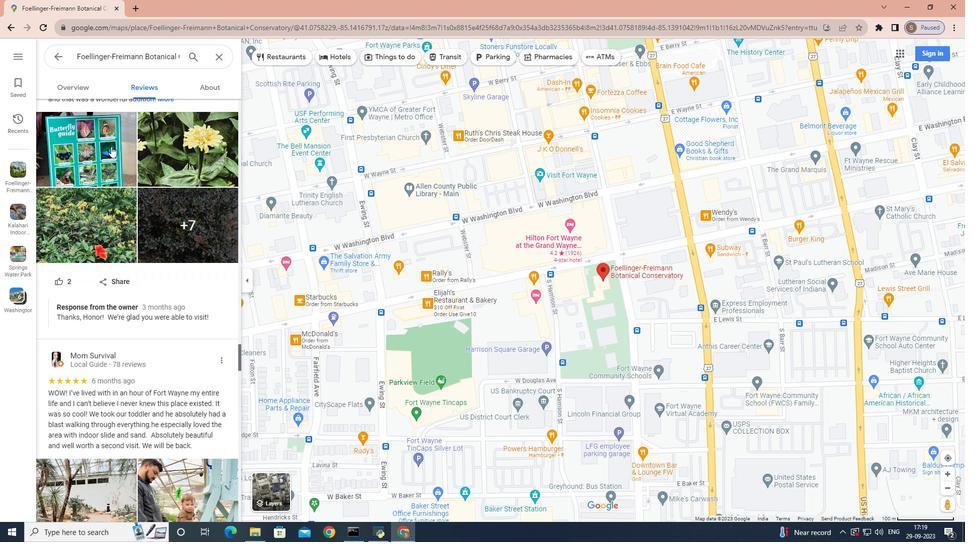 
Action: Mouse scrolled (111, 146) with delta (0, 0)
